 Task: Open Card Web Analytics Review in Board Product Management Platforms and Tools to Workspace Health and Wellness Services and add a team member Softage.1@softage.net, a label Green, a checklist Geothermal Energy, an attachment from your google drive, a color Green and finally, add a card description 'Plan and execute company team-building conference with guest speakers on customer loyalty' and a comment 'We should approach this task with a sense of purpose and be willing to push the boundaries of creativity.'. Add a start date 'Jan 01, 1900' with a due date 'Jan 08, 1900'
Action: Mouse moved to (256, 199)
Screenshot: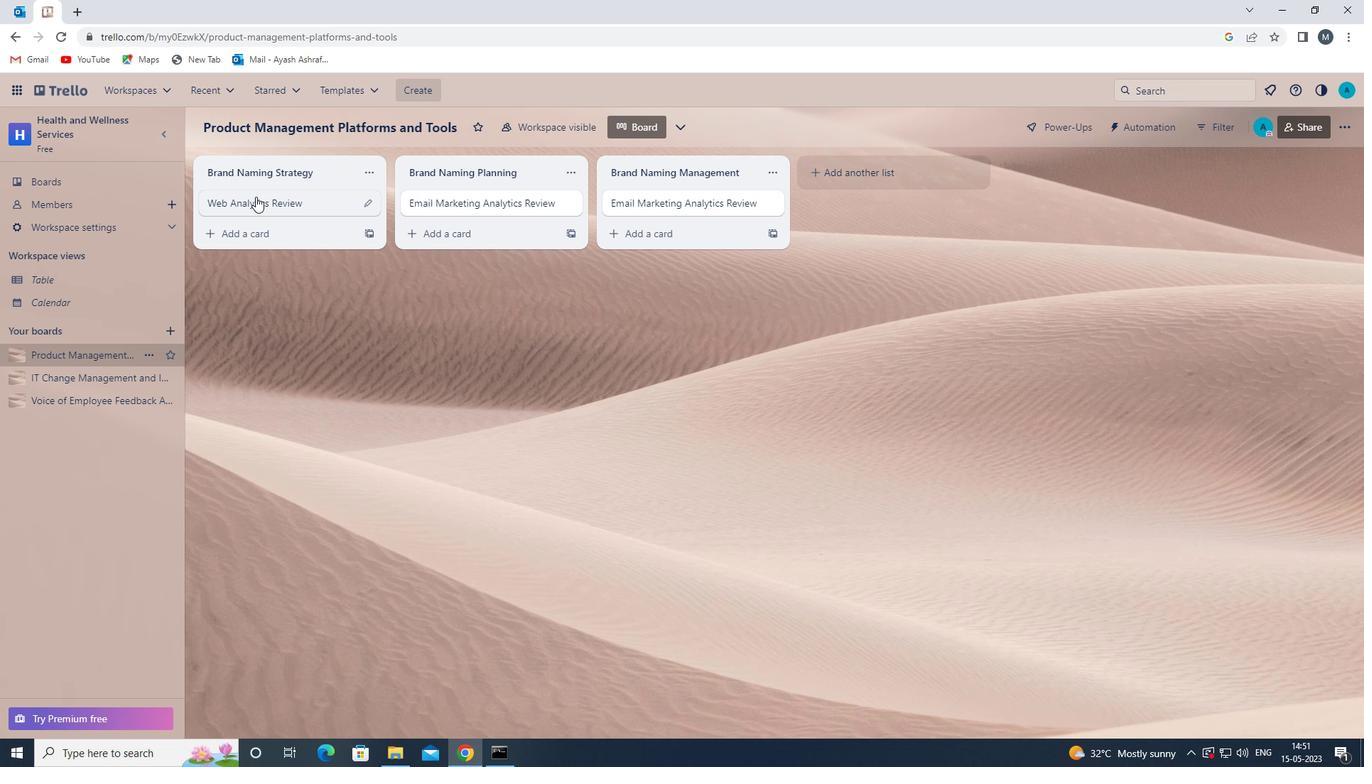 
Action: Mouse pressed left at (256, 199)
Screenshot: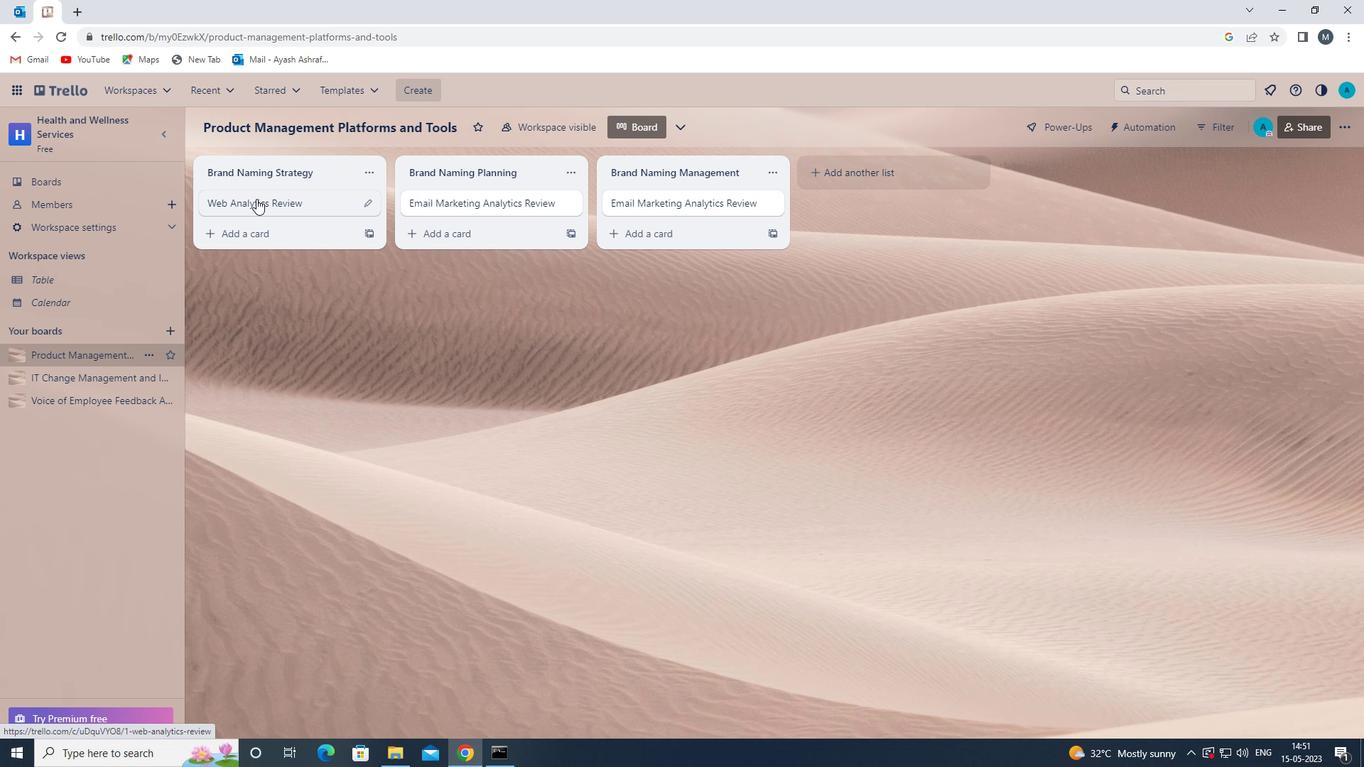 
Action: Mouse moved to (864, 202)
Screenshot: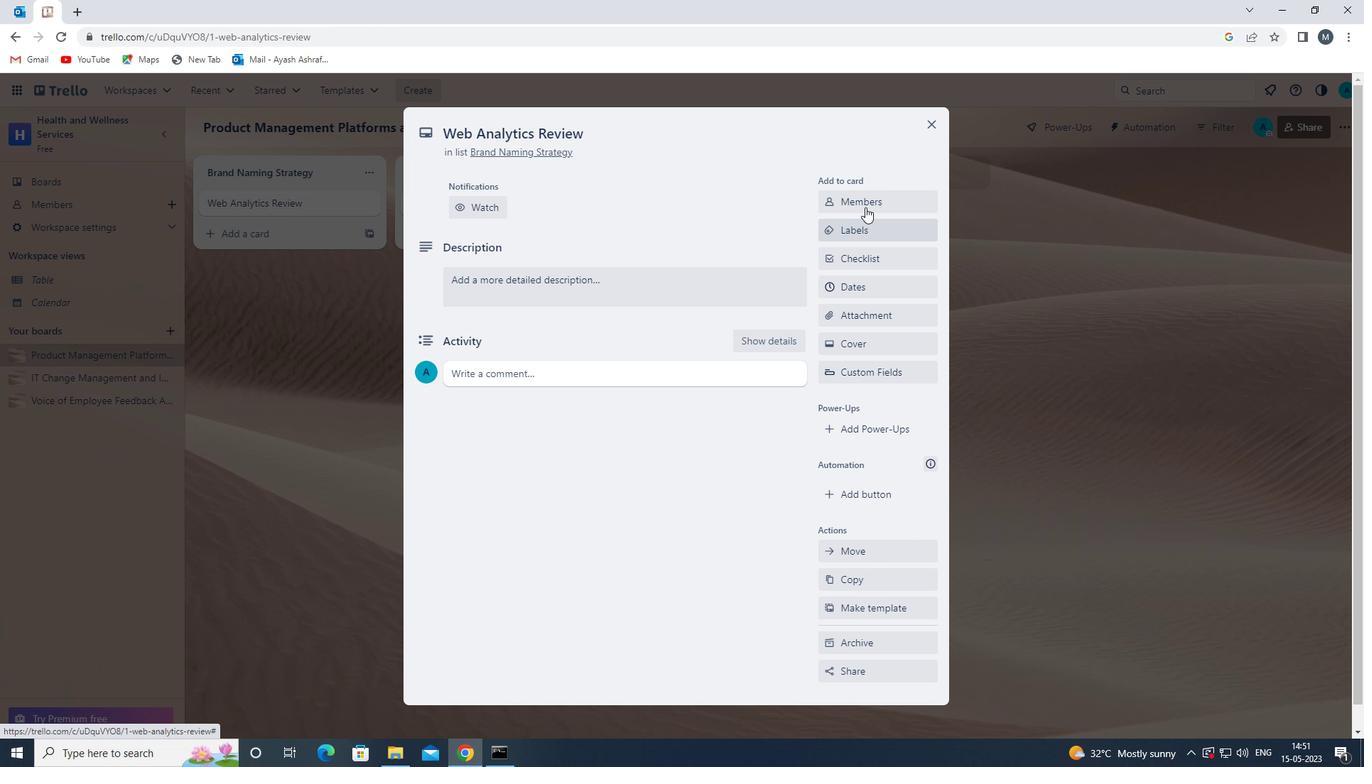 
Action: Mouse pressed left at (864, 202)
Screenshot: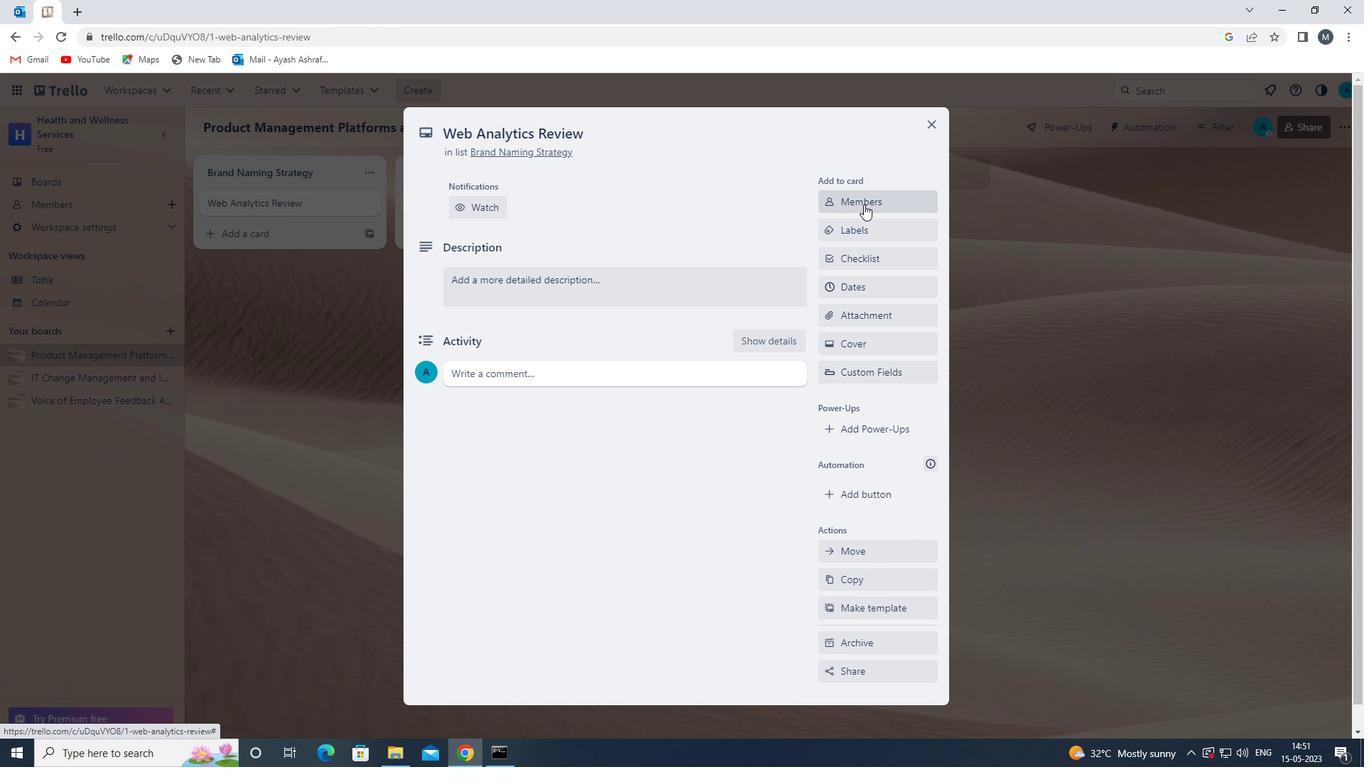 
Action: Mouse moved to (863, 203)
Screenshot: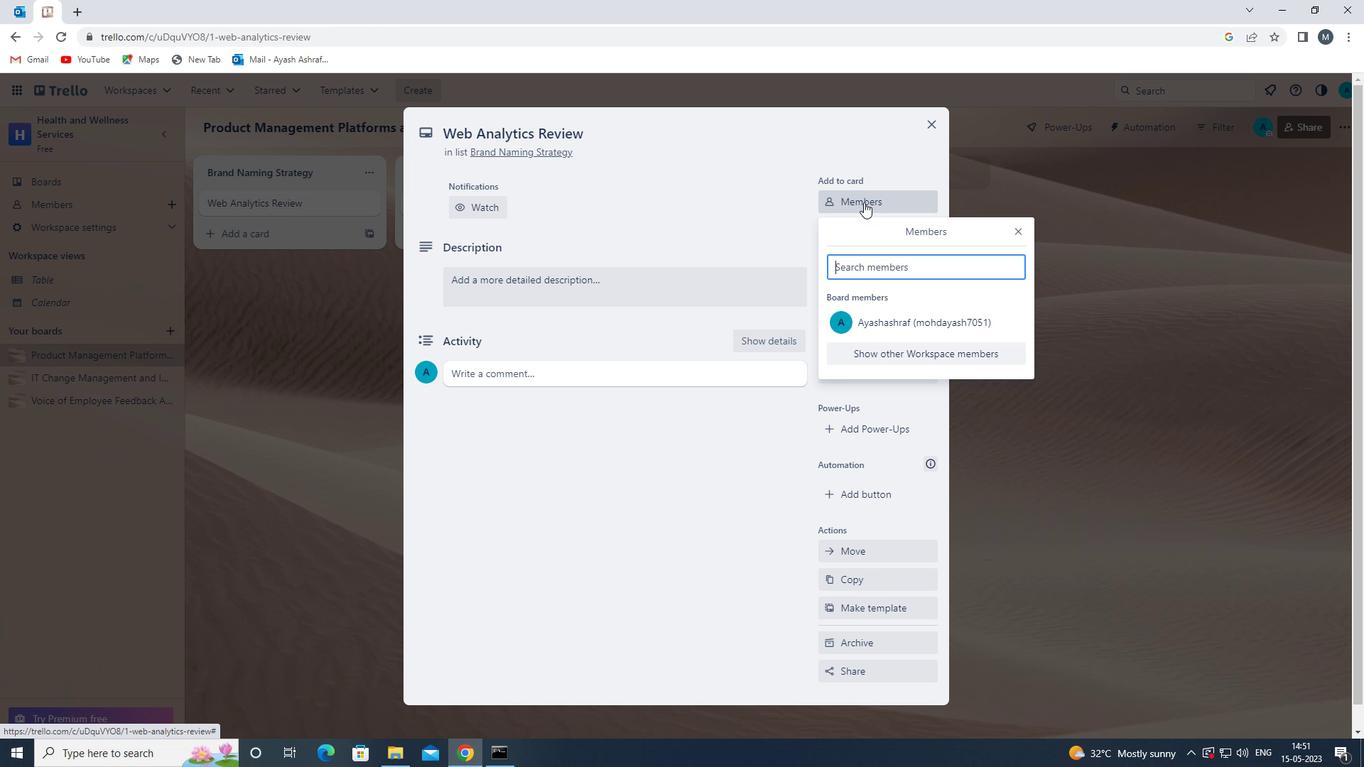 
Action: Key pressed s
Screenshot: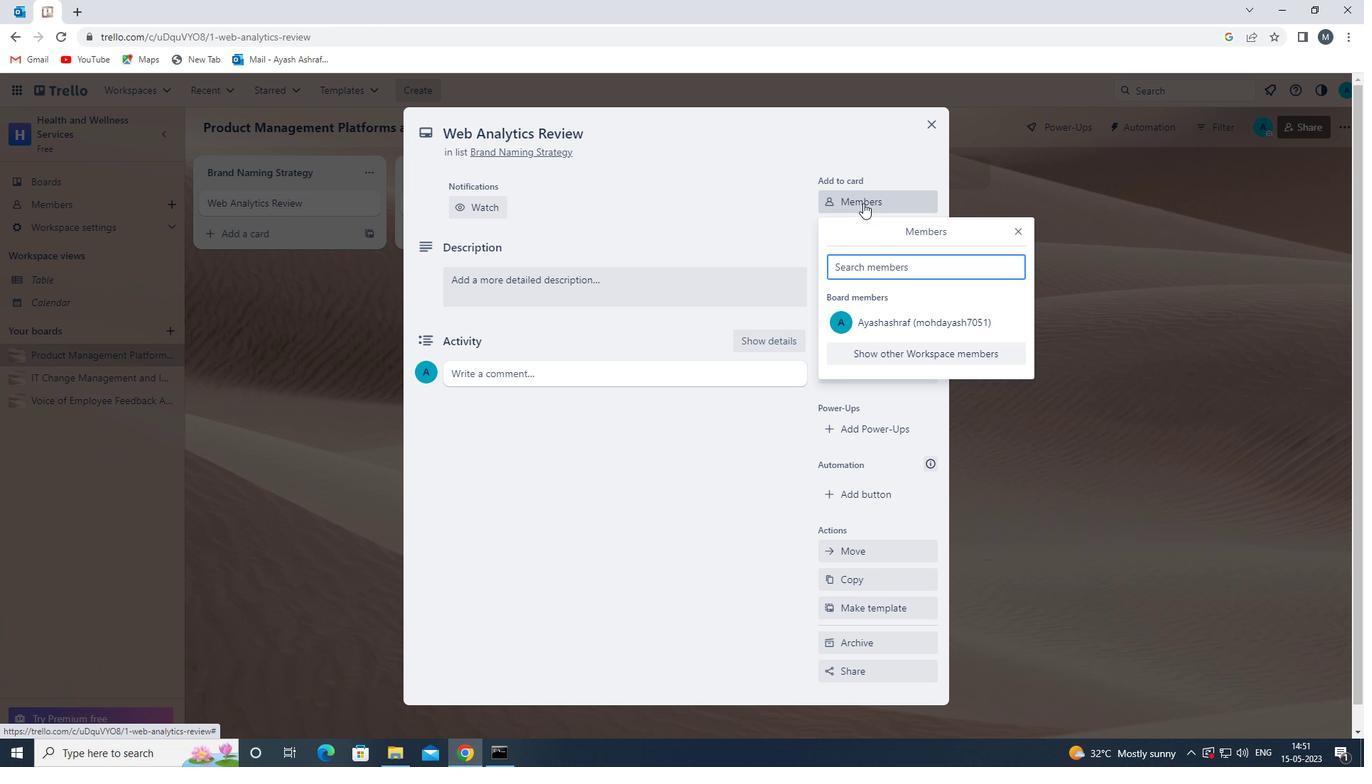 
Action: Mouse moved to (894, 405)
Screenshot: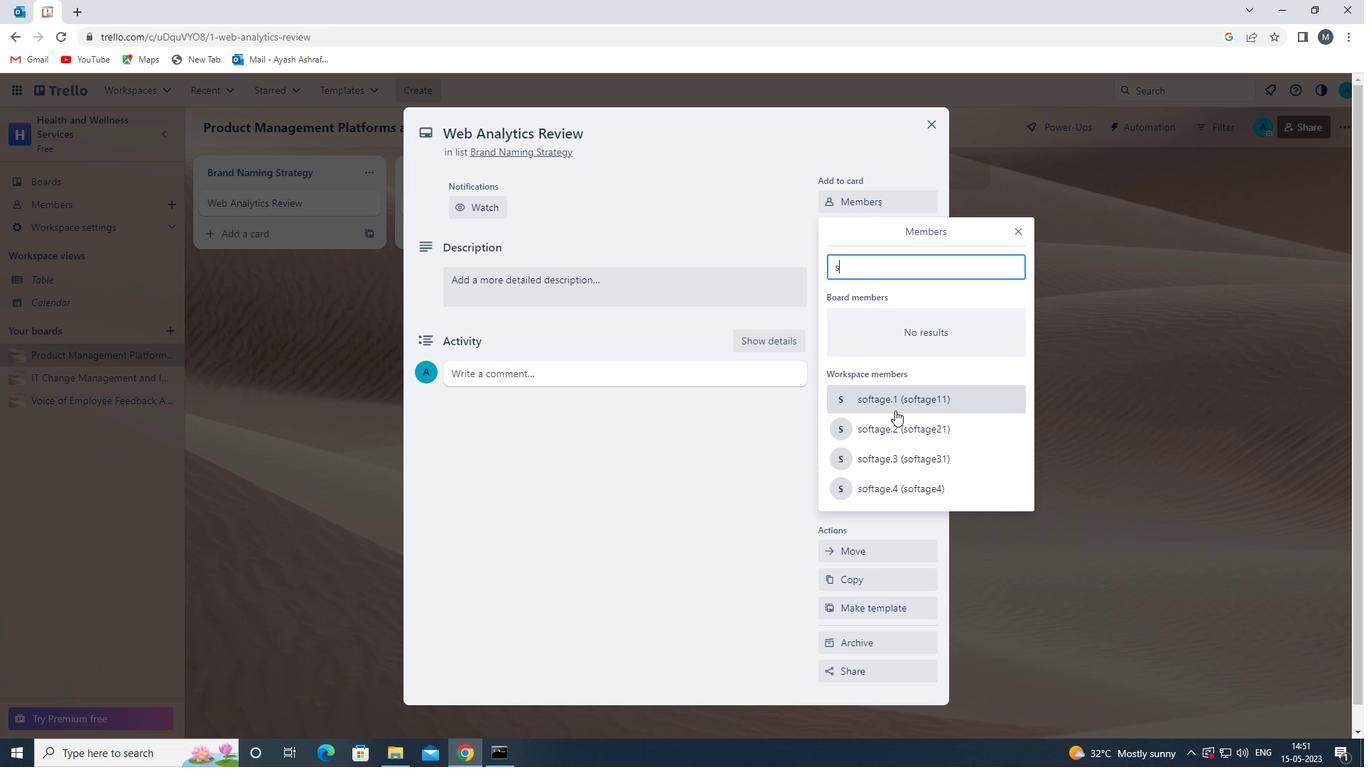 
Action: Mouse pressed left at (894, 405)
Screenshot: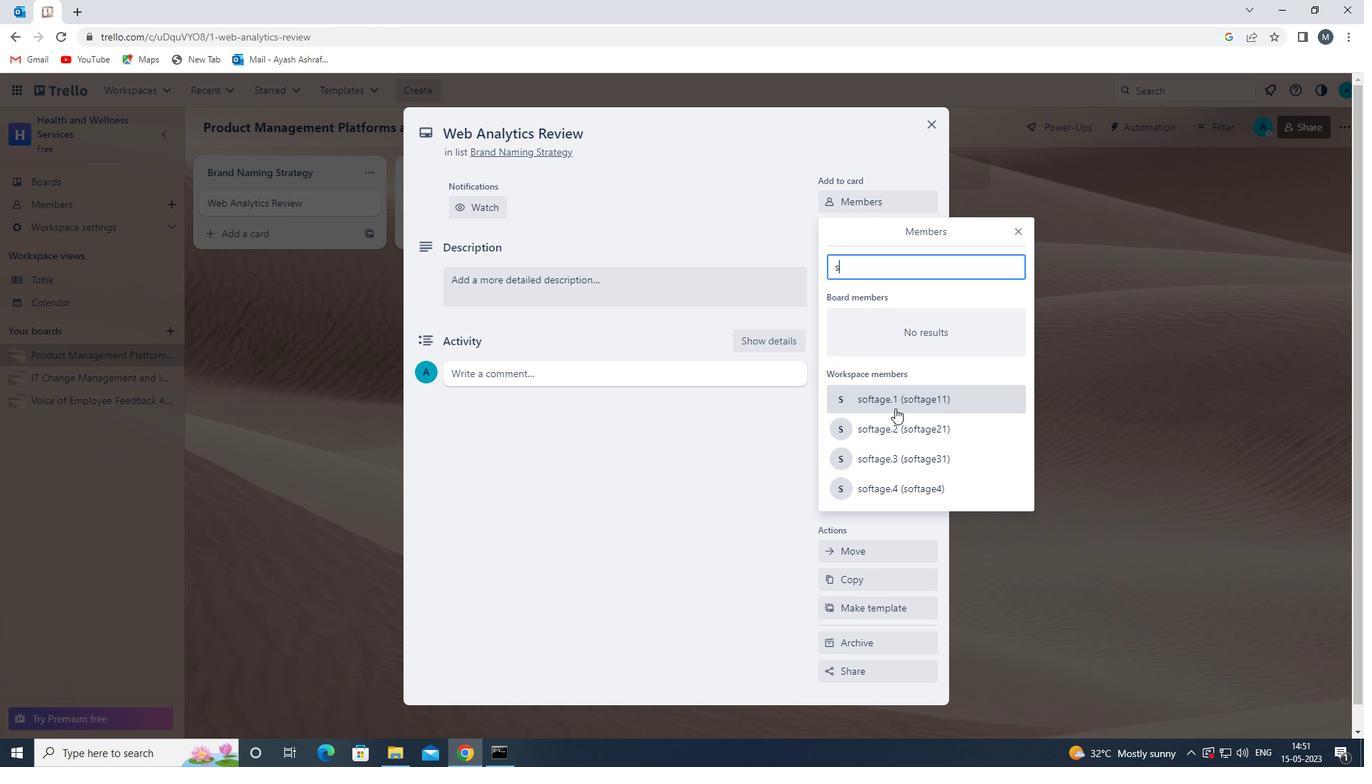 
Action: Mouse moved to (1020, 230)
Screenshot: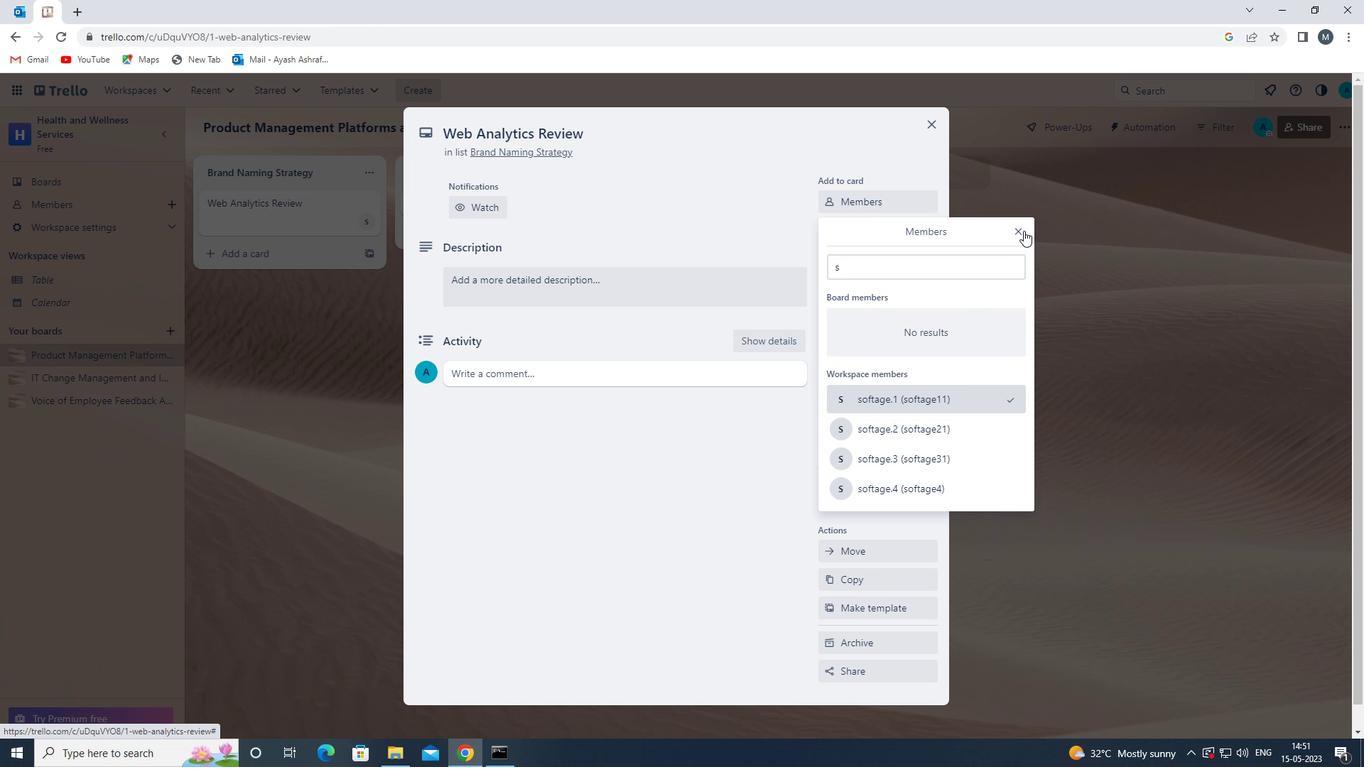 
Action: Mouse pressed left at (1020, 230)
Screenshot: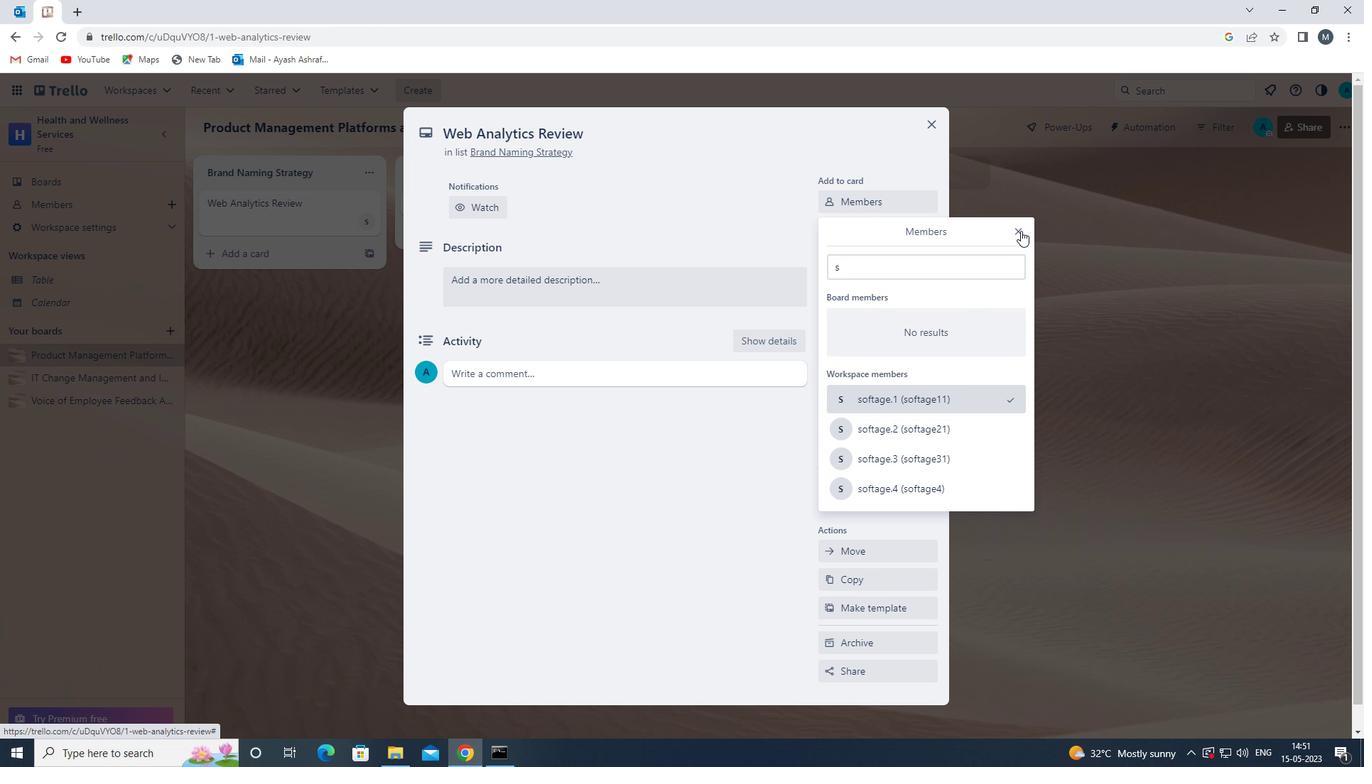 
Action: Mouse moved to (858, 283)
Screenshot: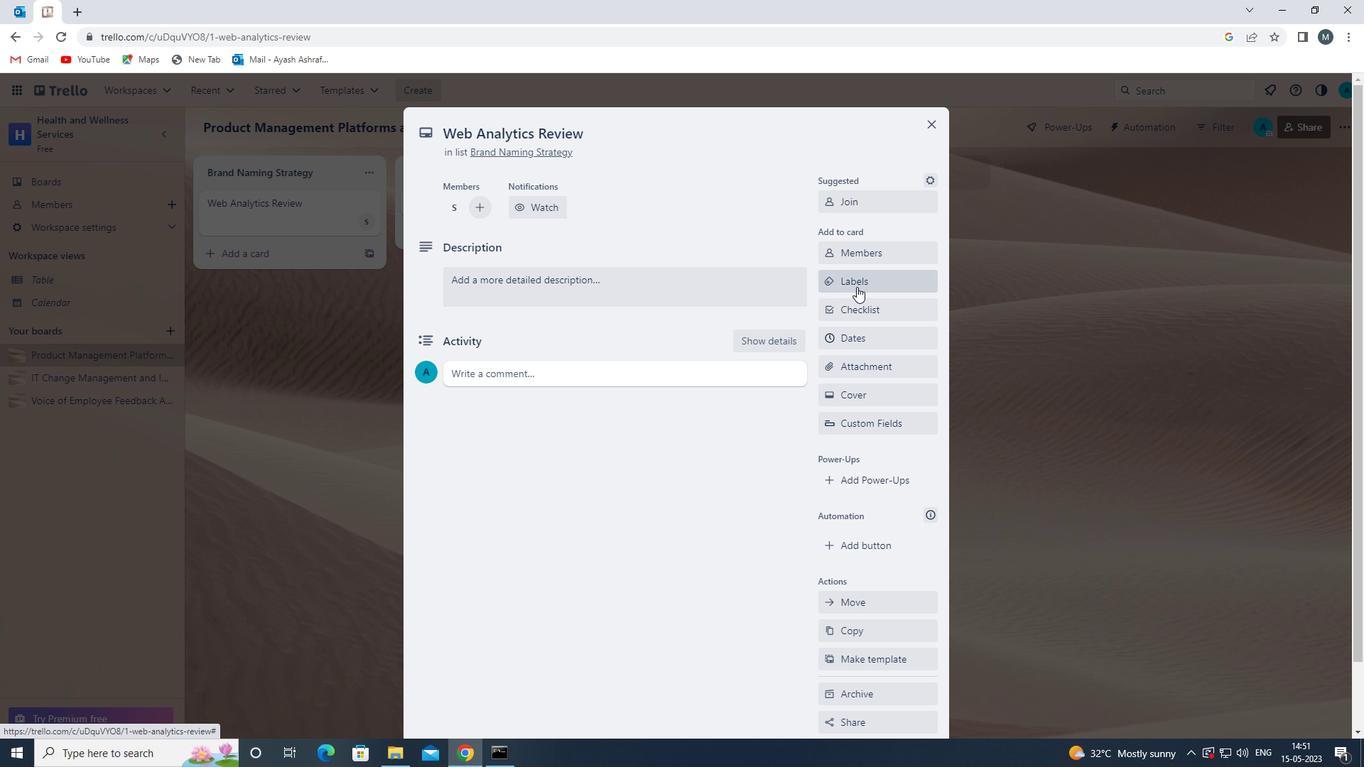 
Action: Mouse pressed left at (858, 283)
Screenshot: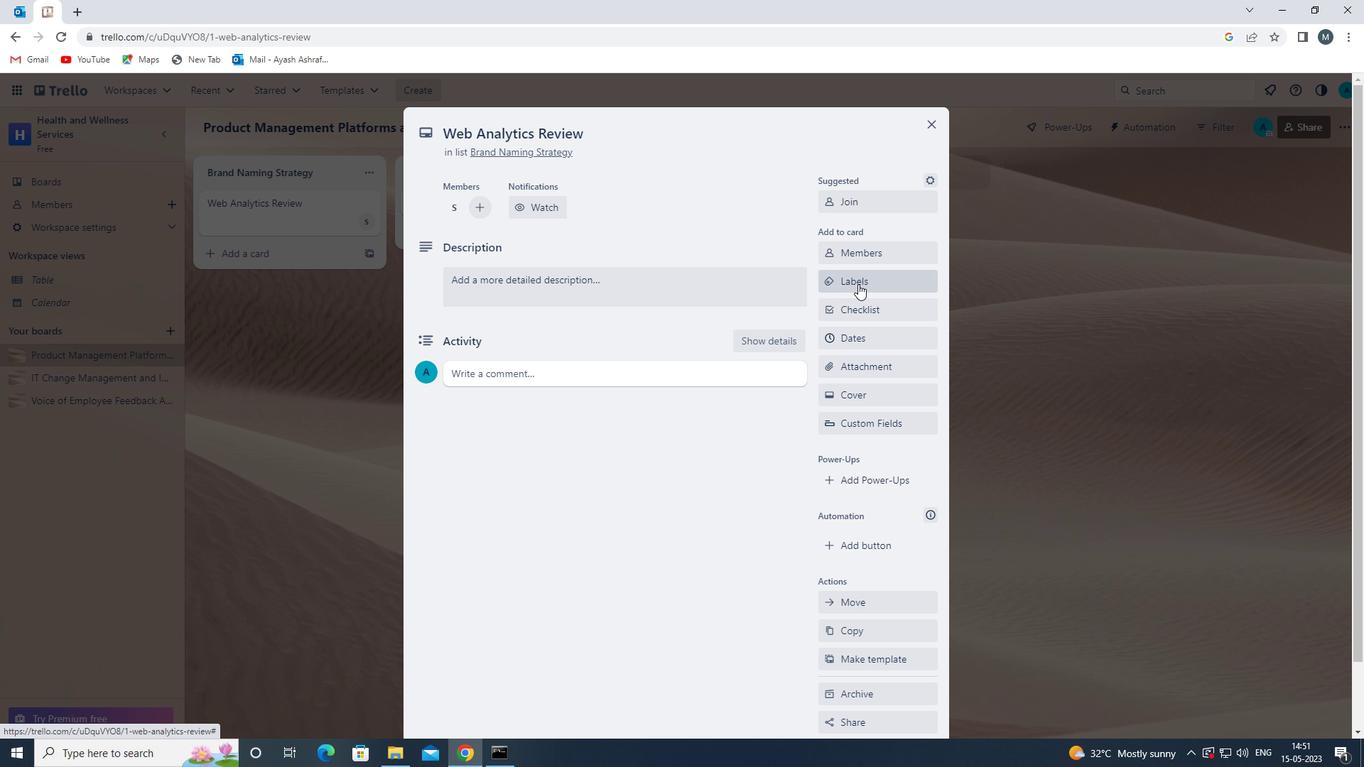 
Action: Mouse moved to (881, 401)
Screenshot: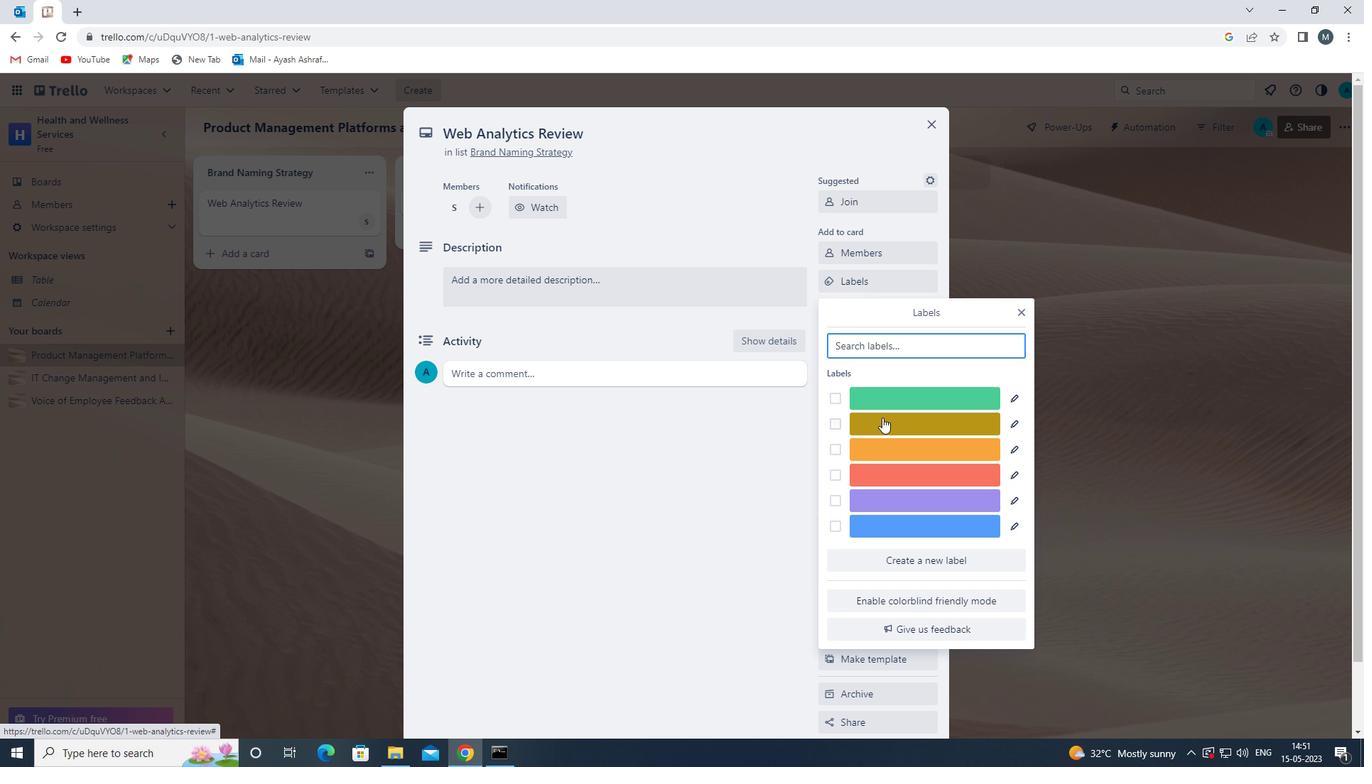 
Action: Mouse pressed left at (881, 401)
Screenshot: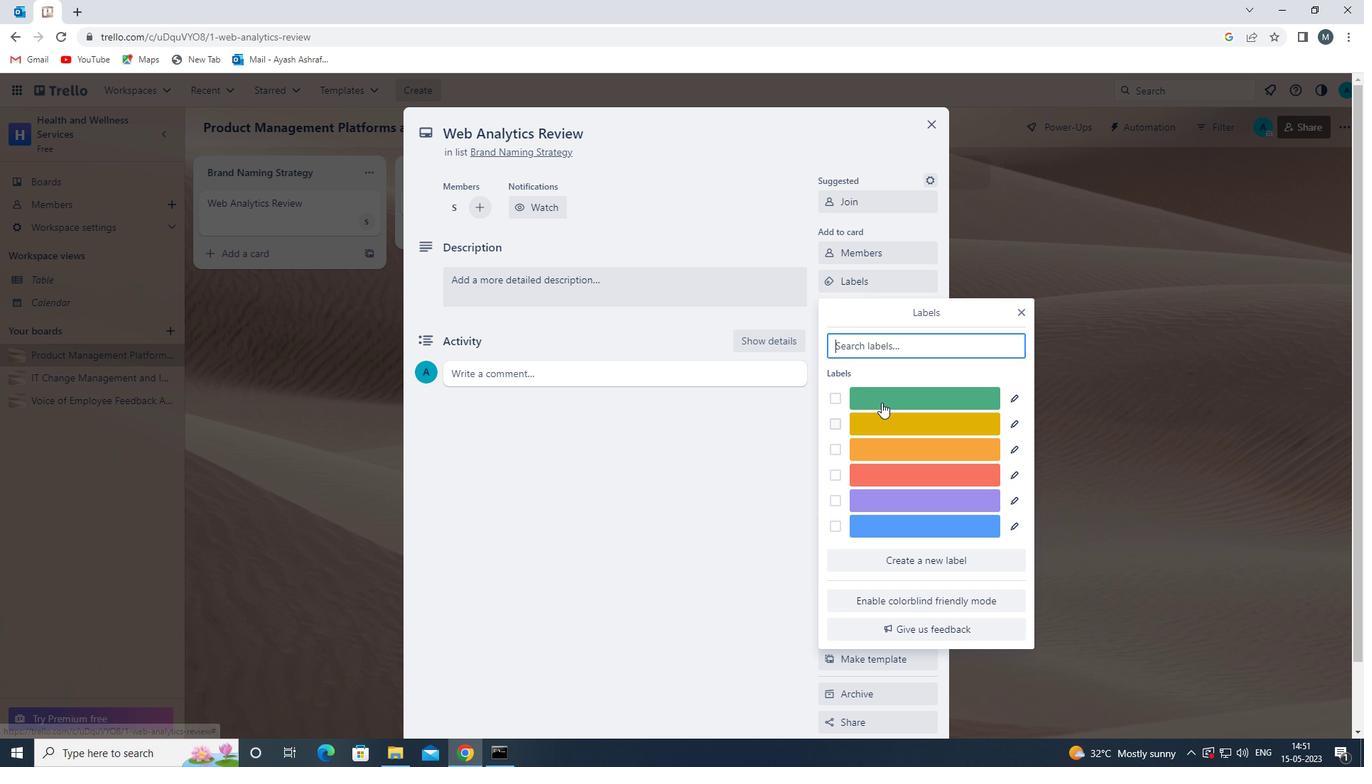 
Action: Mouse moved to (1023, 308)
Screenshot: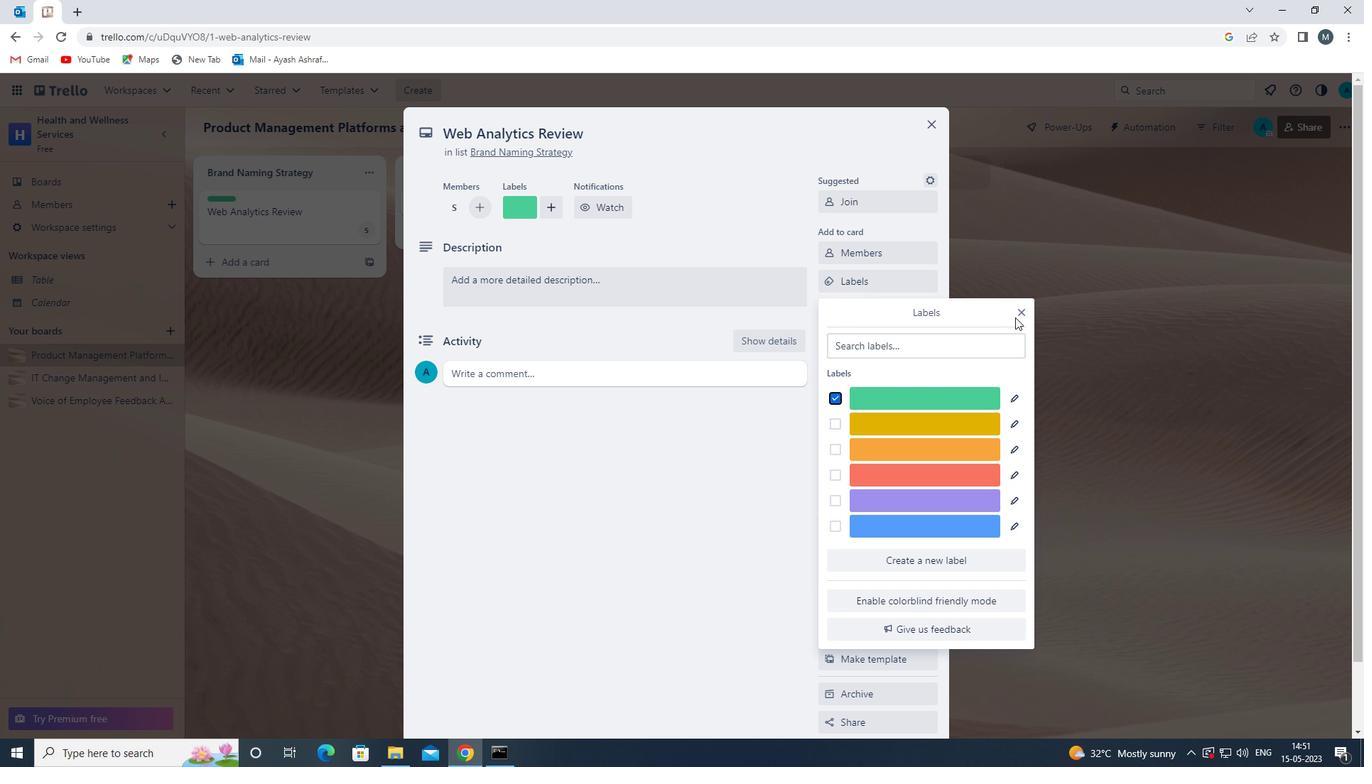 
Action: Mouse pressed left at (1023, 308)
Screenshot: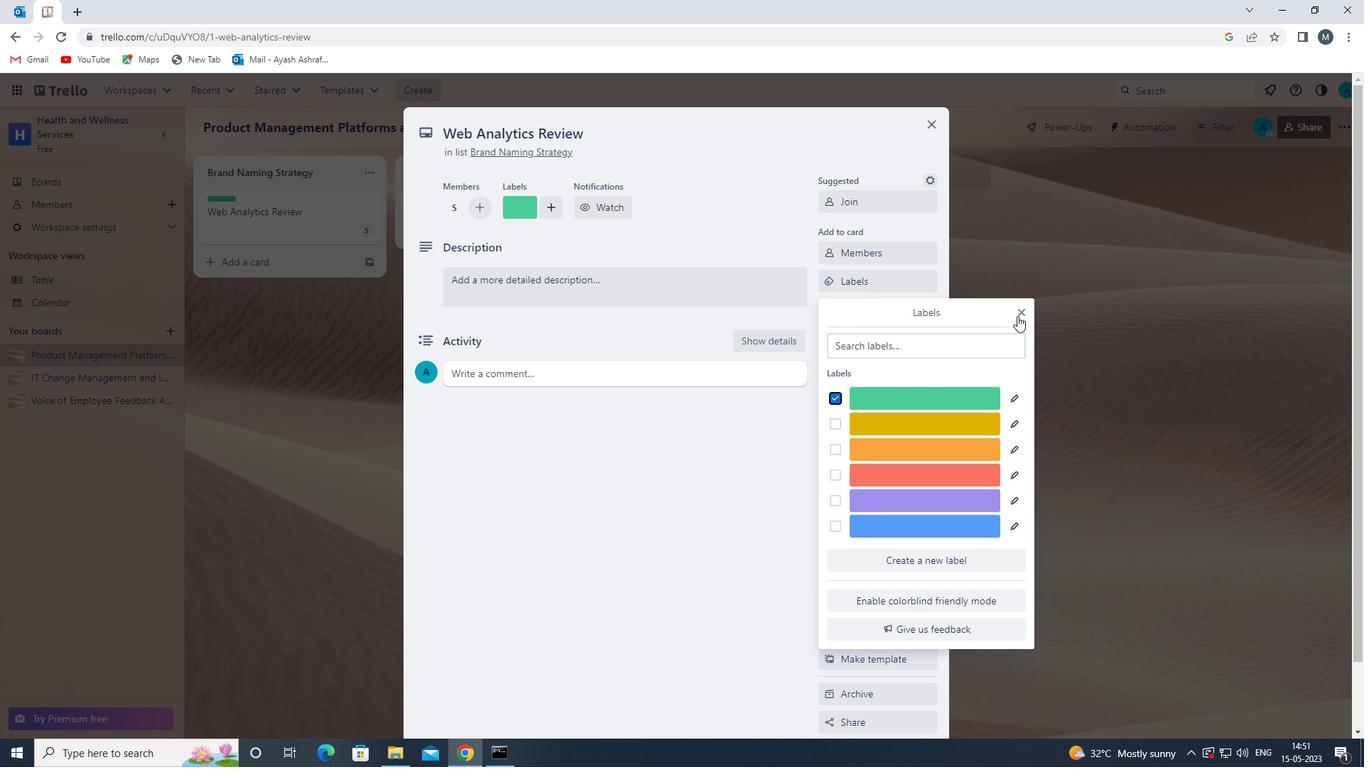 
Action: Mouse moved to (851, 305)
Screenshot: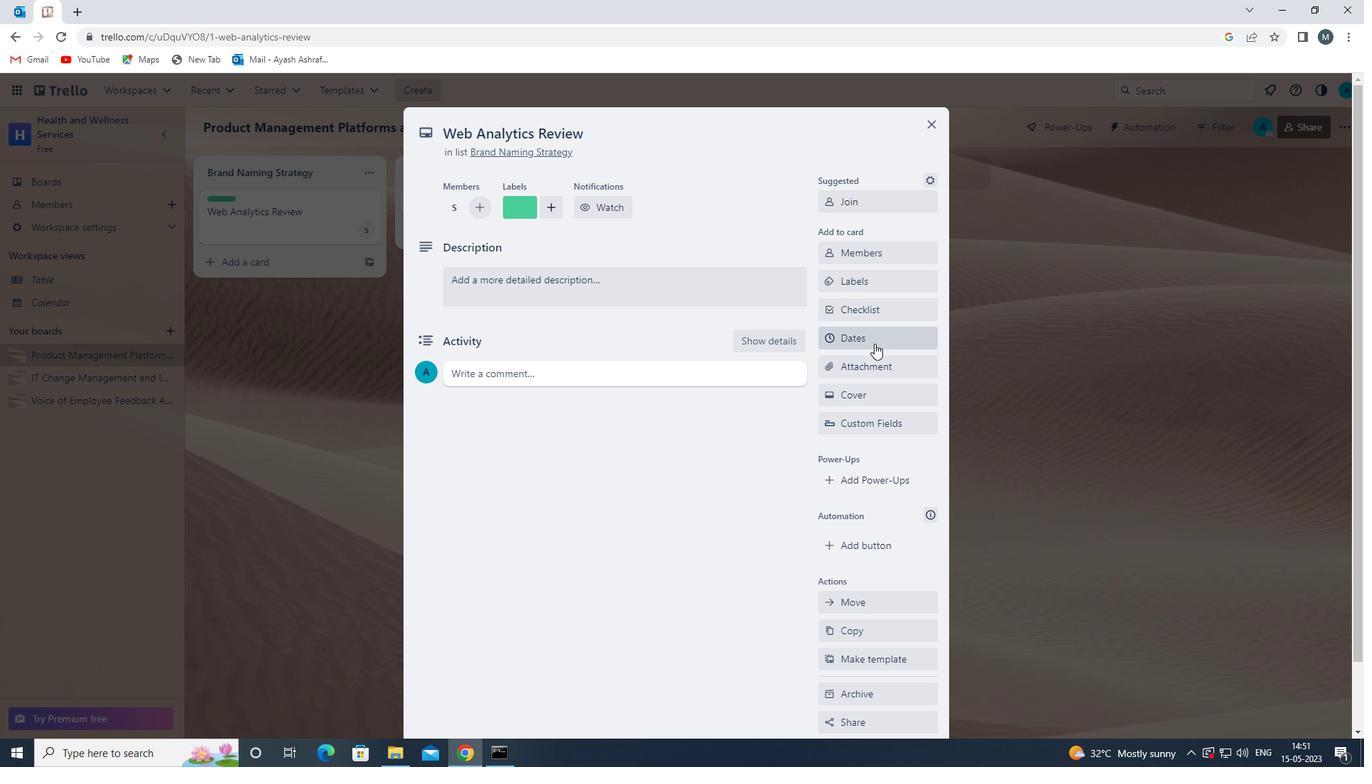 
Action: Mouse pressed left at (851, 305)
Screenshot: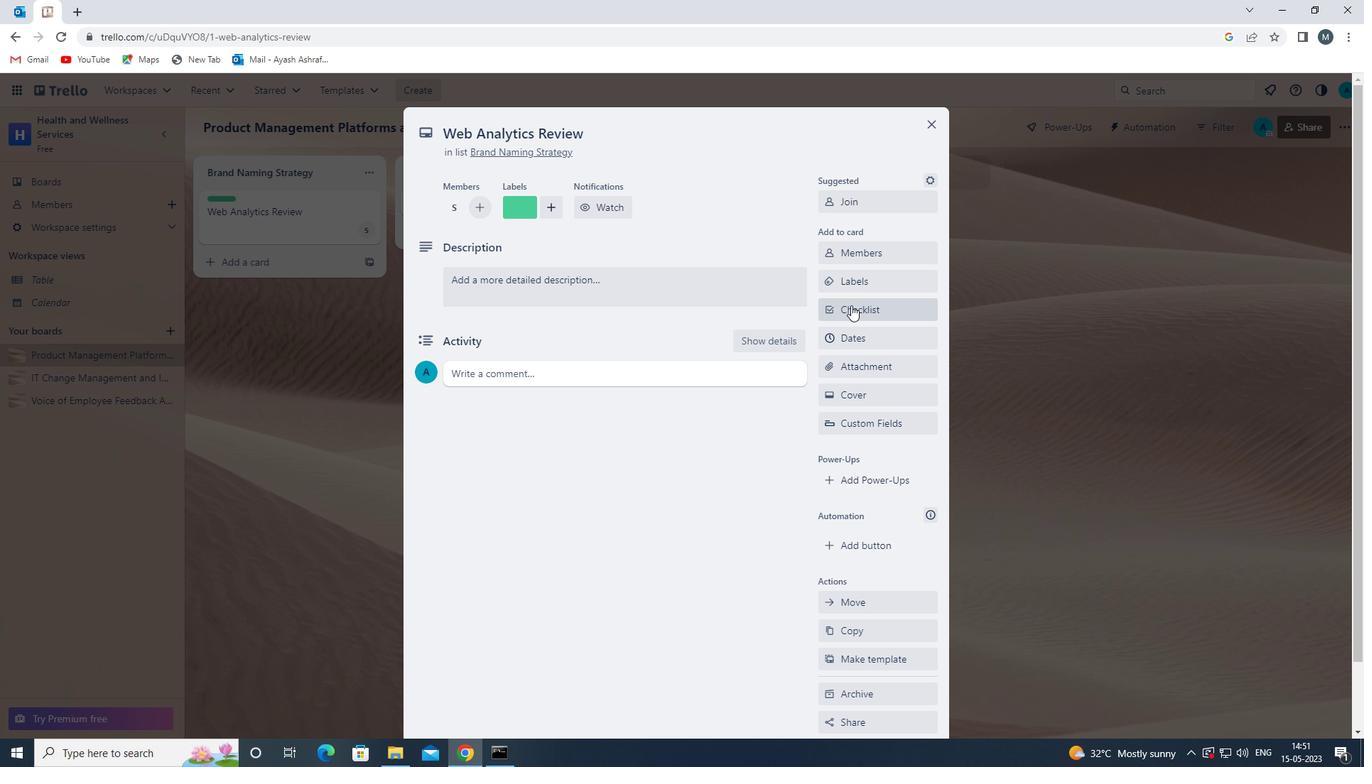 
Action: Mouse moved to (869, 359)
Screenshot: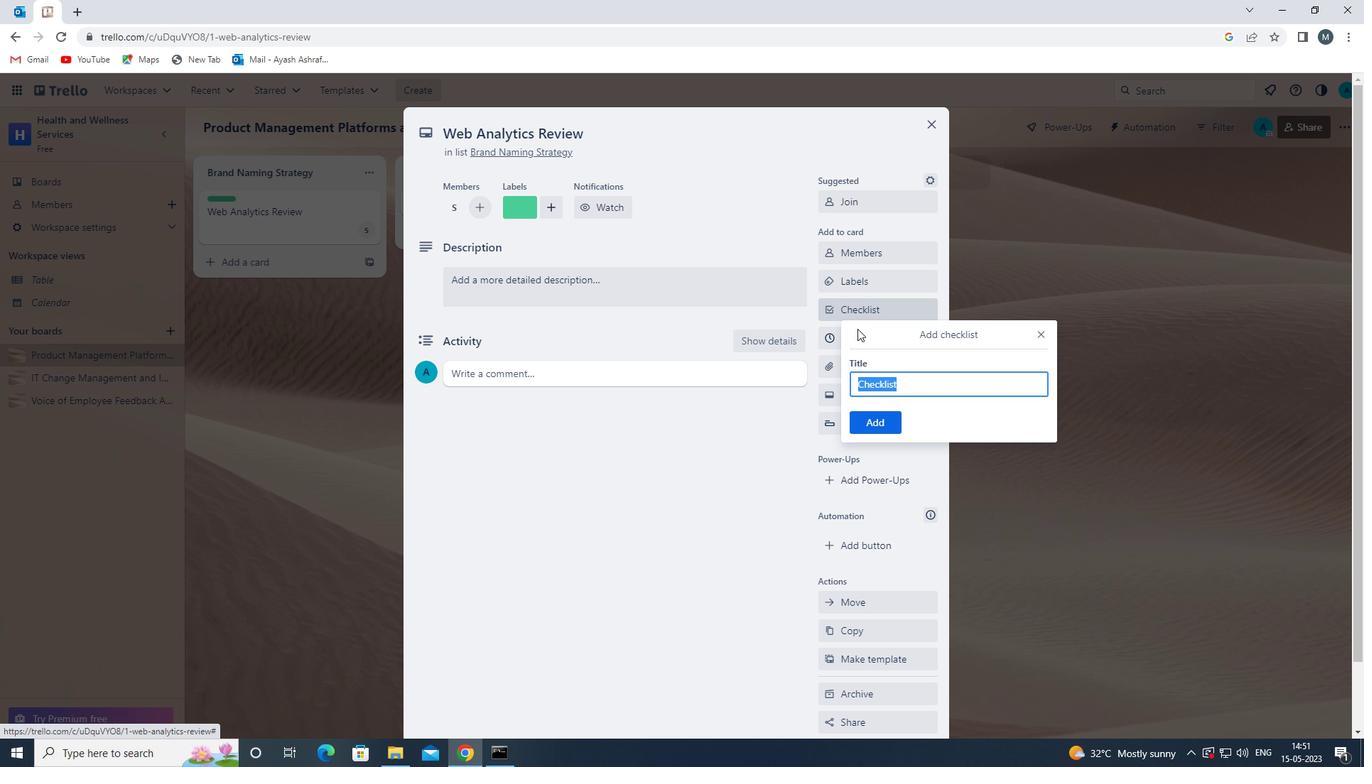 
Action: Key pressed <Key.shift><Key.shift><Key.shift><Key.shift><Key.shift><Key.shift><Key.shift><Key.shift>GEOTHERMAL<Key.space><Key.shift>ENERGY<Key.space>
Screenshot: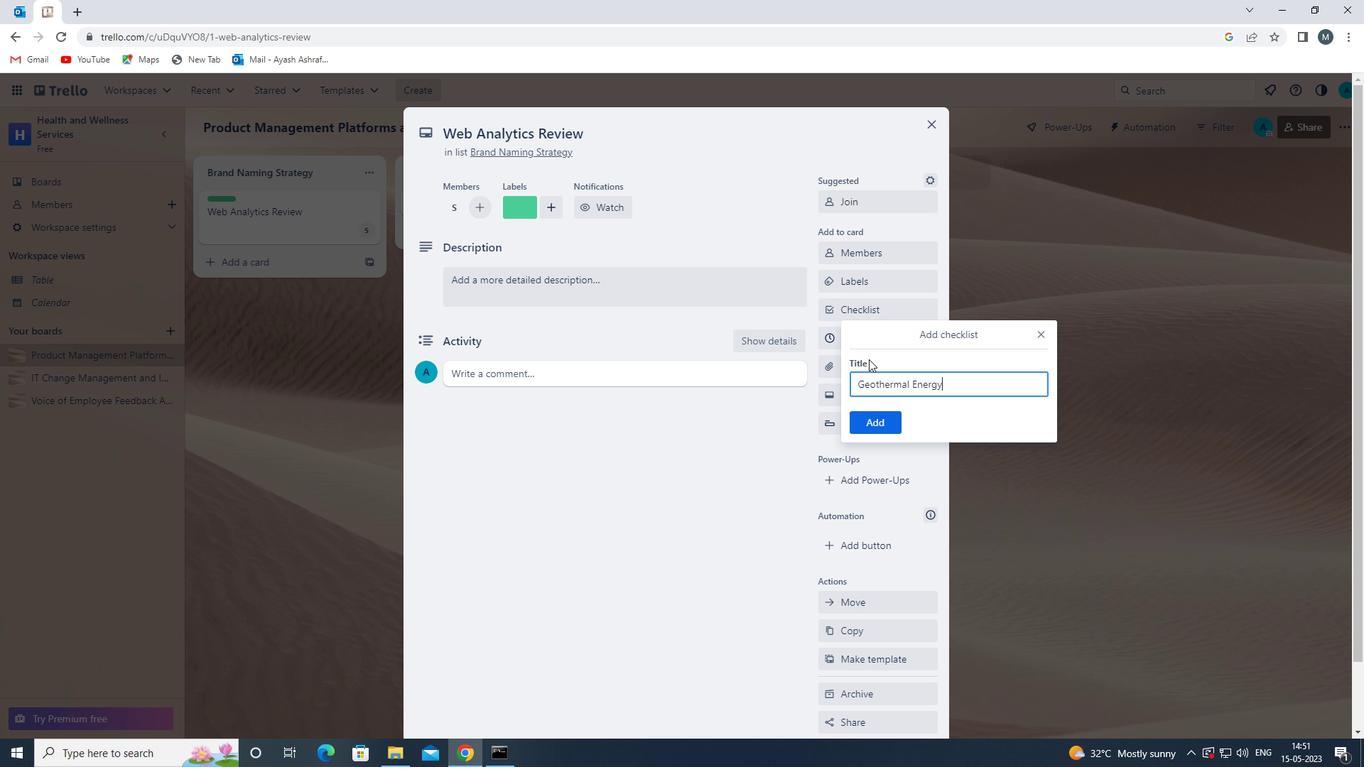 
Action: Mouse moved to (880, 423)
Screenshot: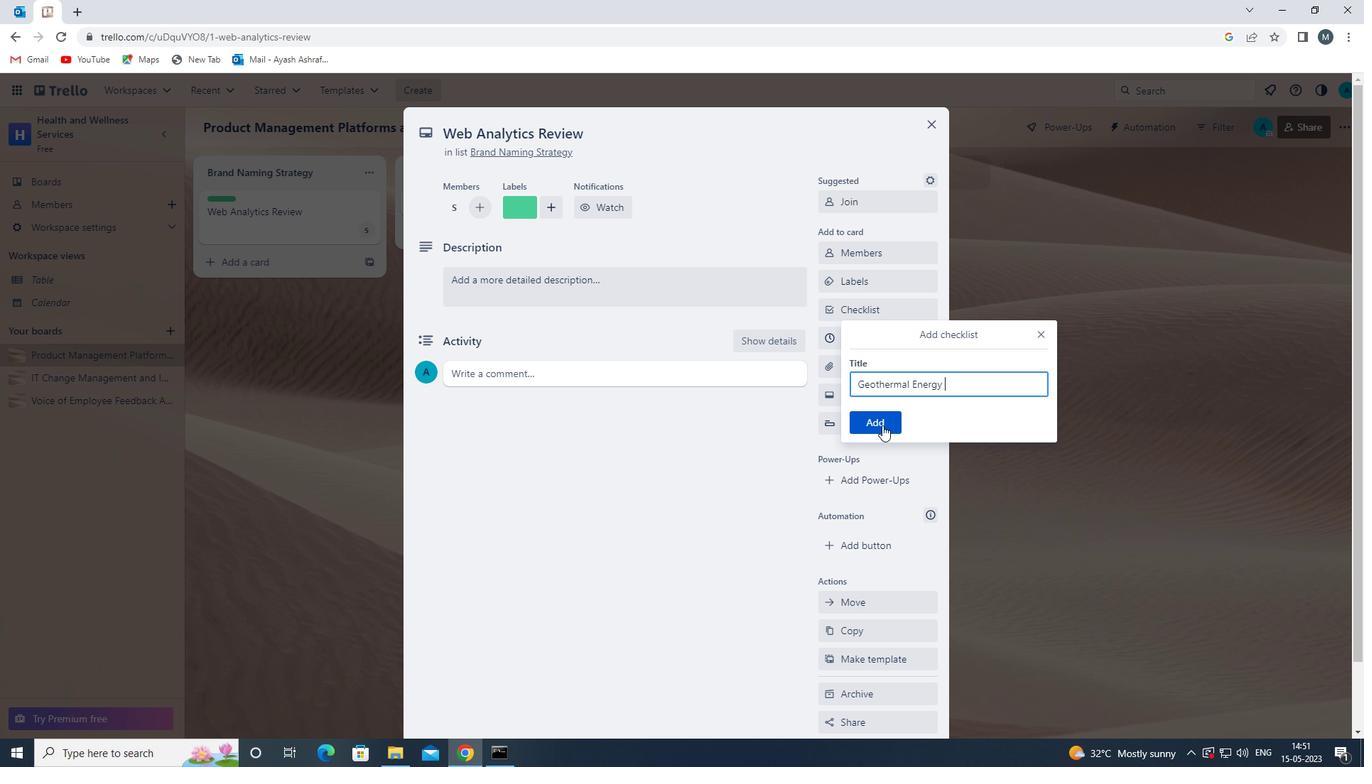 
Action: Mouse pressed left at (880, 423)
Screenshot: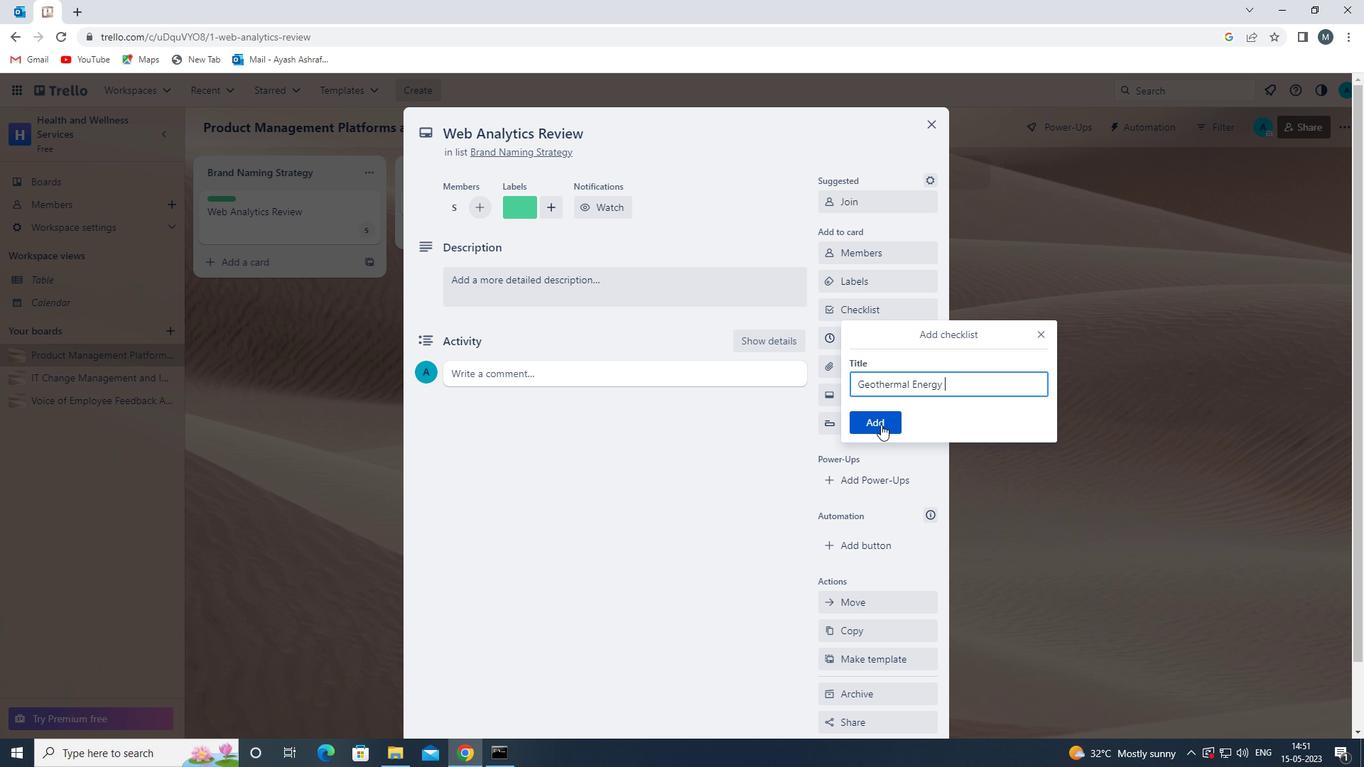 
Action: Mouse moved to (872, 372)
Screenshot: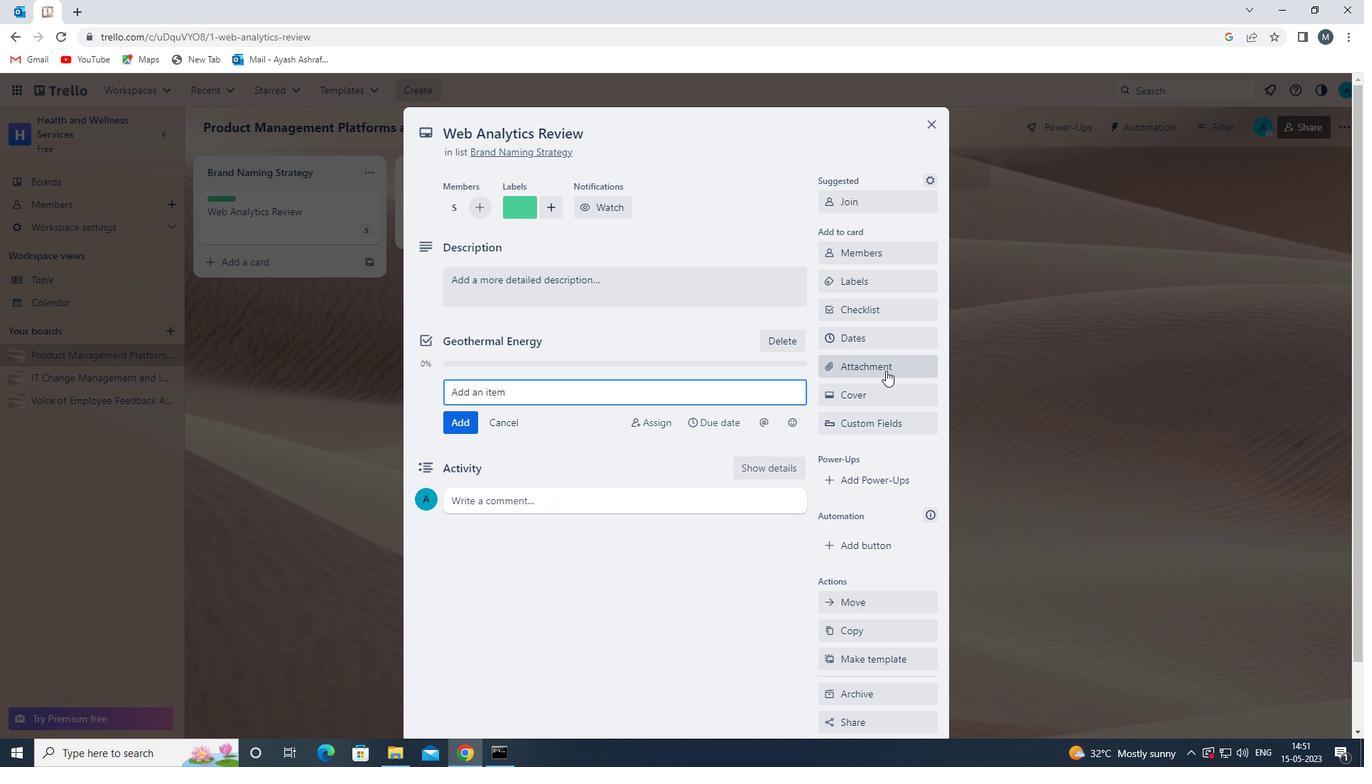 
Action: Mouse pressed left at (872, 372)
Screenshot: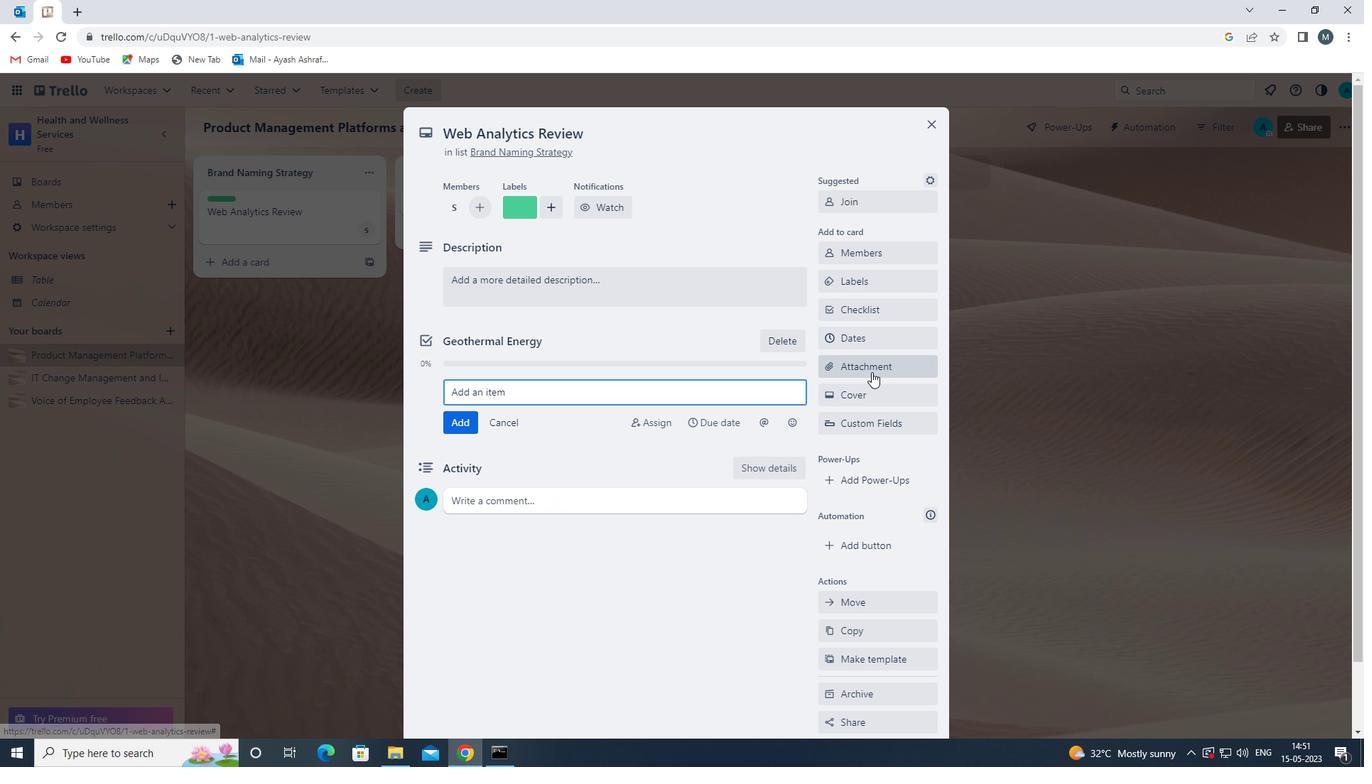 
Action: Mouse moved to (872, 473)
Screenshot: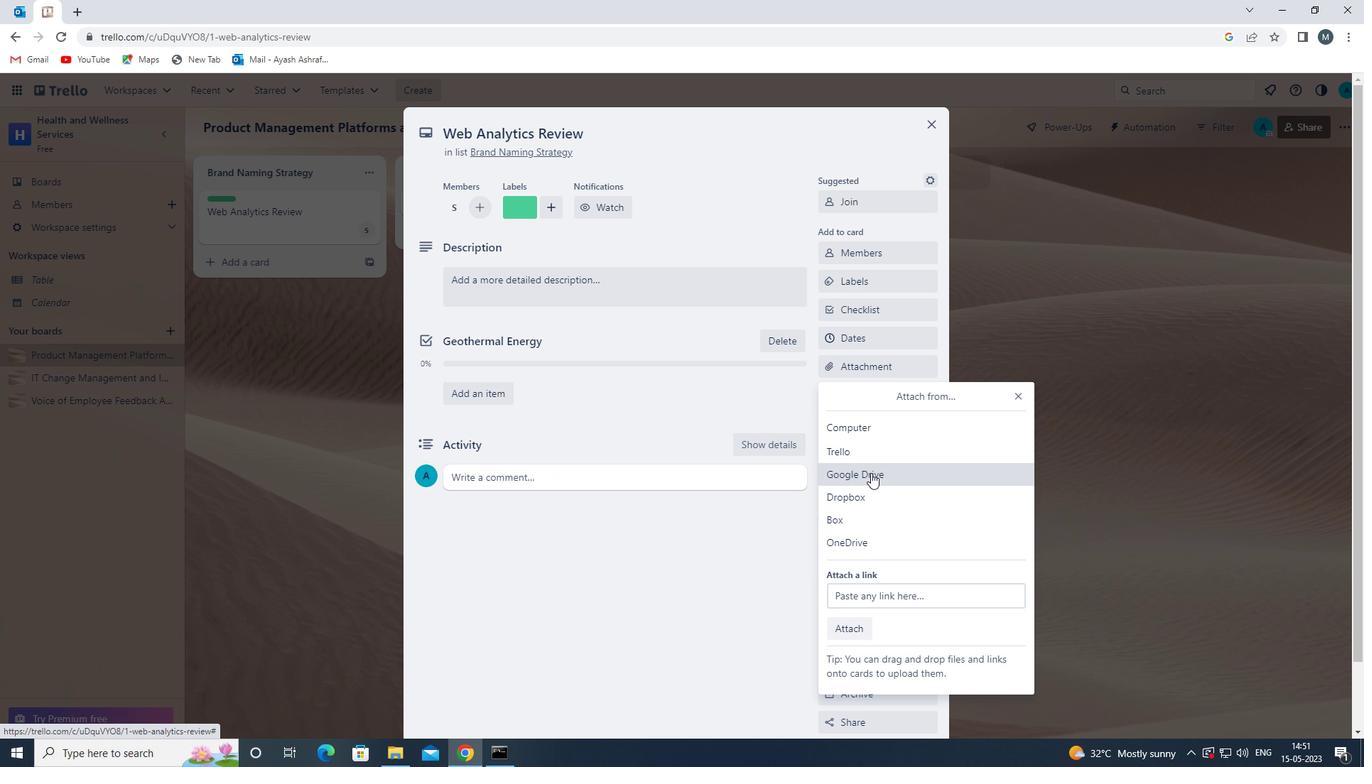 
Action: Mouse pressed left at (872, 473)
Screenshot: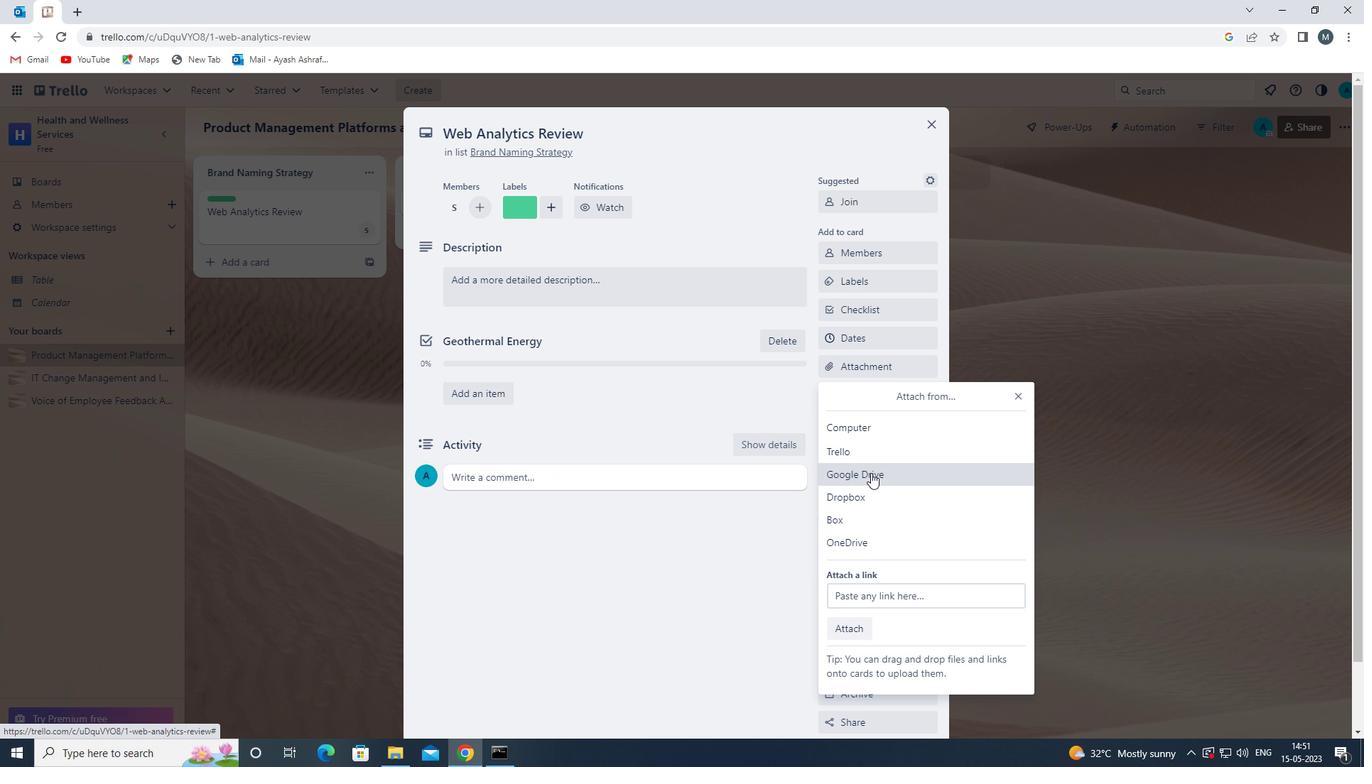 
Action: Mouse moved to (394, 387)
Screenshot: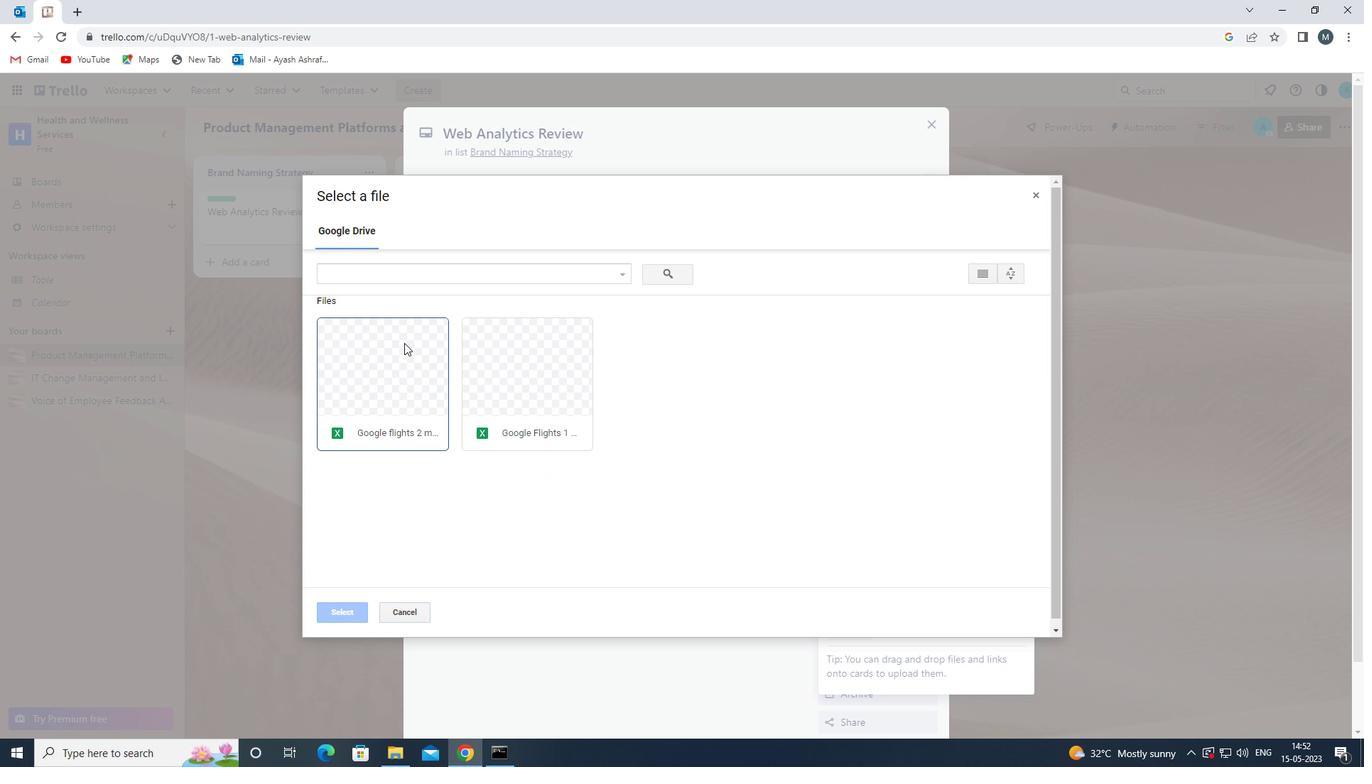 
Action: Mouse pressed left at (394, 387)
Screenshot: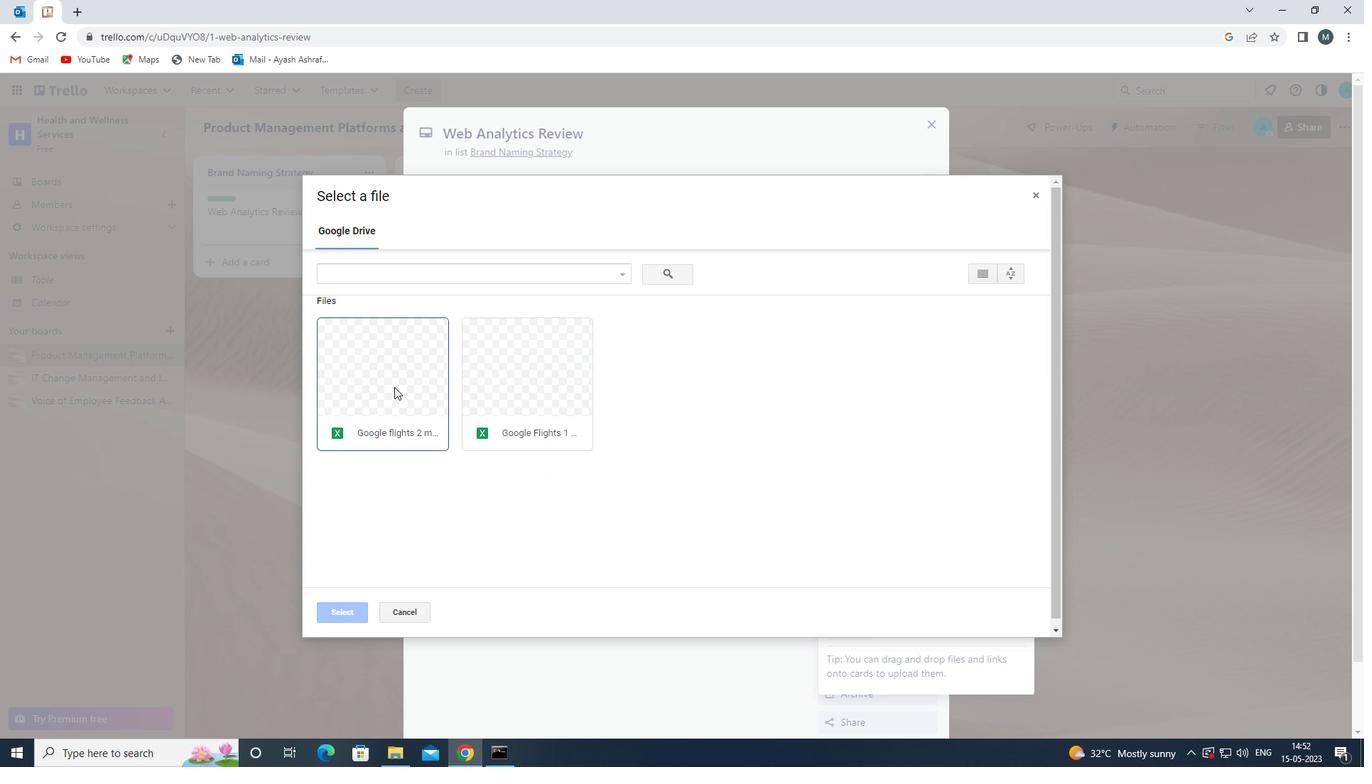 
Action: Mouse moved to (348, 615)
Screenshot: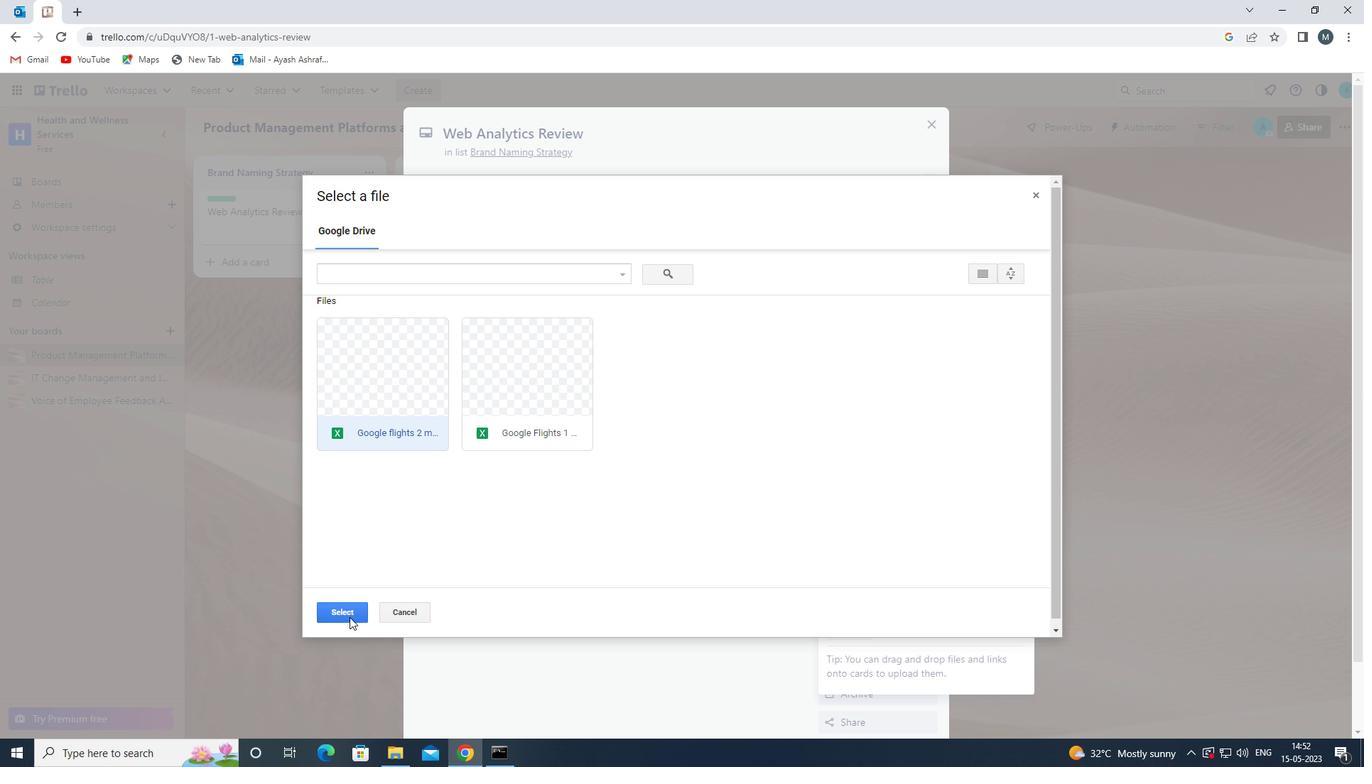 
Action: Mouse pressed left at (348, 615)
Screenshot: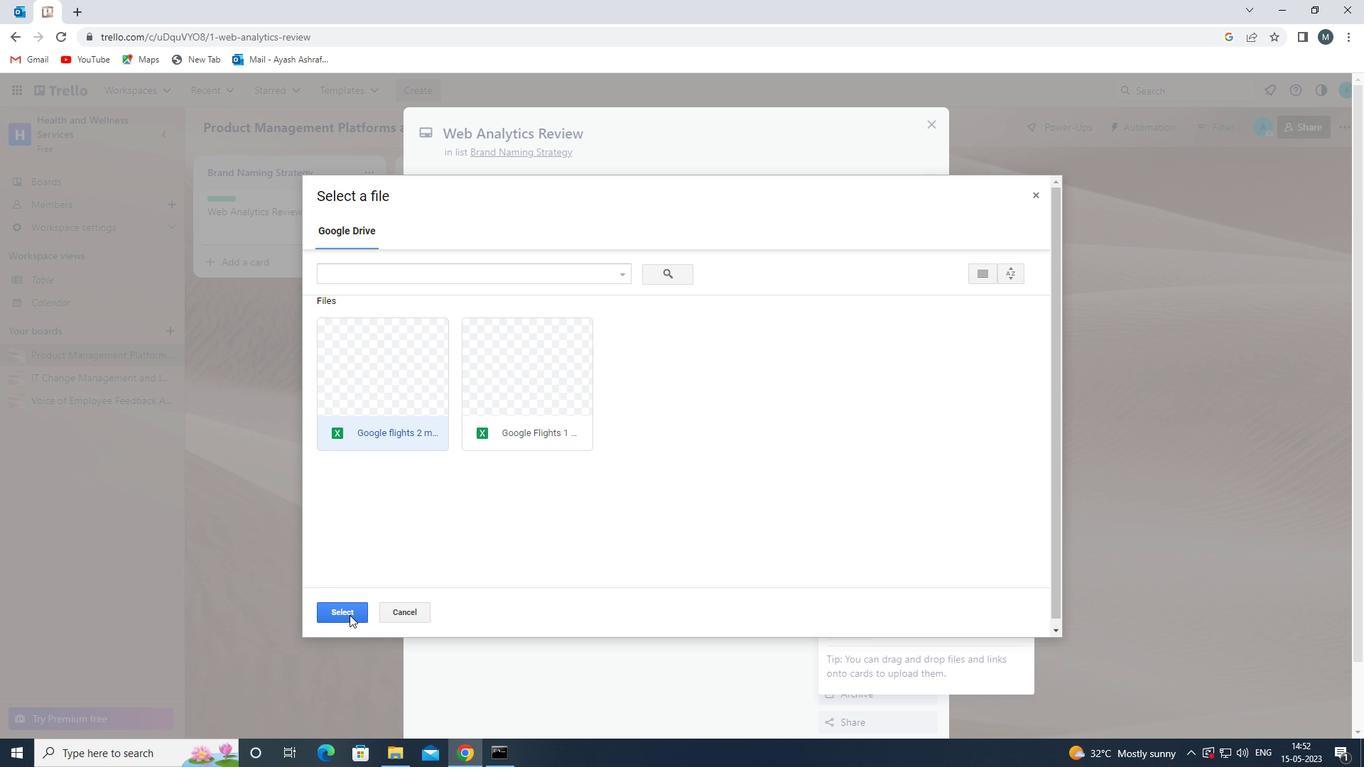 
Action: Mouse moved to (861, 400)
Screenshot: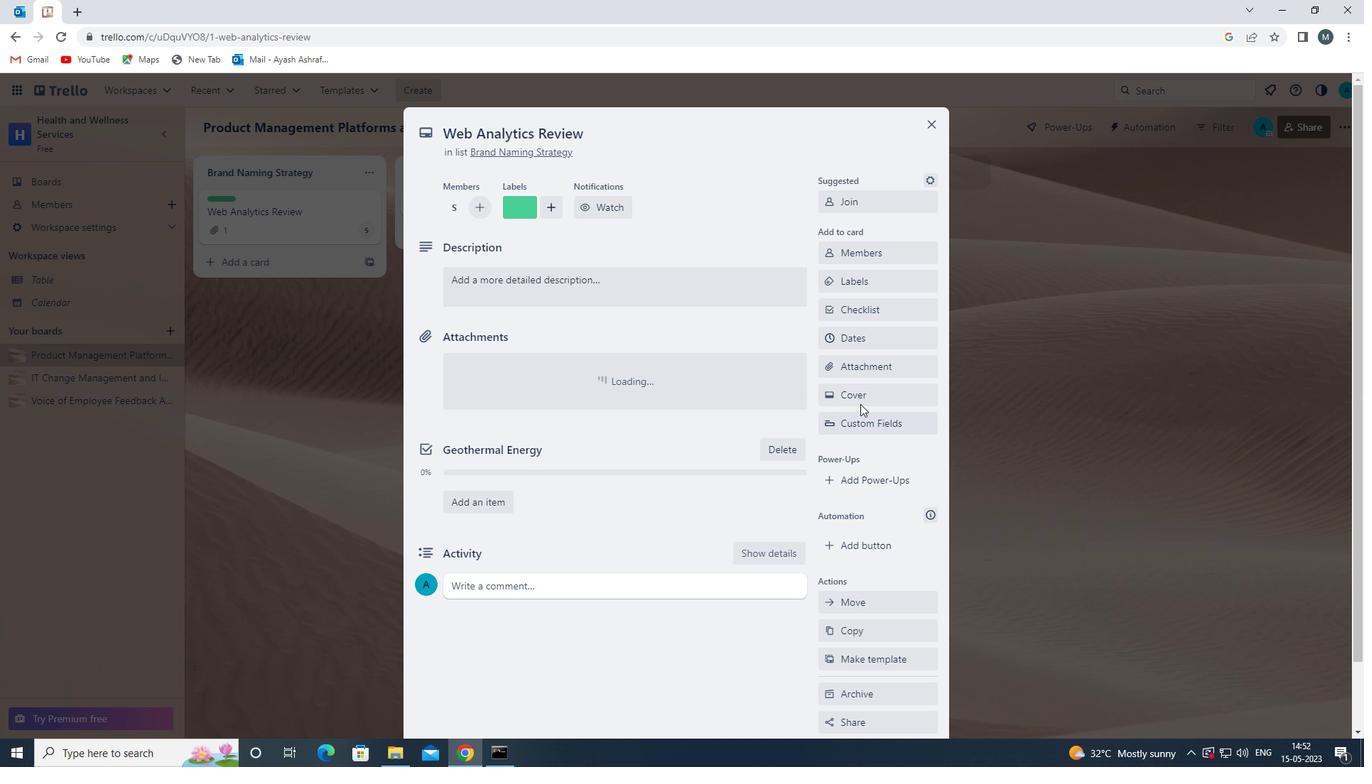
Action: Mouse pressed left at (861, 400)
Screenshot: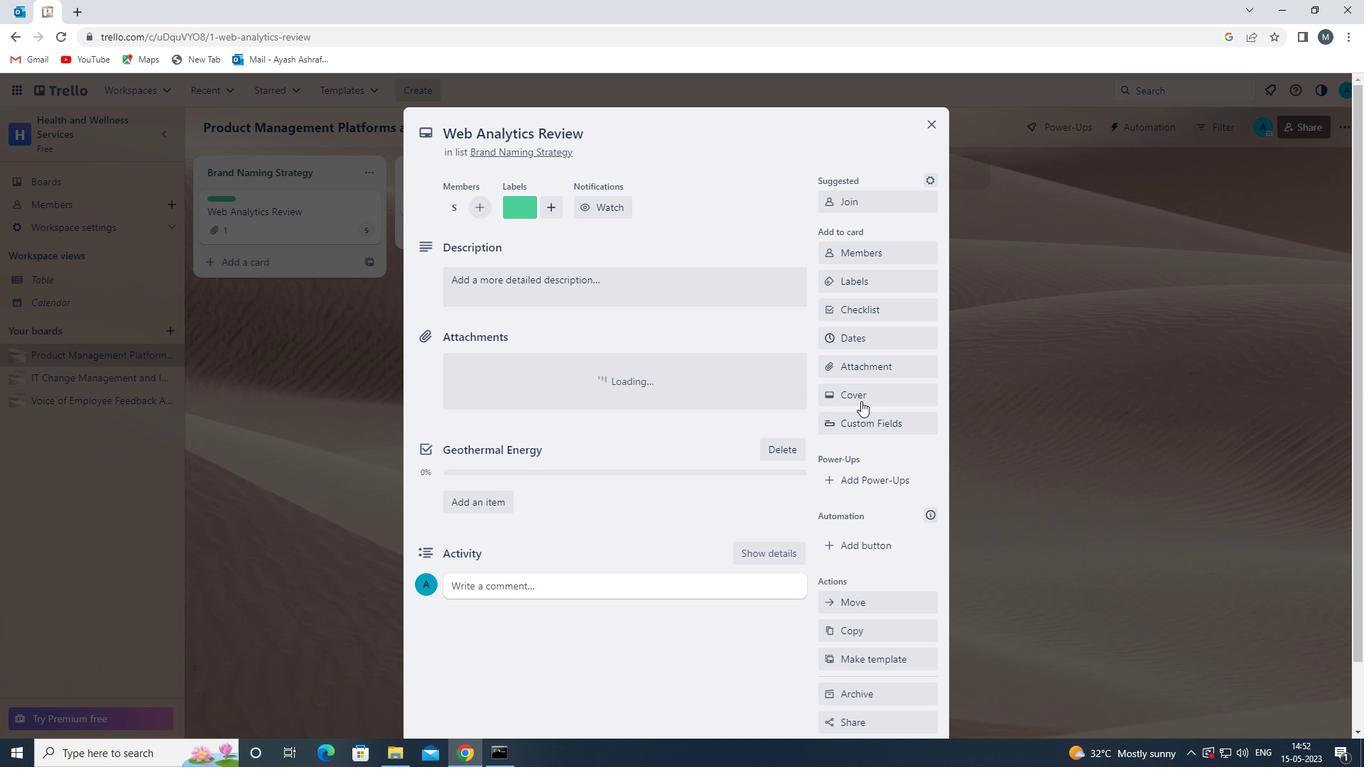 
Action: Mouse moved to (844, 459)
Screenshot: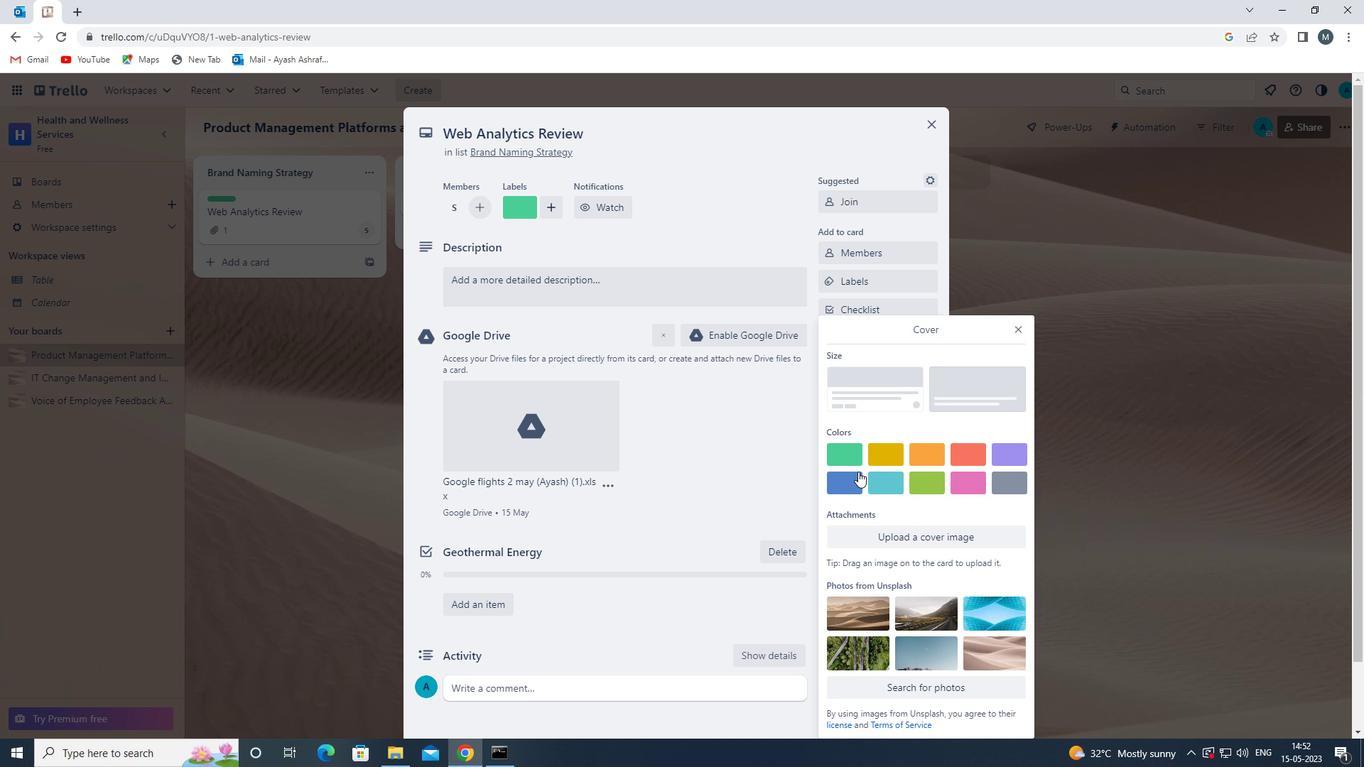 
Action: Mouse pressed left at (844, 459)
Screenshot: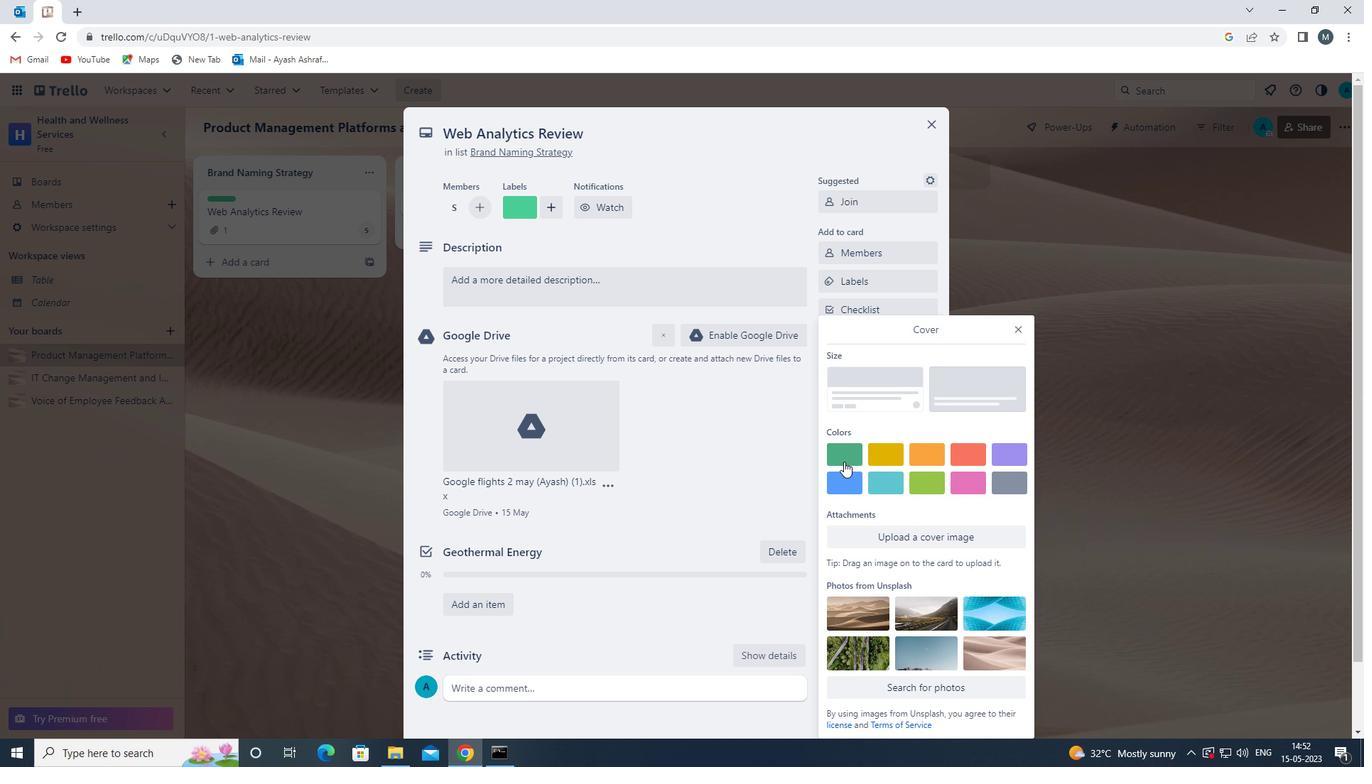 
Action: Mouse moved to (1023, 302)
Screenshot: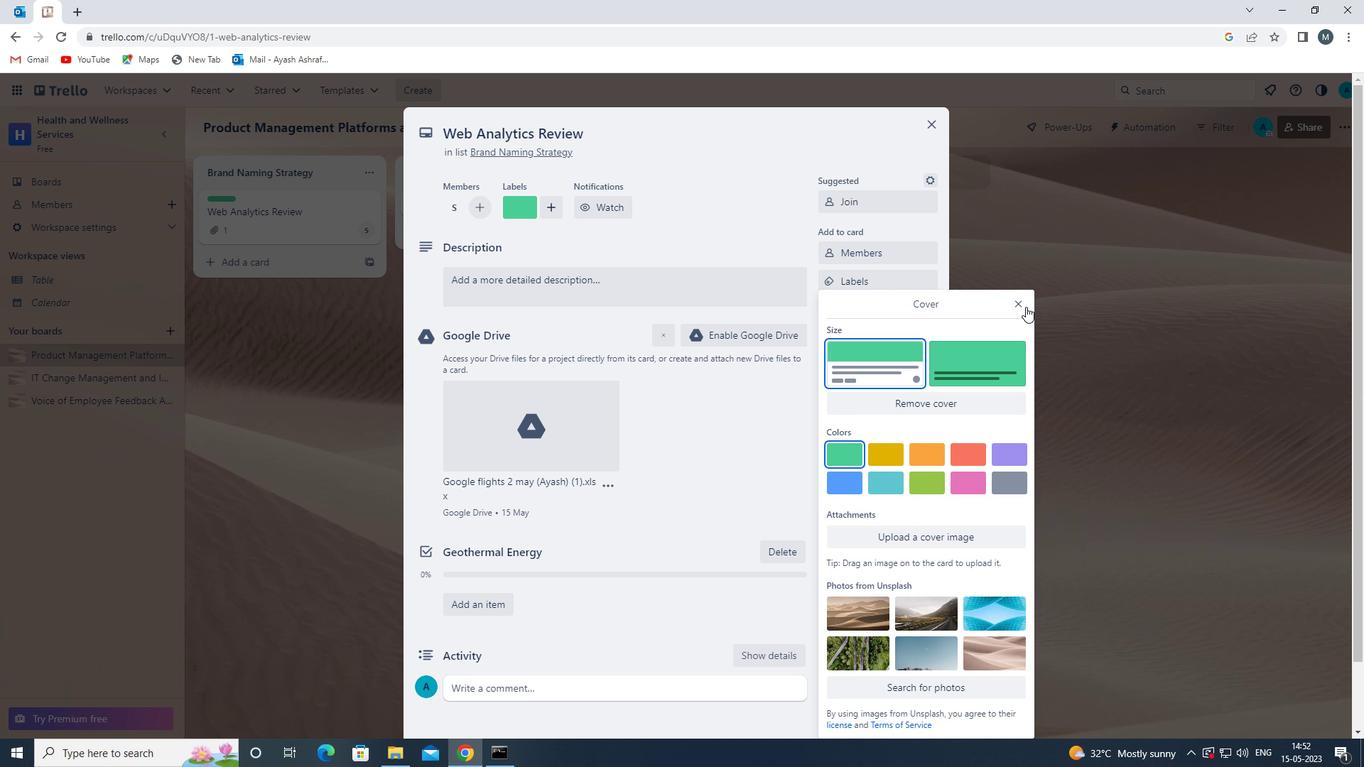 
Action: Mouse pressed left at (1023, 302)
Screenshot: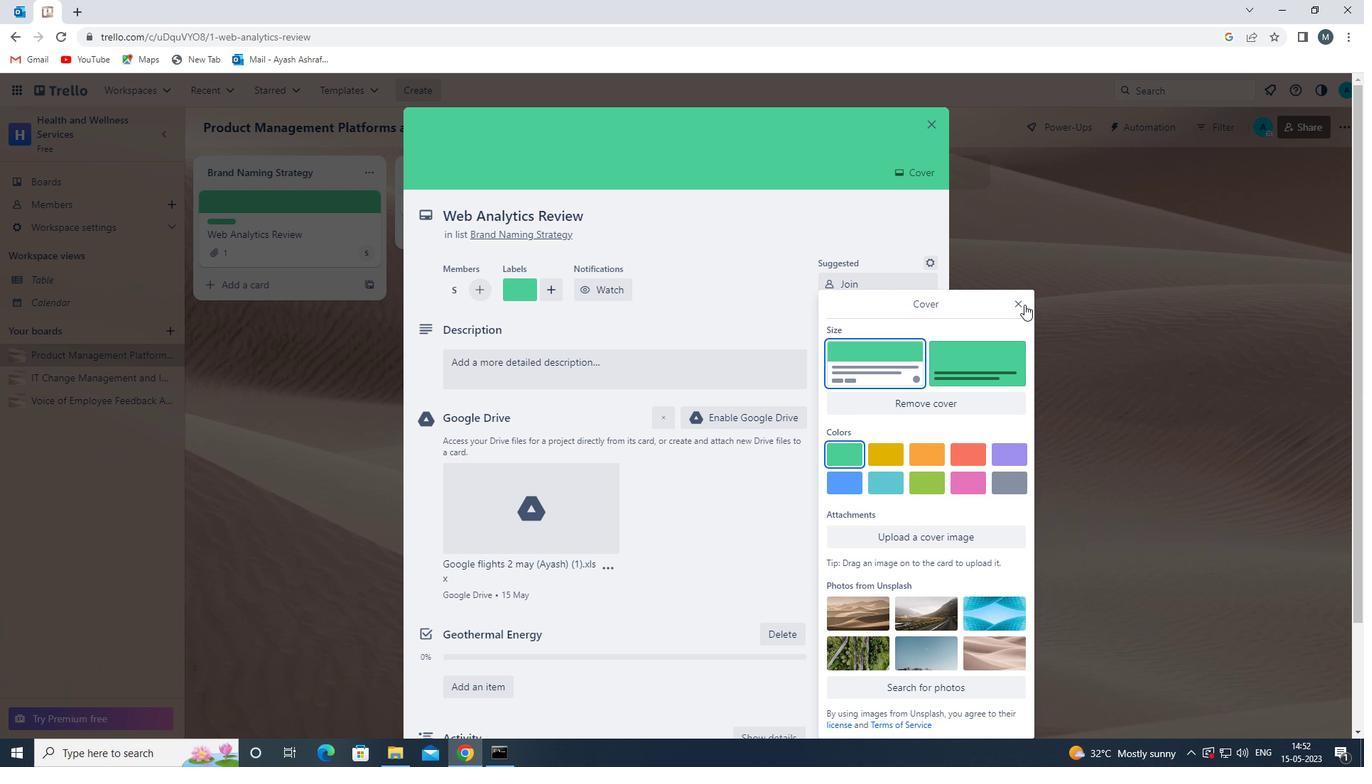 
Action: Mouse moved to (531, 373)
Screenshot: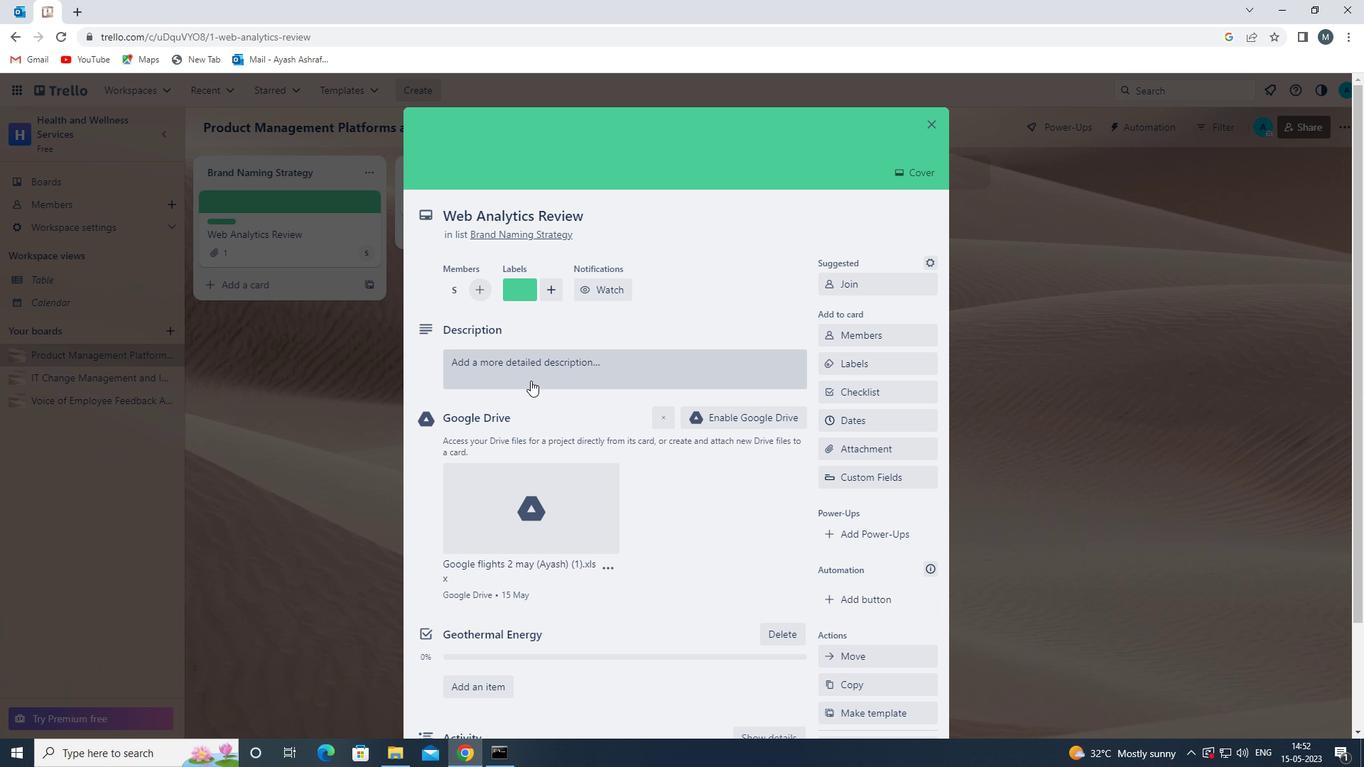 
Action: Mouse pressed left at (531, 373)
Screenshot: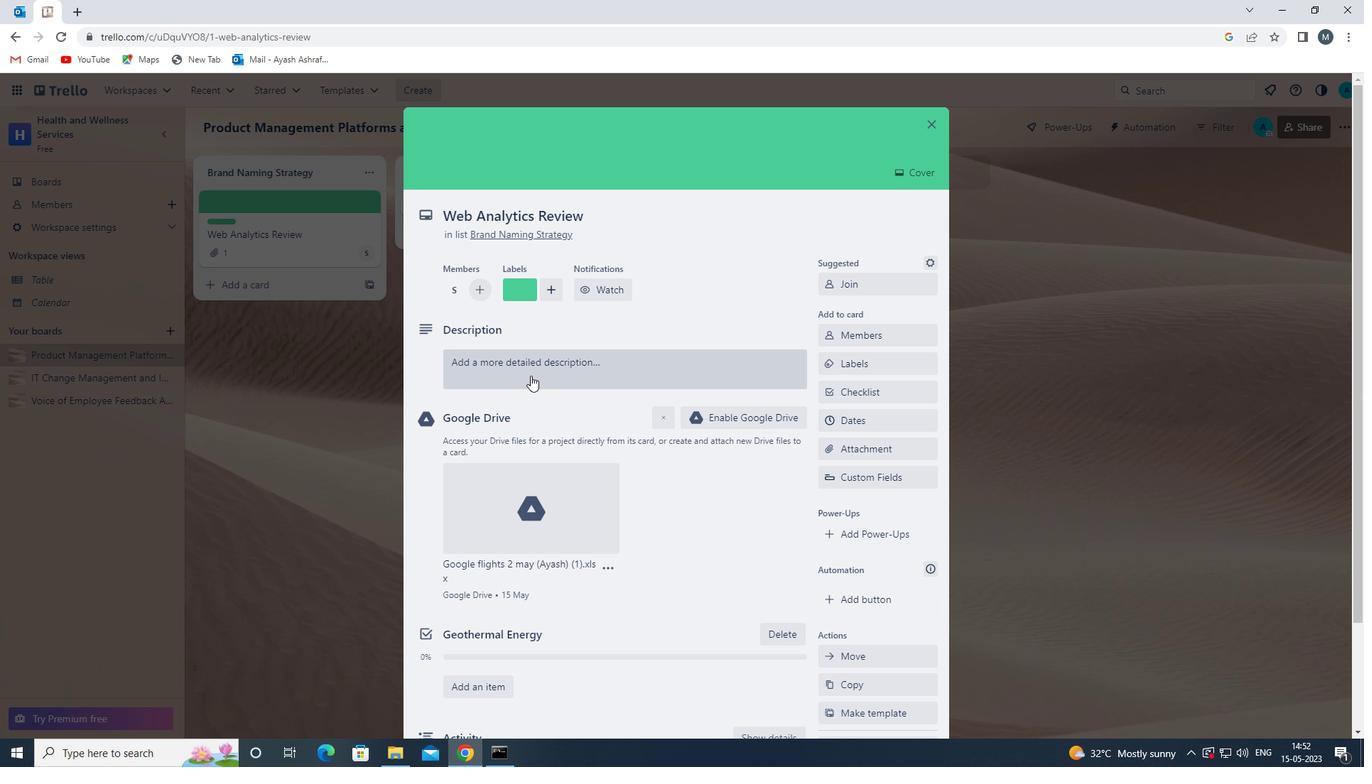 
Action: Mouse moved to (506, 412)
Screenshot: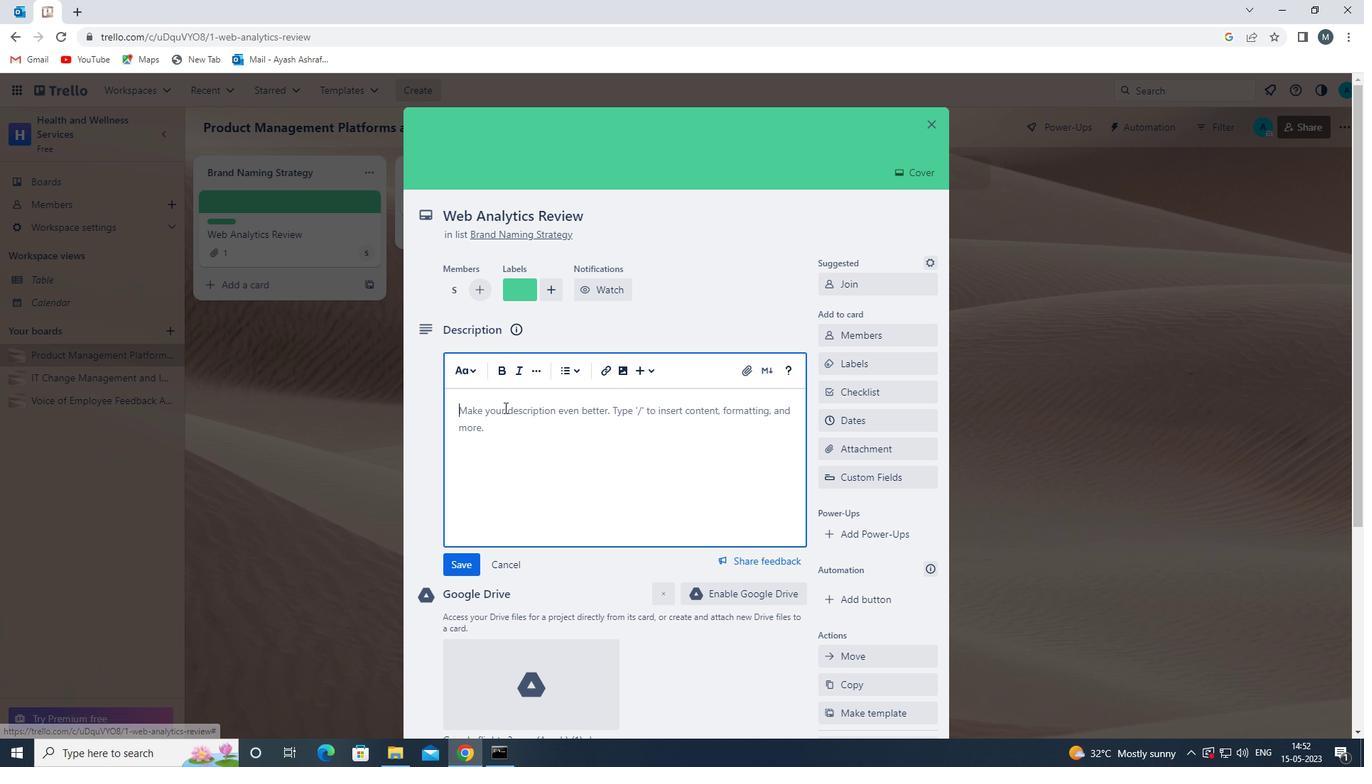 
Action: Mouse pressed left at (506, 412)
Screenshot: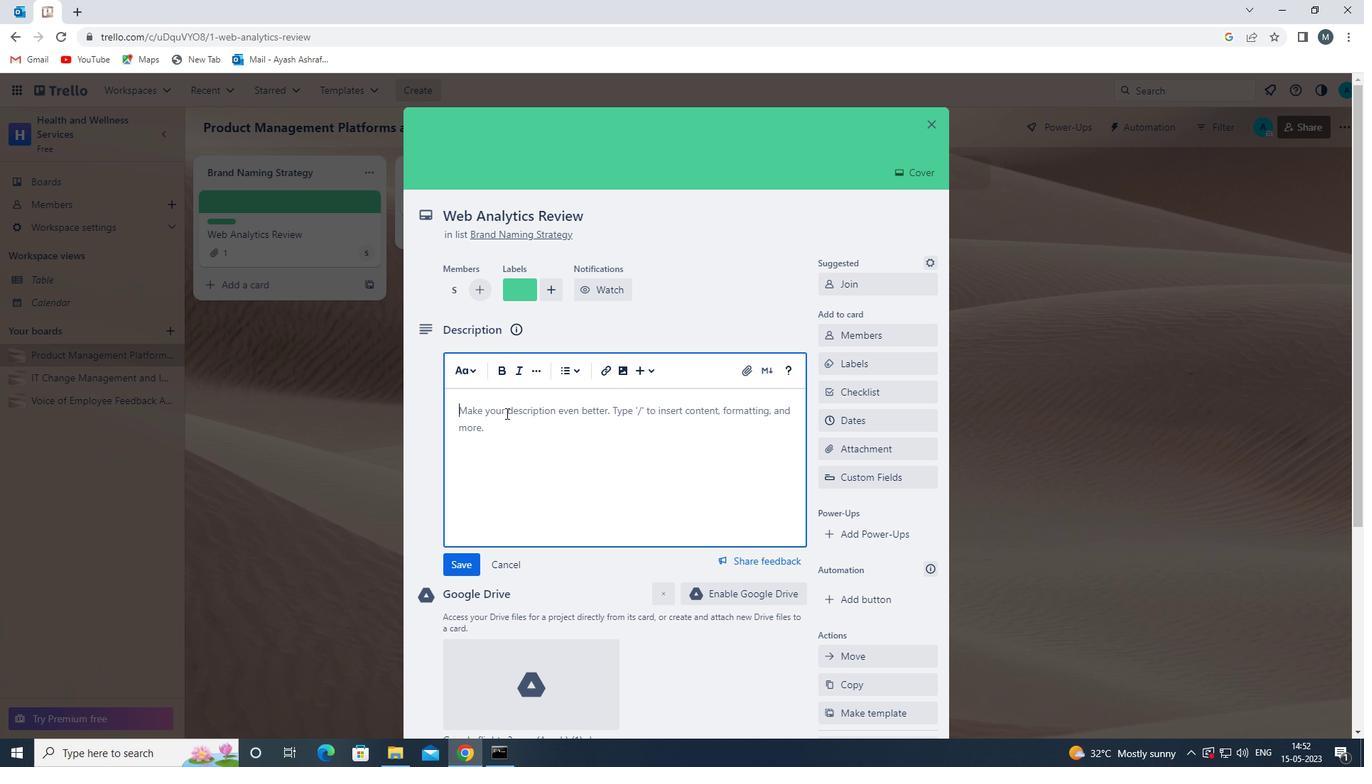 
Action: Mouse moved to (504, 411)
Screenshot: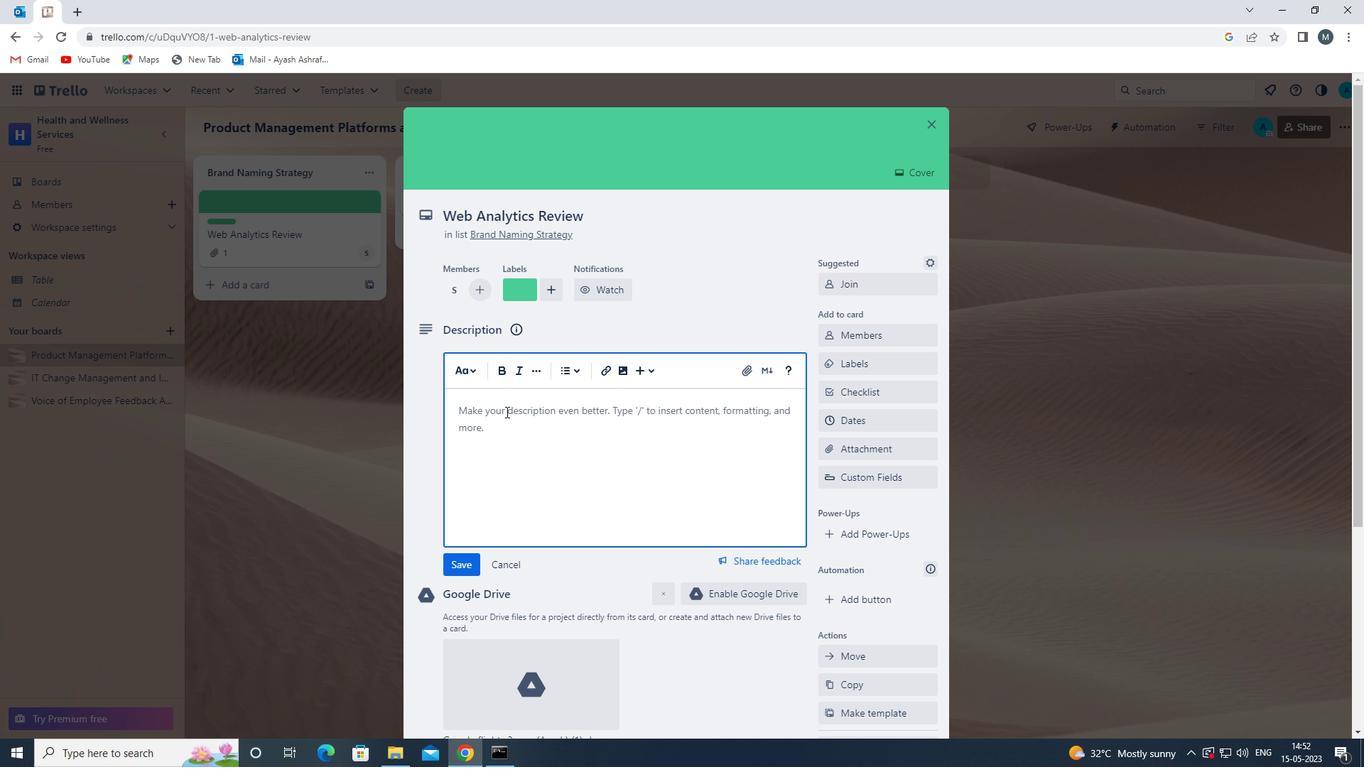 
Action: Key pressed <Key.shift>PLAN<Key.space>AND<Key.space>EXECUTE<Key.space>COMPANY<Key.space>TEAM-BUILDIB<Key.backspace>NG<Key.space>CONFERENCE<Key.space>WITH<Key.space>GUEST<Key.space>SPEAKERS<Key.space>ON<Key.space>CUSTOMER<Key.space>LOYALTY<Key.space>
Screenshot: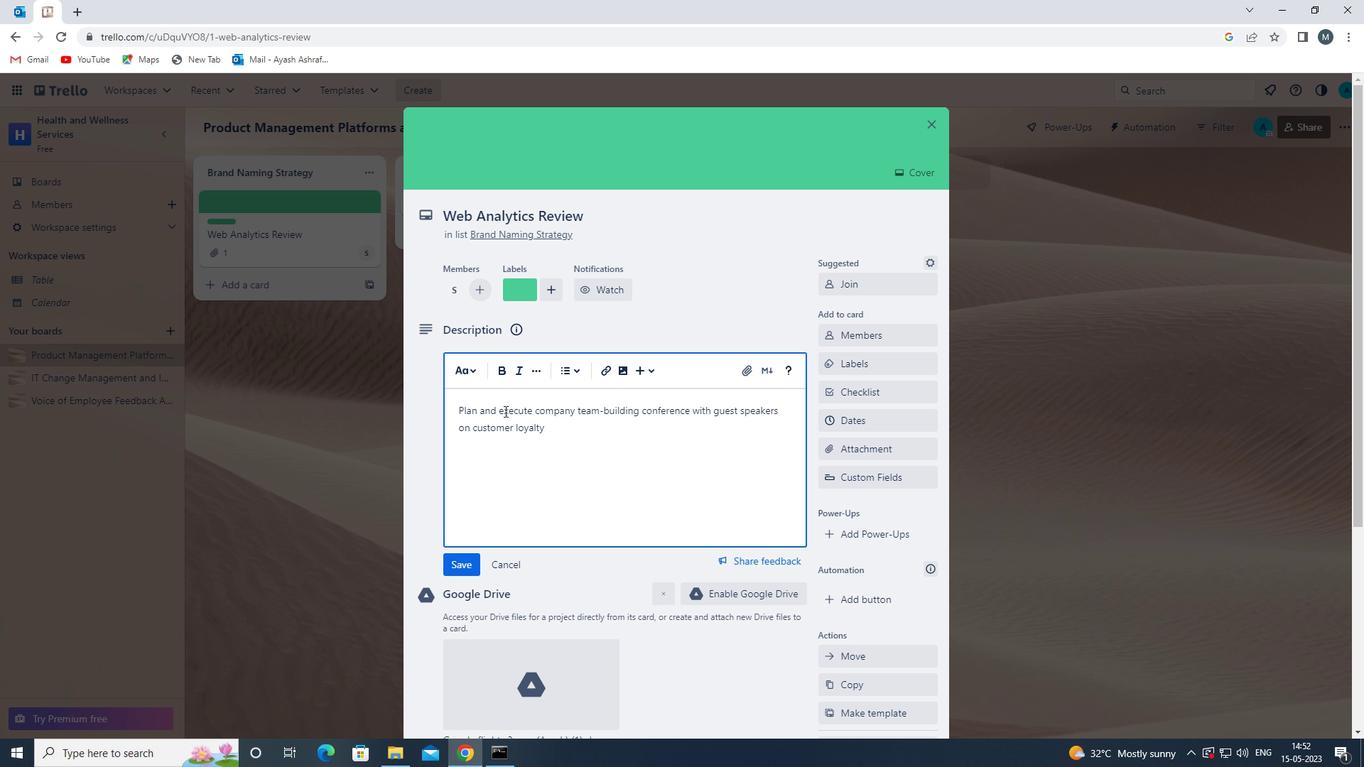 
Action: Mouse moved to (458, 561)
Screenshot: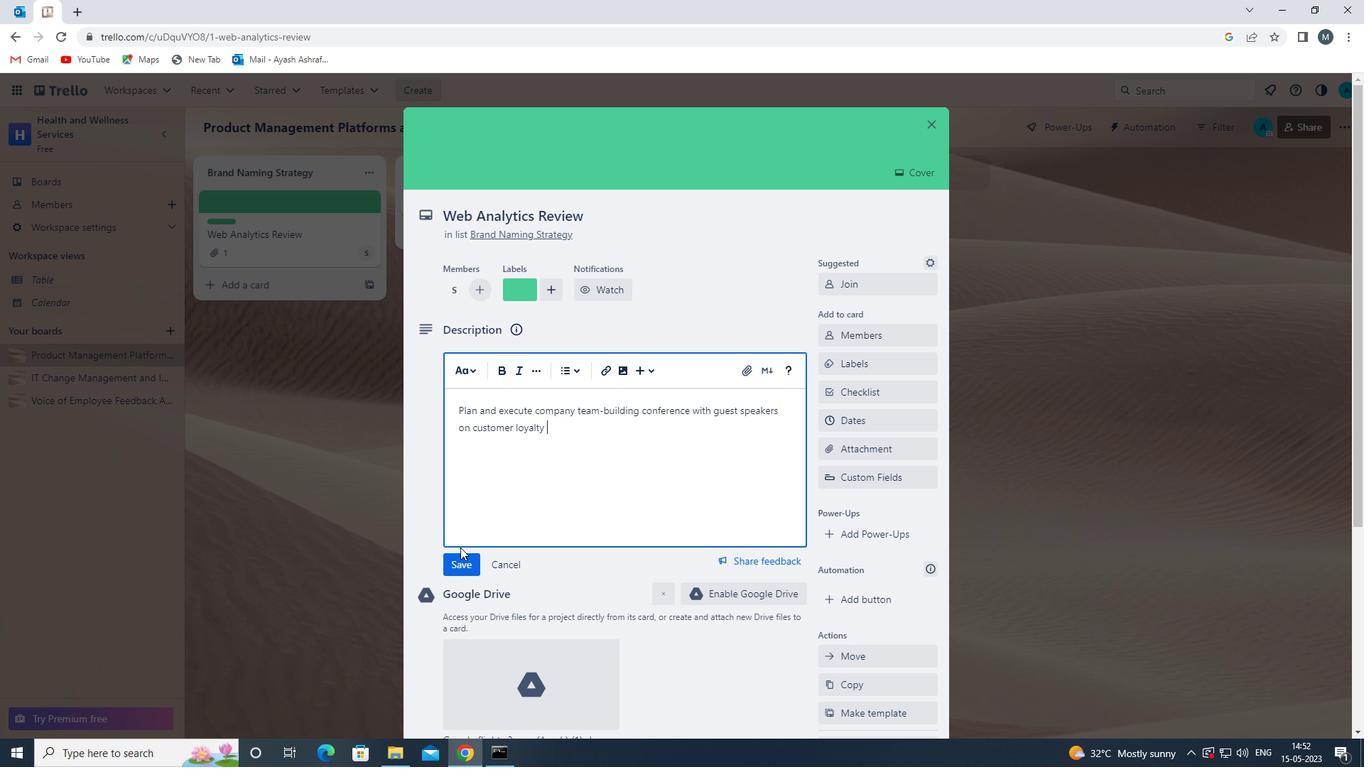 
Action: Mouse pressed left at (458, 561)
Screenshot: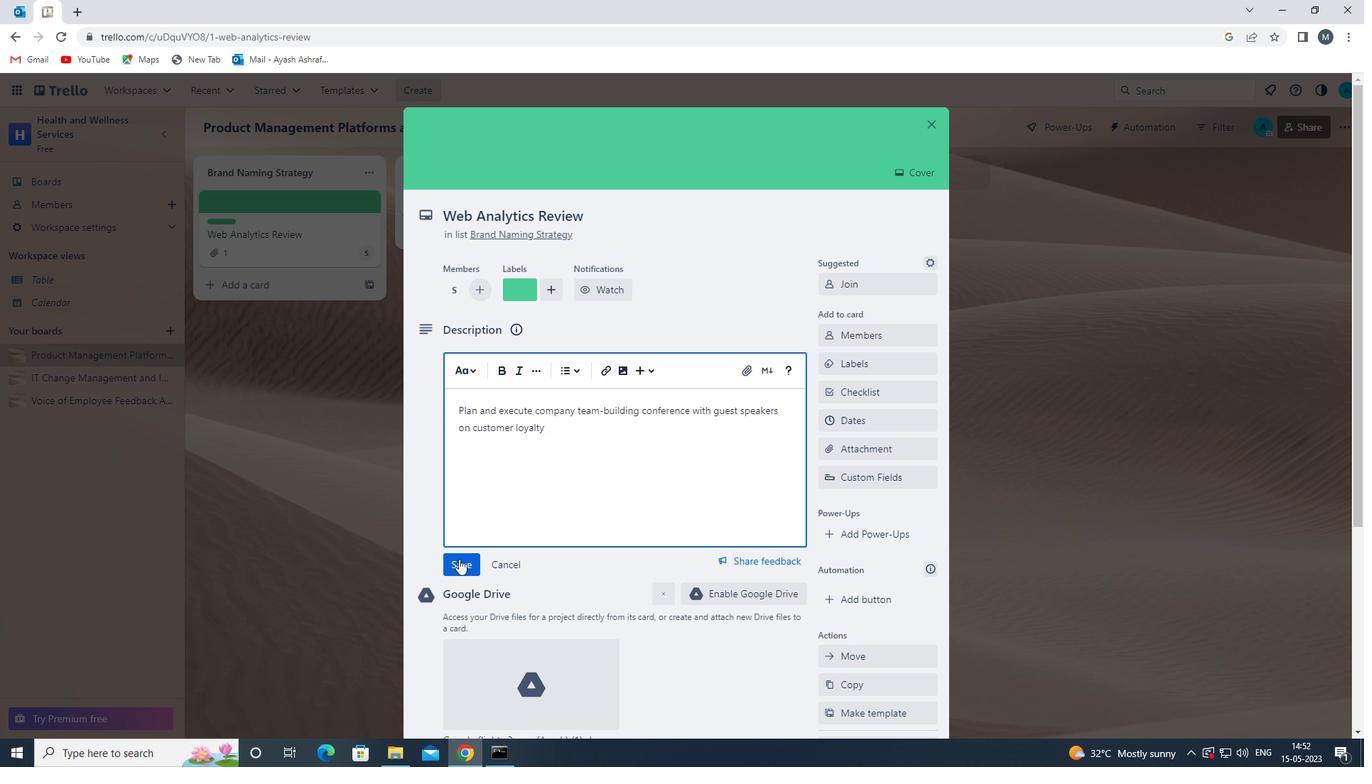 
Action: Mouse moved to (554, 488)
Screenshot: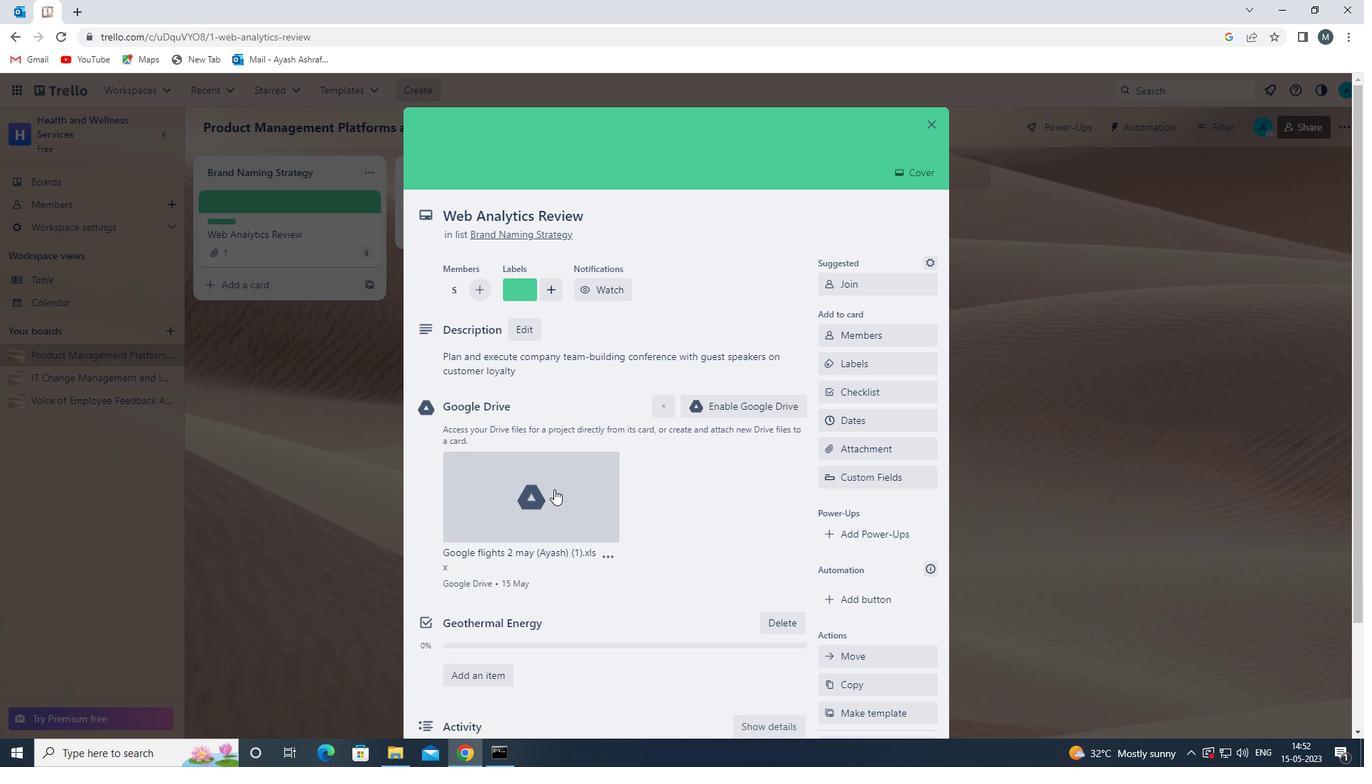 
Action: Mouse scrolled (554, 487) with delta (0, 0)
Screenshot: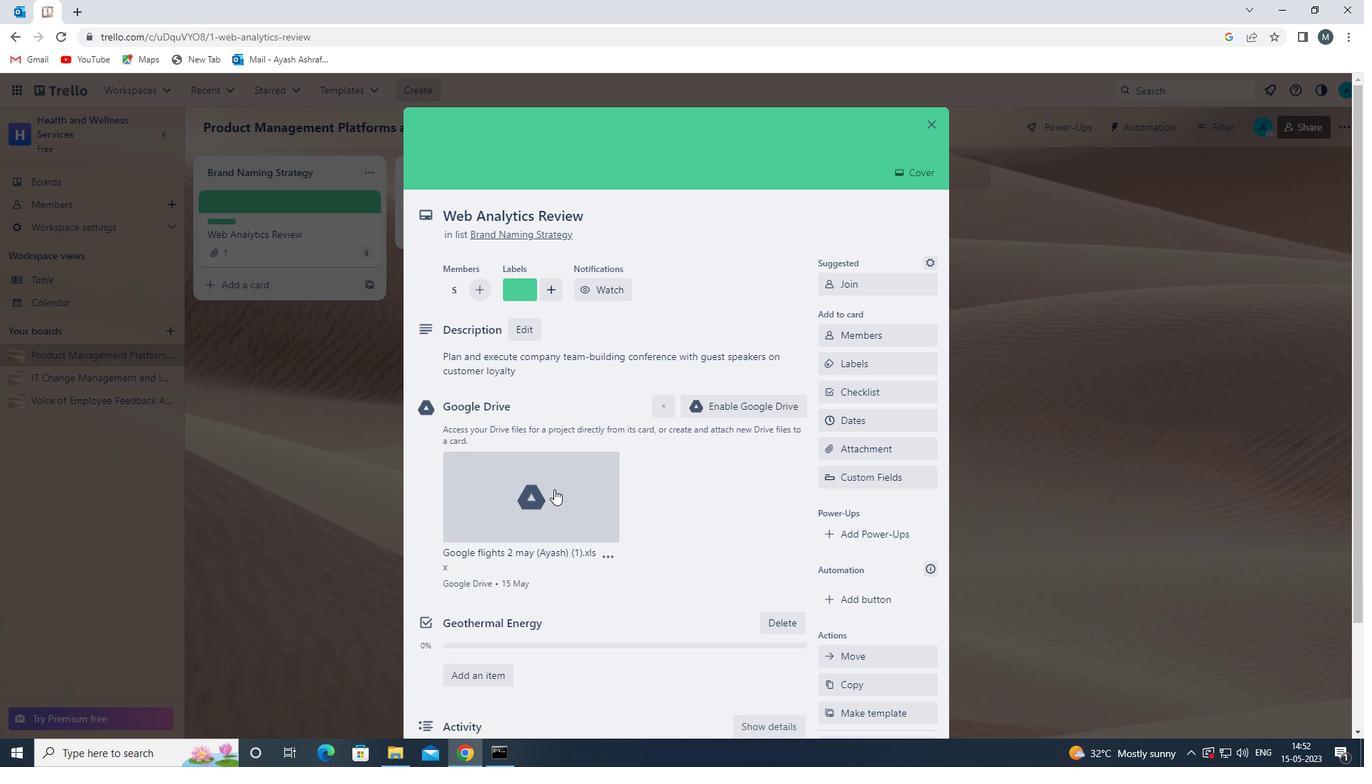 
Action: Mouse moved to (554, 488)
Screenshot: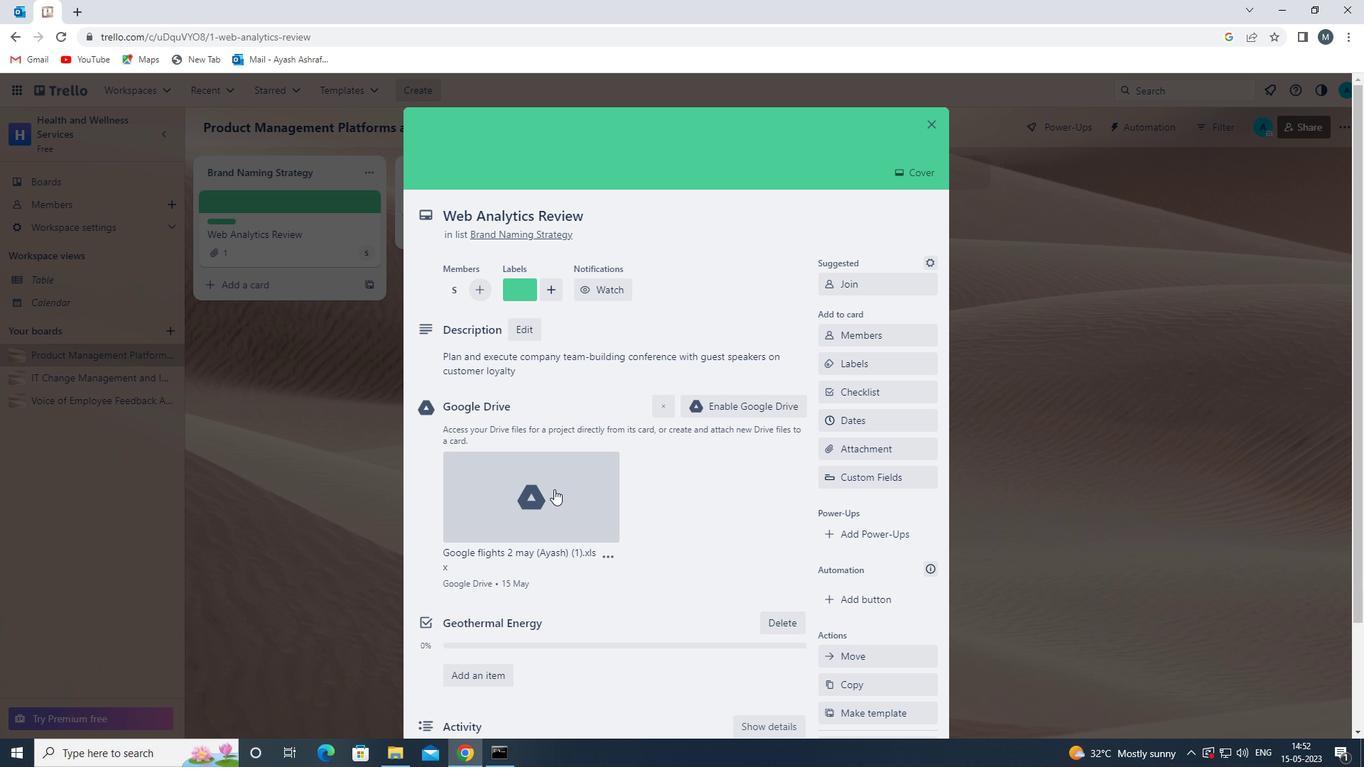 
Action: Mouse scrolled (554, 487) with delta (0, 0)
Screenshot: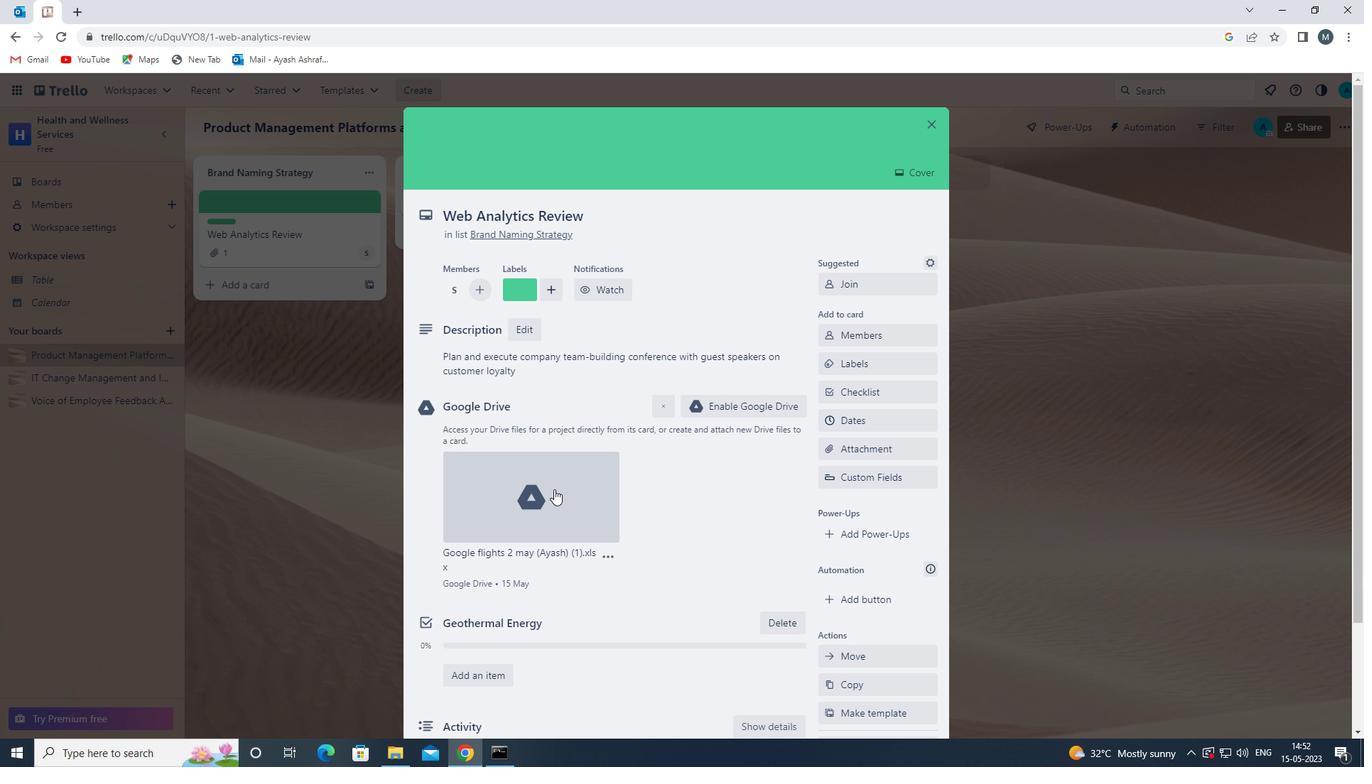 
Action: Mouse moved to (492, 628)
Screenshot: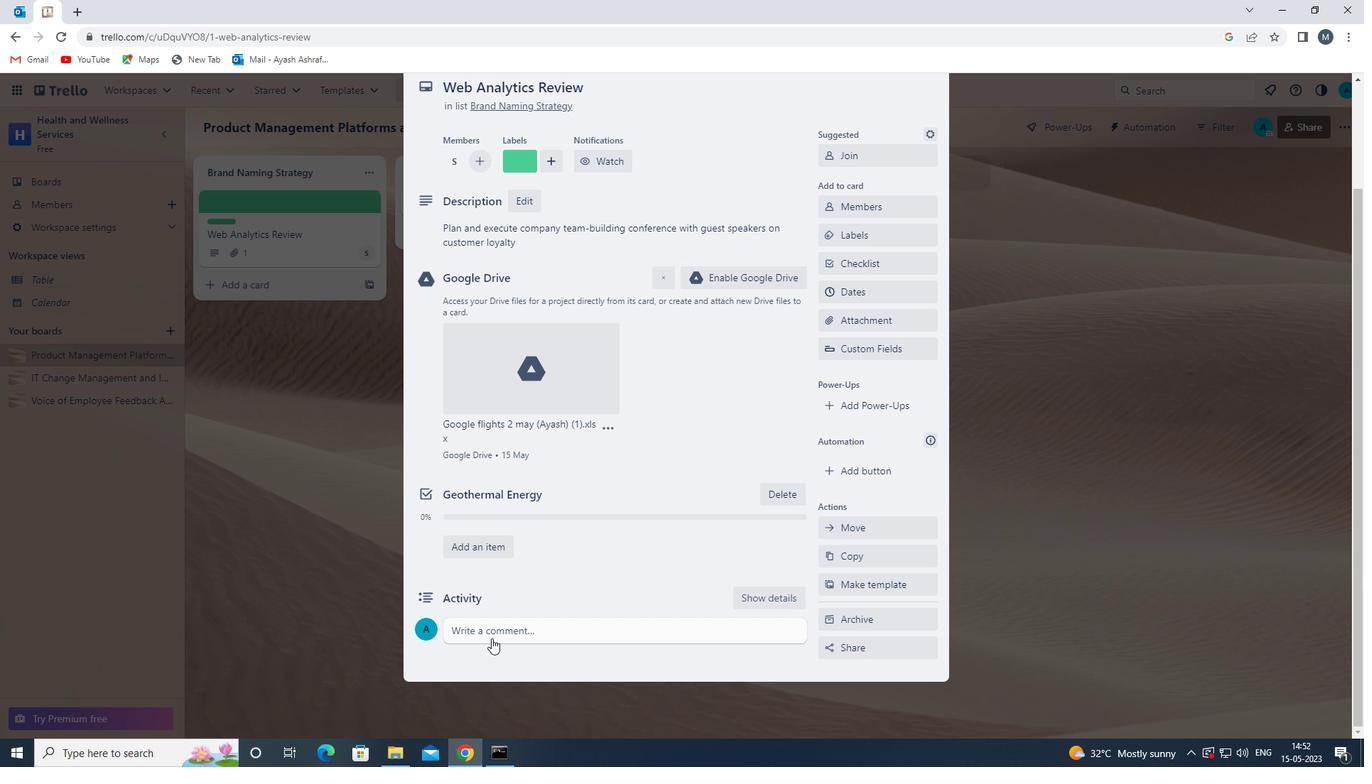 
Action: Mouse pressed left at (492, 628)
Screenshot: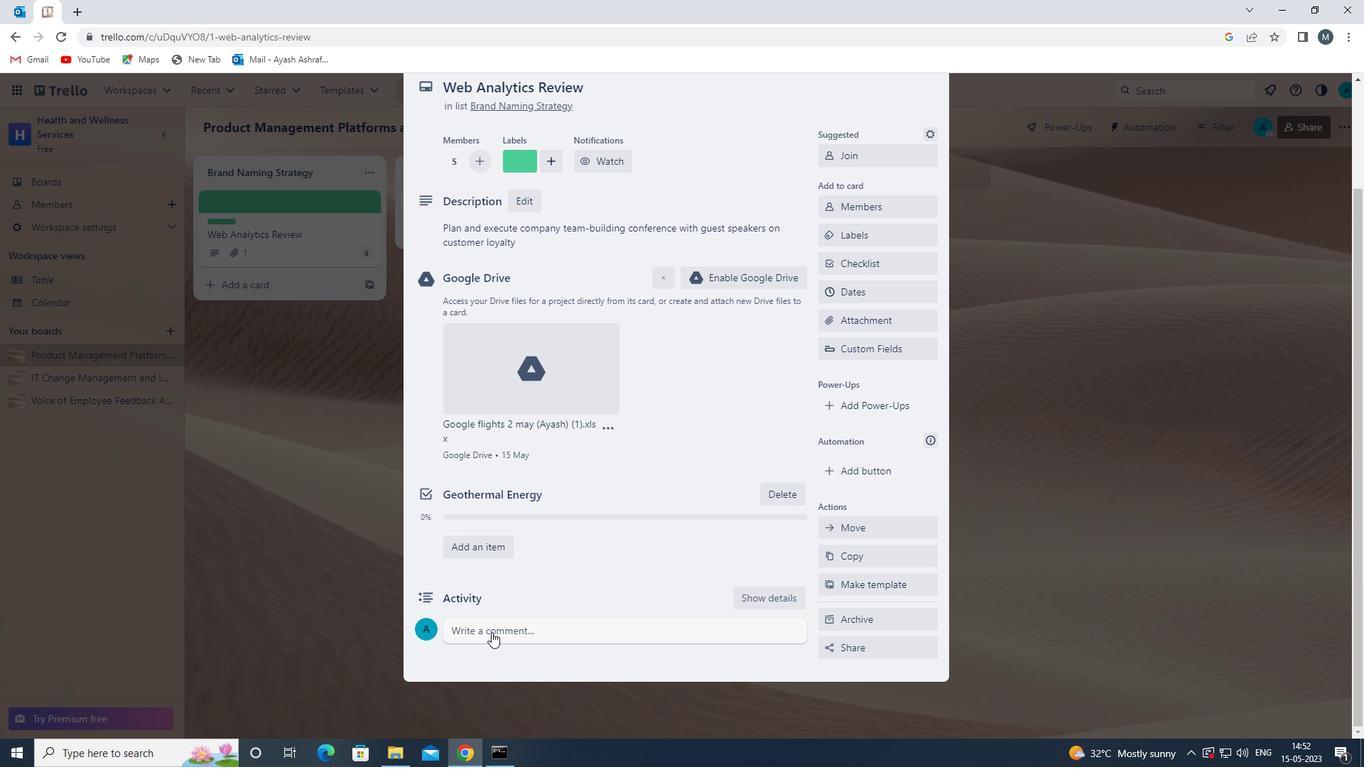
Action: Mouse moved to (529, 559)
Screenshot: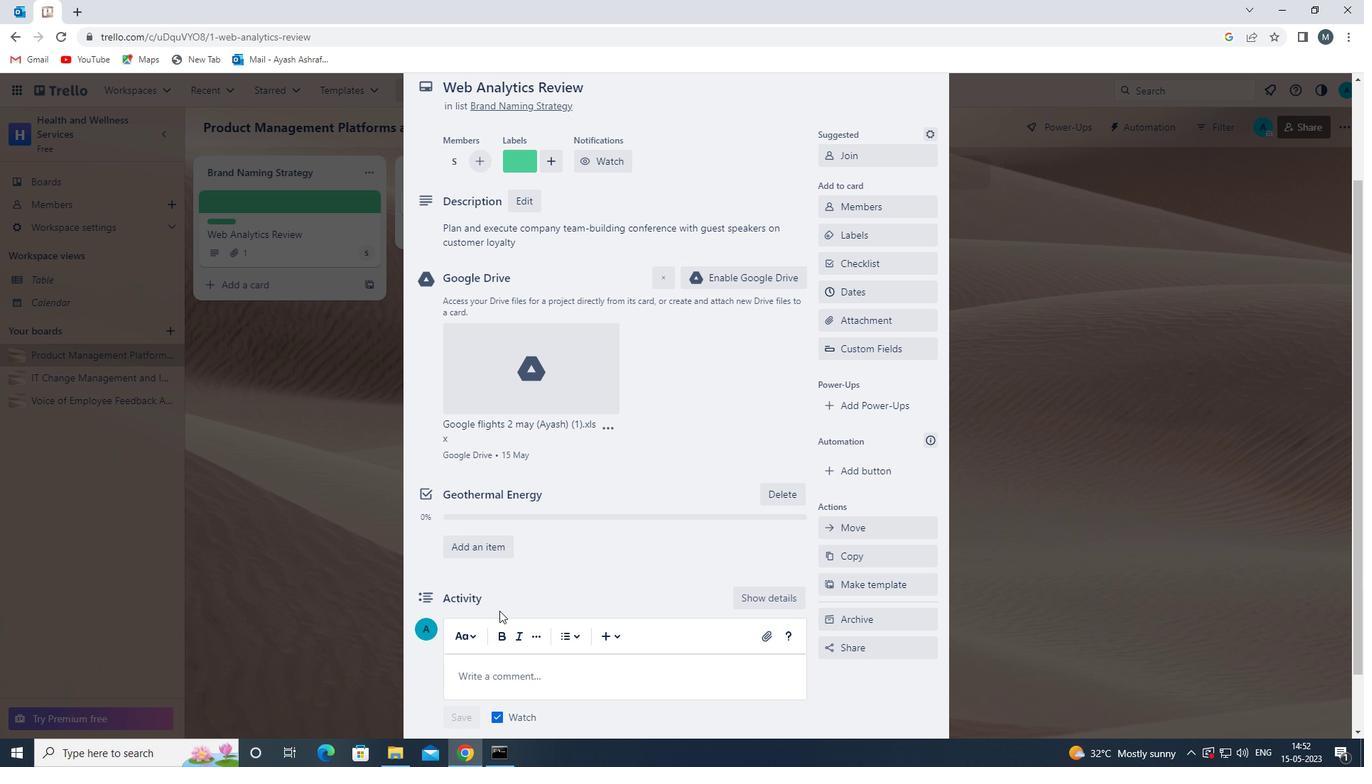 
Action: Mouse scrolled (529, 558) with delta (0, 0)
Screenshot: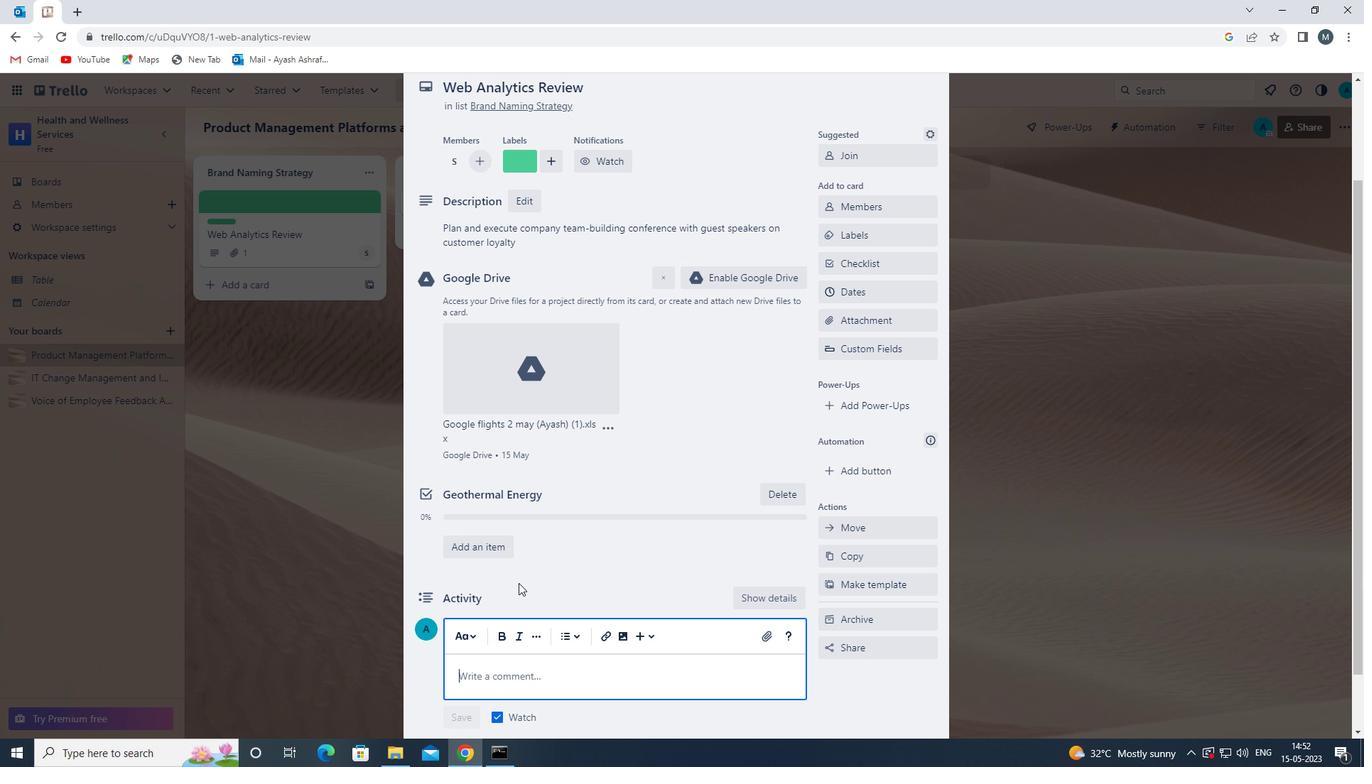 
Action: Mouse scrolled (529, 558) with delta (0, 0)
Screenshot: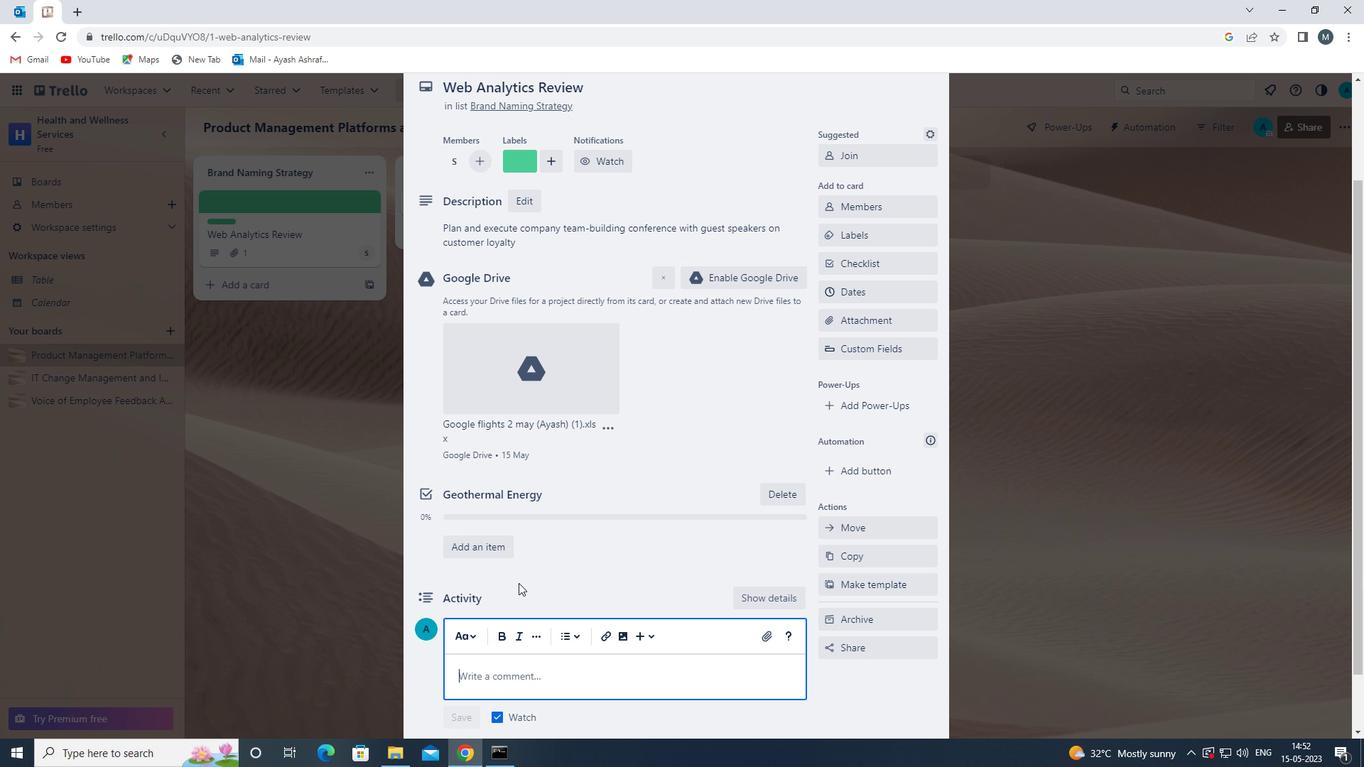 
Action: Mouse moved to (499, 604)
Screenshot: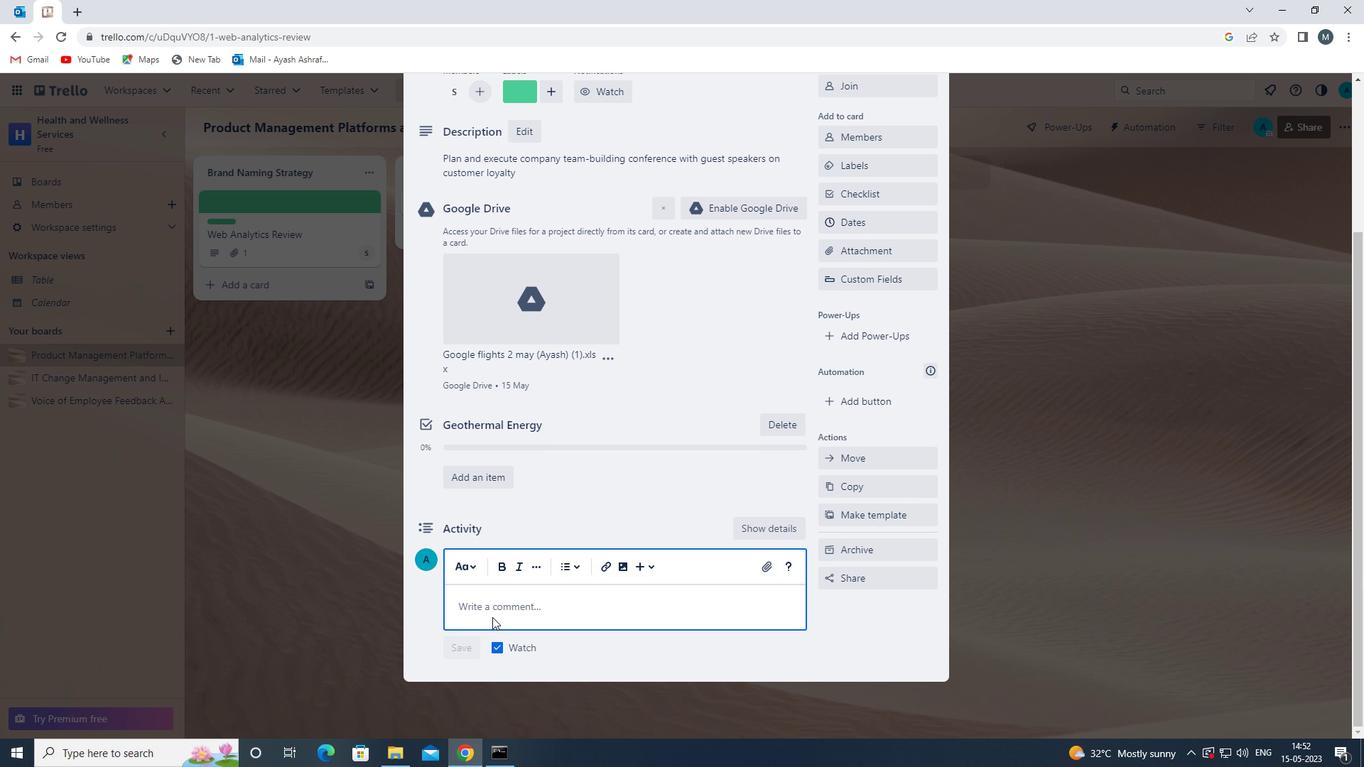 
Action: Mouse pressed left at (499, 604)
Screenshot: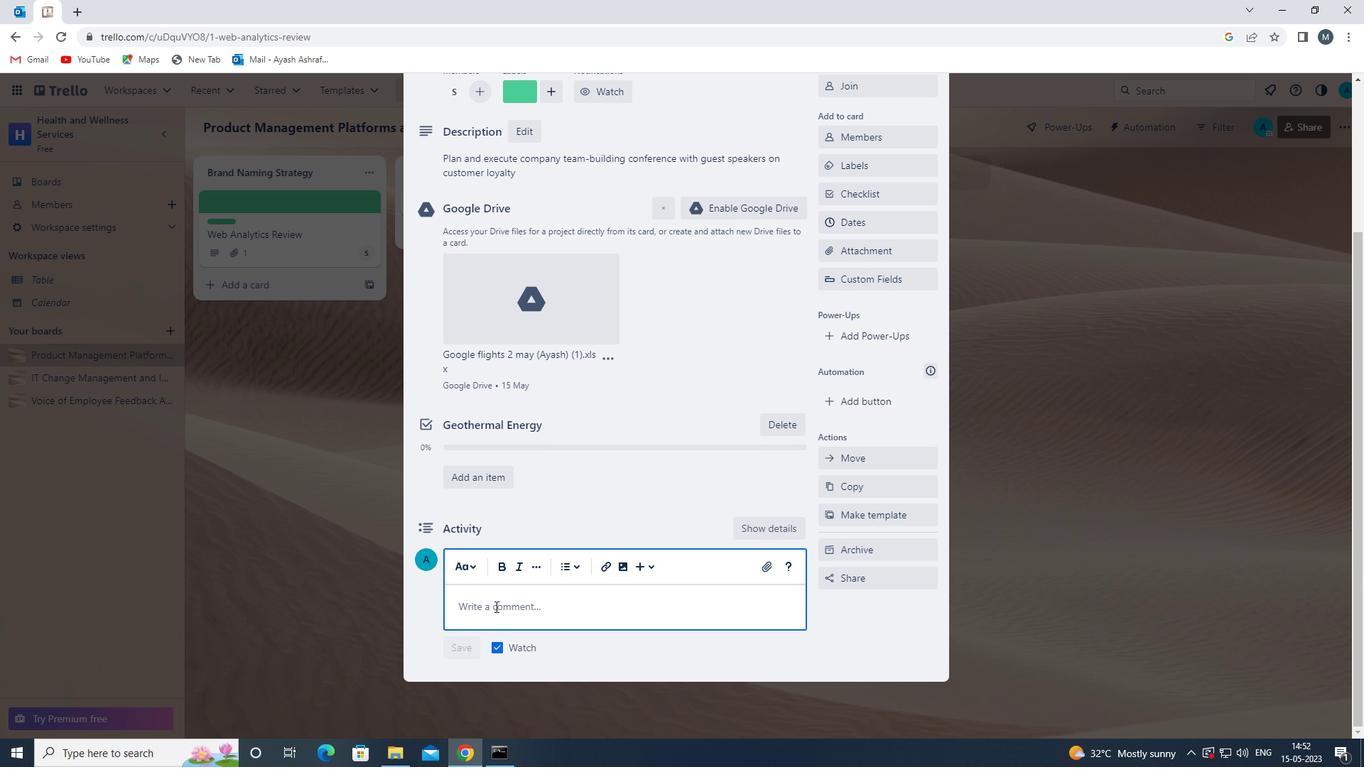 
Action: Mouse moved to (501, 603)
Screenshot: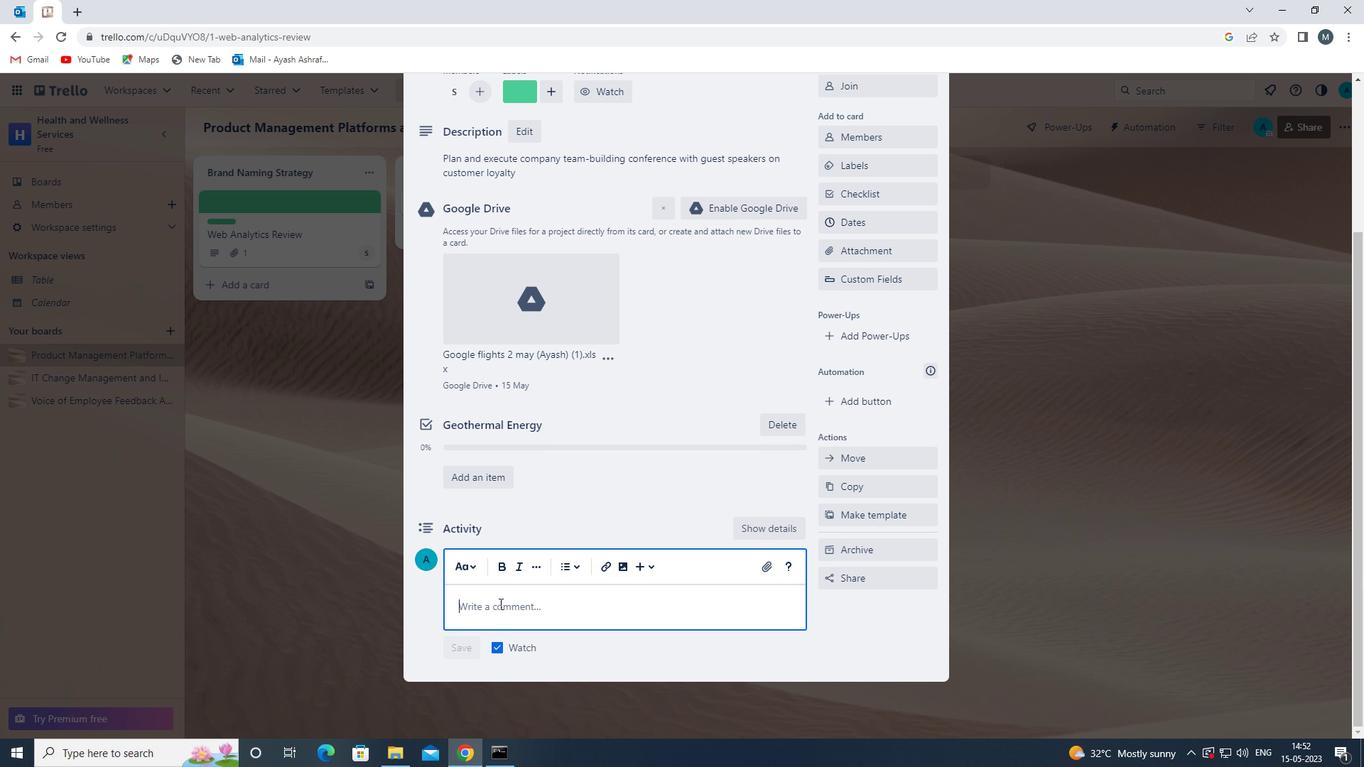 
Action: Key pressed <Key.shift>WE<Key.space>SHOULD<Key.space>APPROACH<Key.space>THIS<Key.space>TASK<Key.space>WITH<Key.space>A<Key.space>SENSE<Key.space>OF<Key.space>PURPOSE<Key.space>AND<Key.space>BE<Key.space>WILLING<Key.space>TO<Key.space>POUSH<Key.space><Key.backspace><Key.backspace><Key.backspace><Key.backspace><Key.backspace>USH<Key.space>THE<Key.space>BOUNDARIES<Key.space>OF<Key.space>CREATIVITY<Key.space><Key.backspace>.
Screenshot: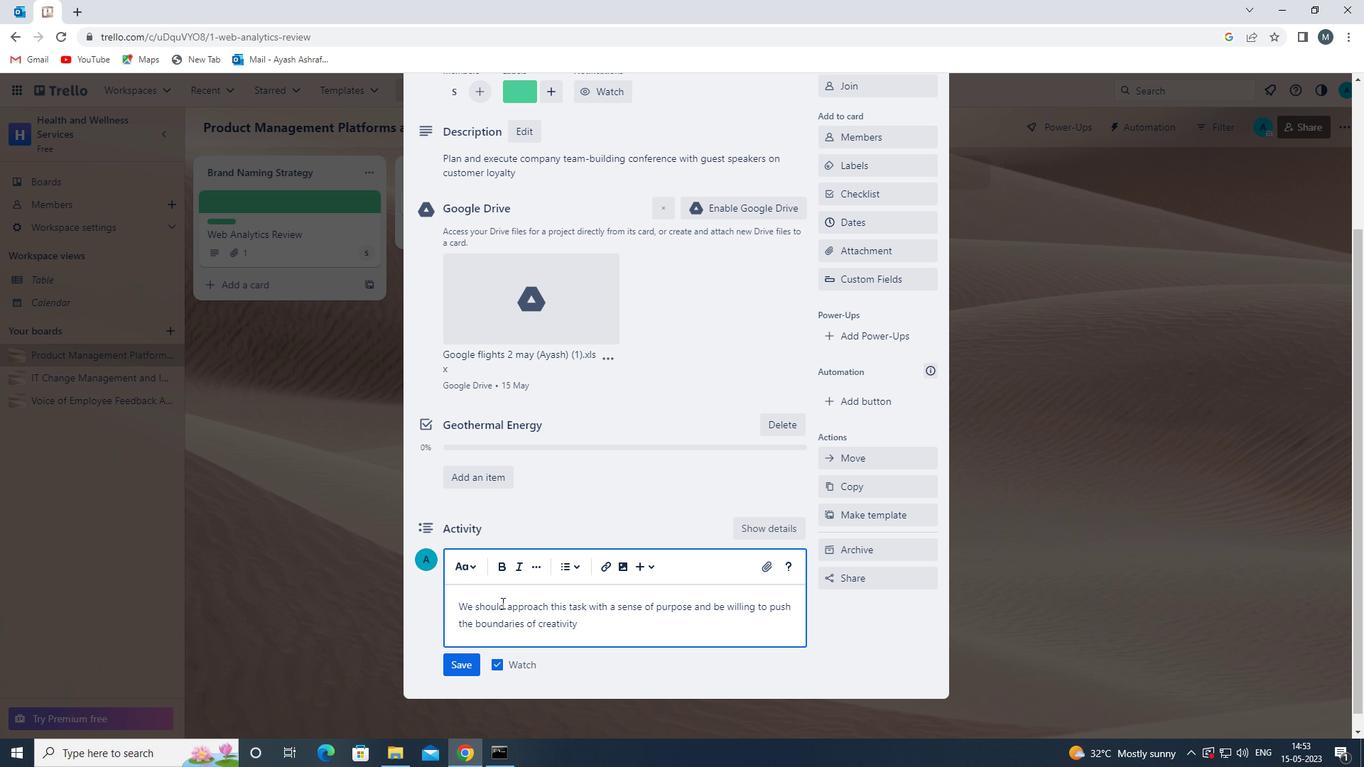 
Action: Mouse moved to (463, 654)
Screenshot: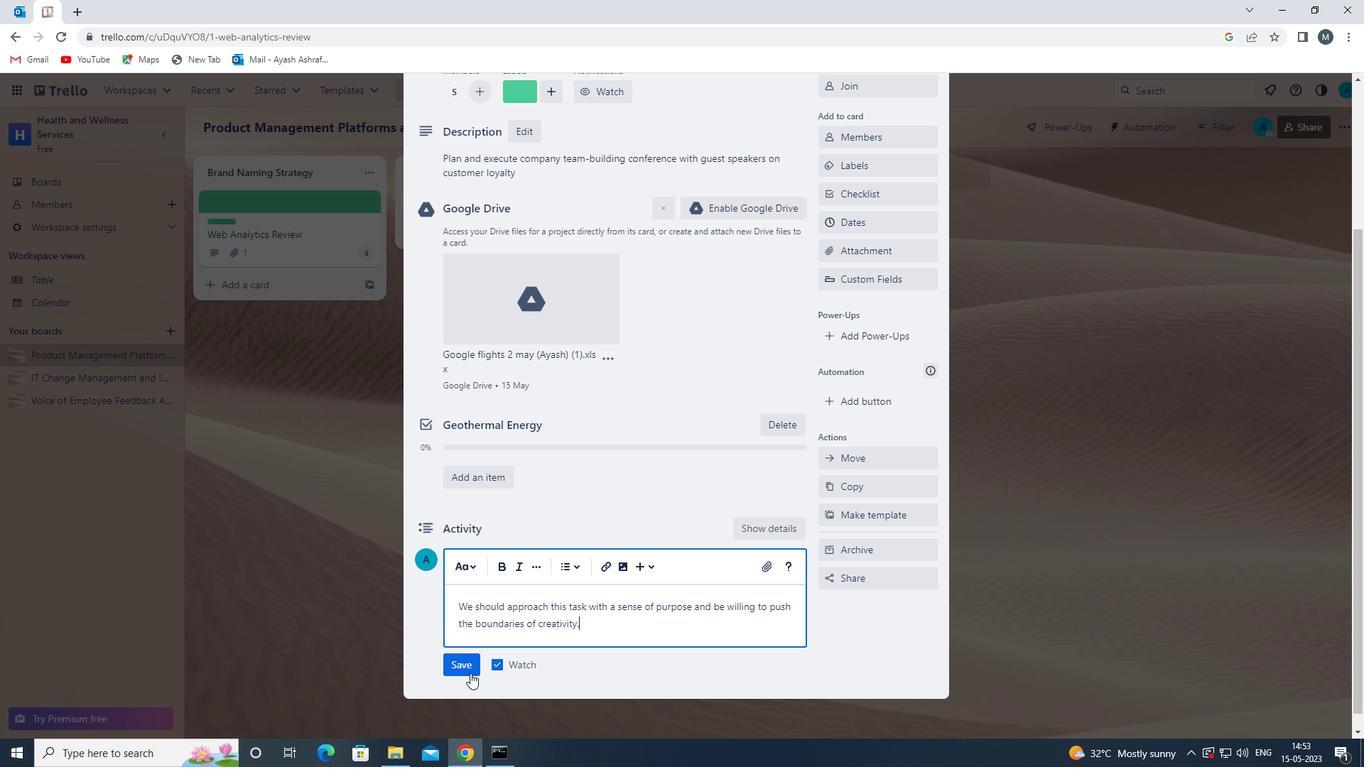 
Action: Mouse pressed left at (463, 654)
Screenshot: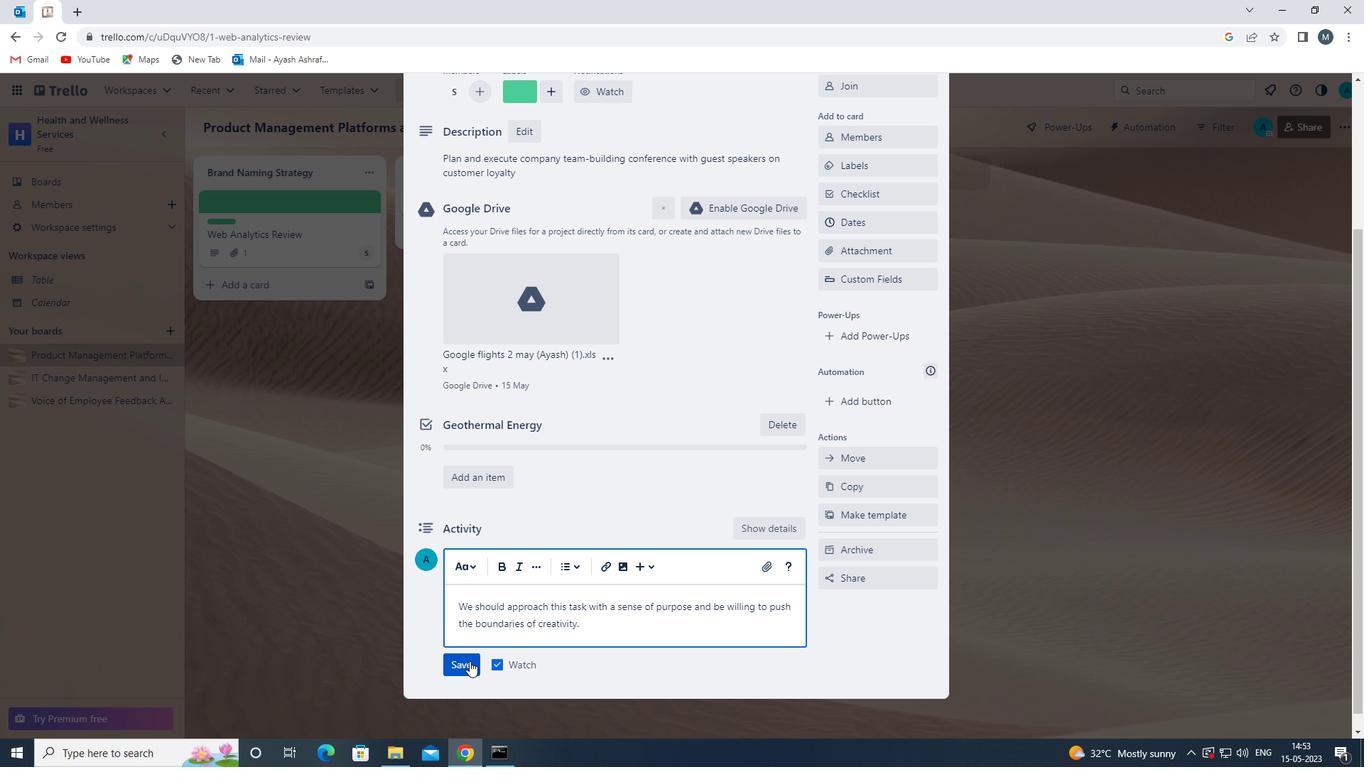 
Action: Mouse moved to (661, 541)
Screenshot: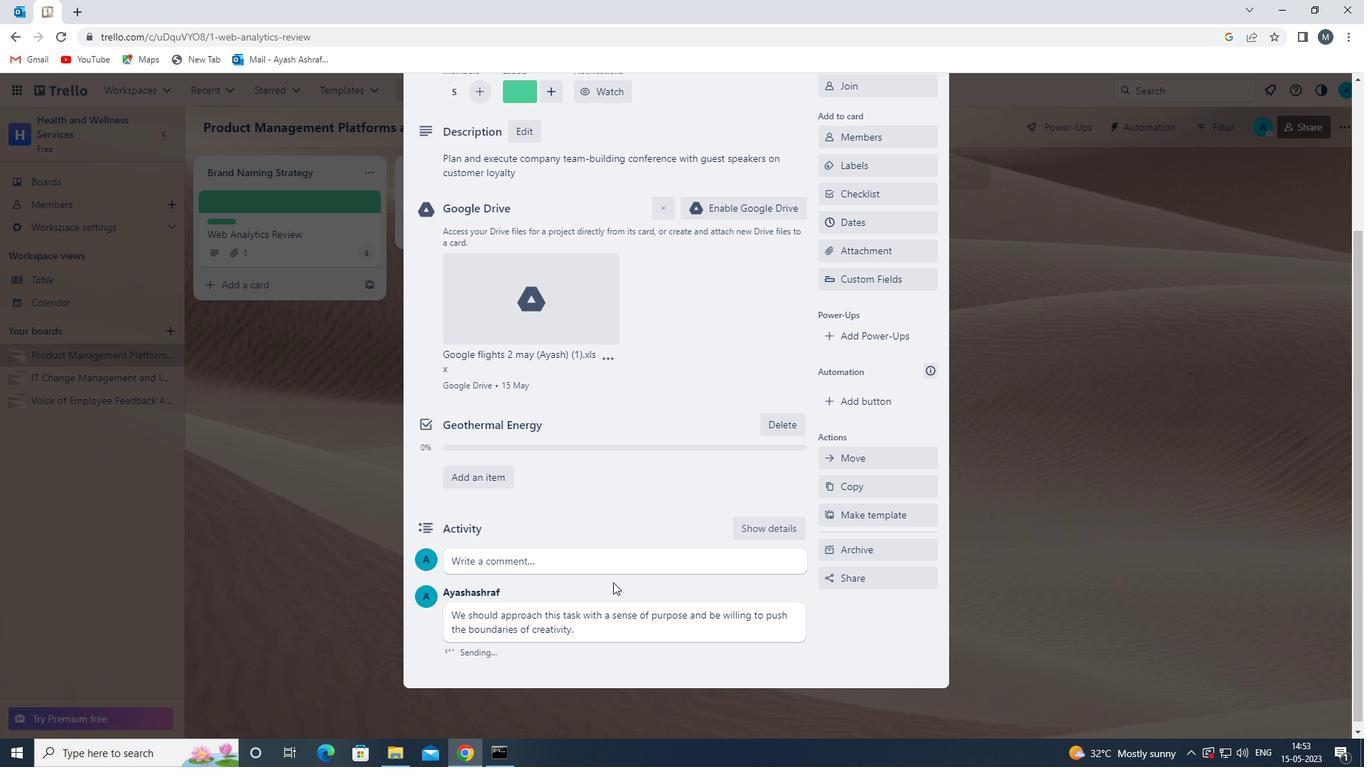 
Action: Mouse scrolled (661, 542) with delta (0, 0)
Screenshot: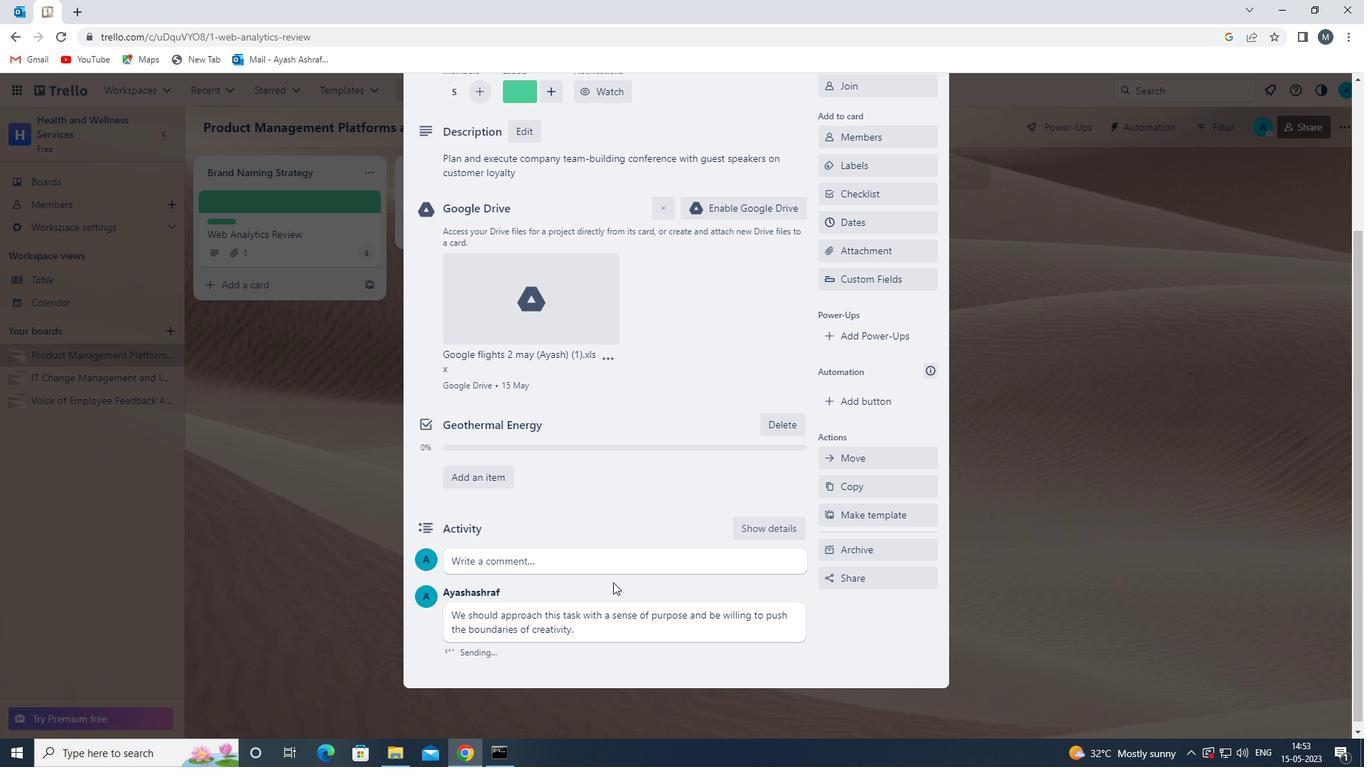 
Action: Mouse moved to (661, 540)
Screenshot: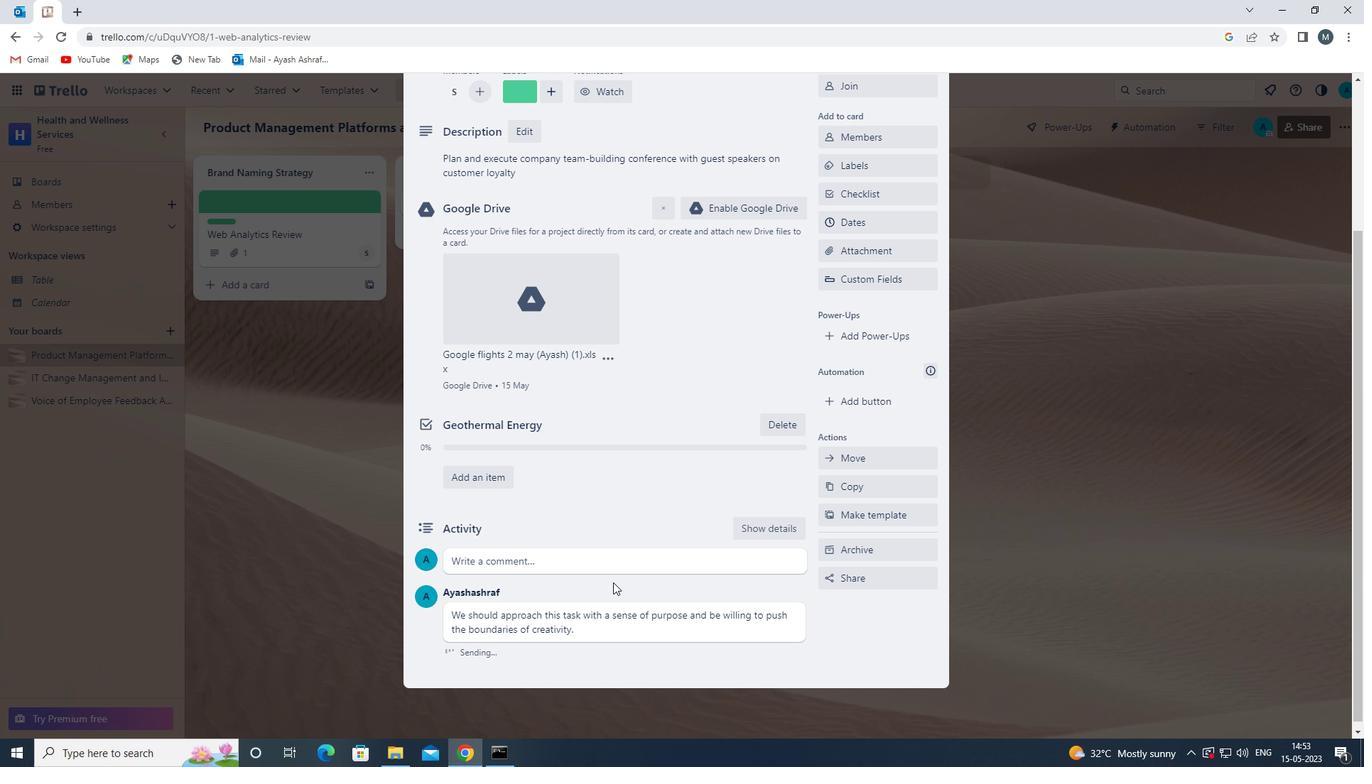 
Action: Mouse scrolled (661, 541) with delta (0, 0)
Screenshot: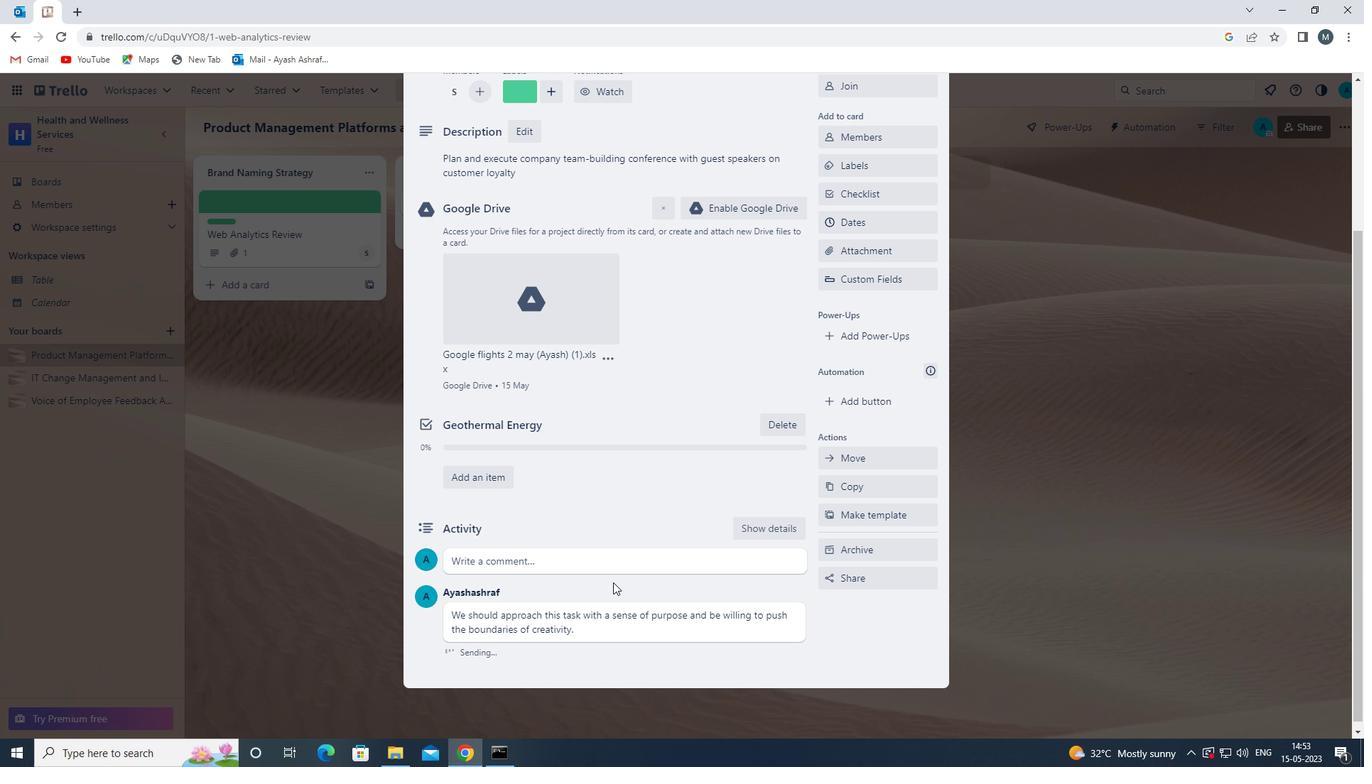 
Action: Mouse scrolled (661, 541) with delta (0, 0)
Screenshot: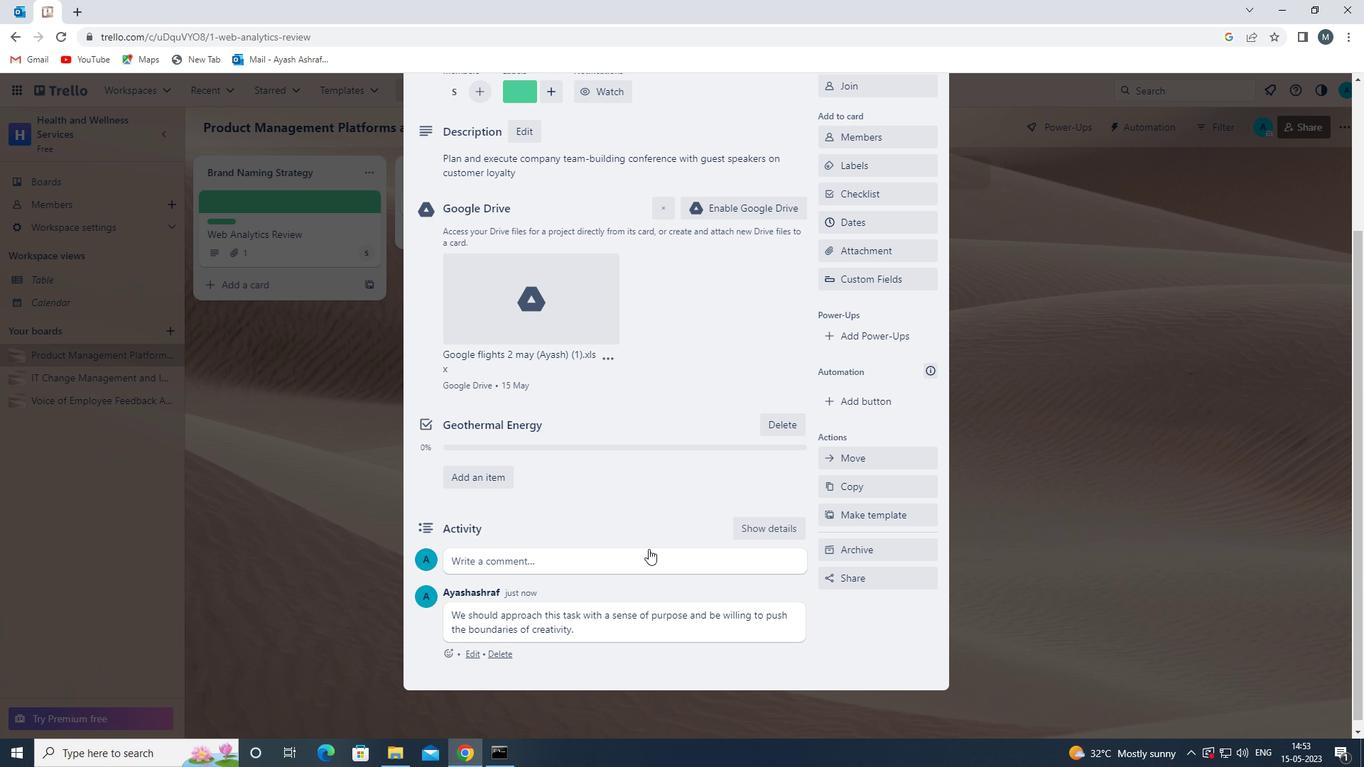 
Action: Mouse moved to (851, 424)
Screenshot: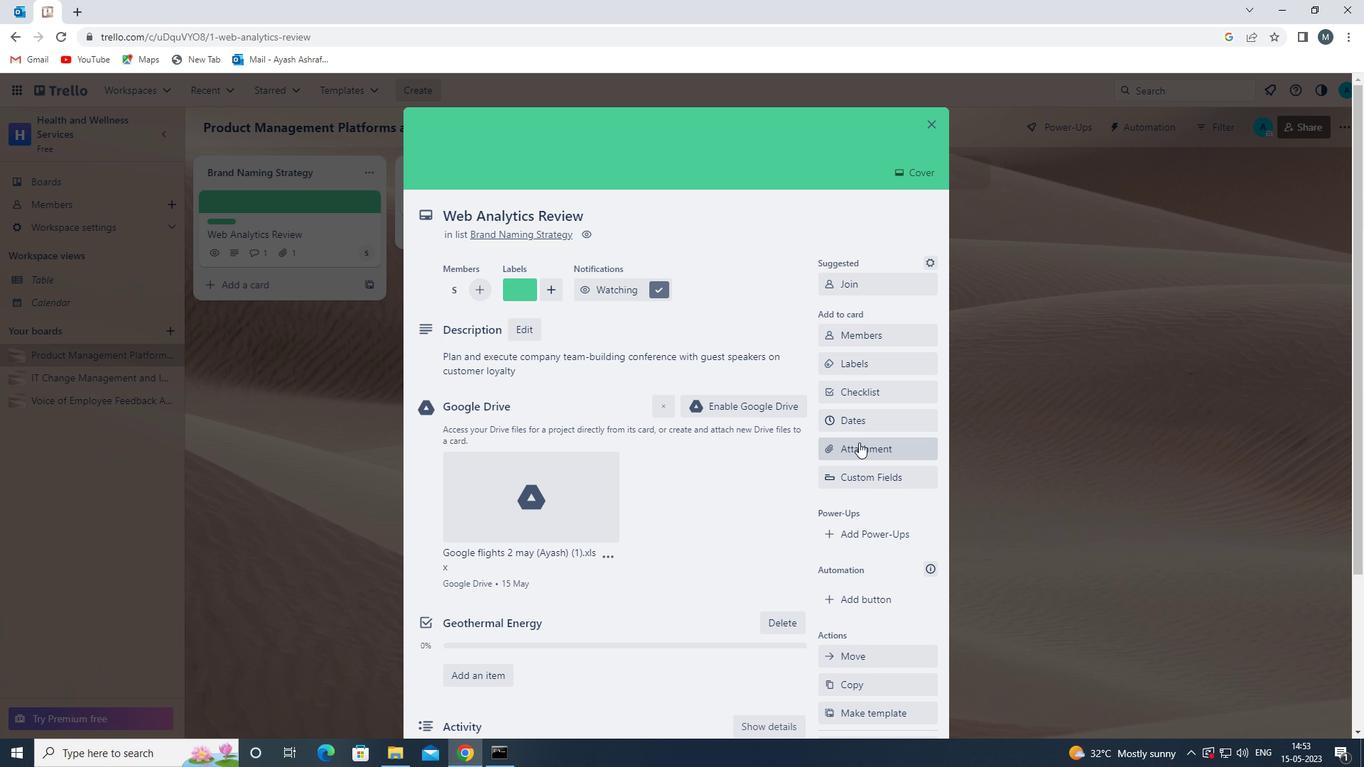 
Action: Mouse pressed left at (851, 424)
Screenshot: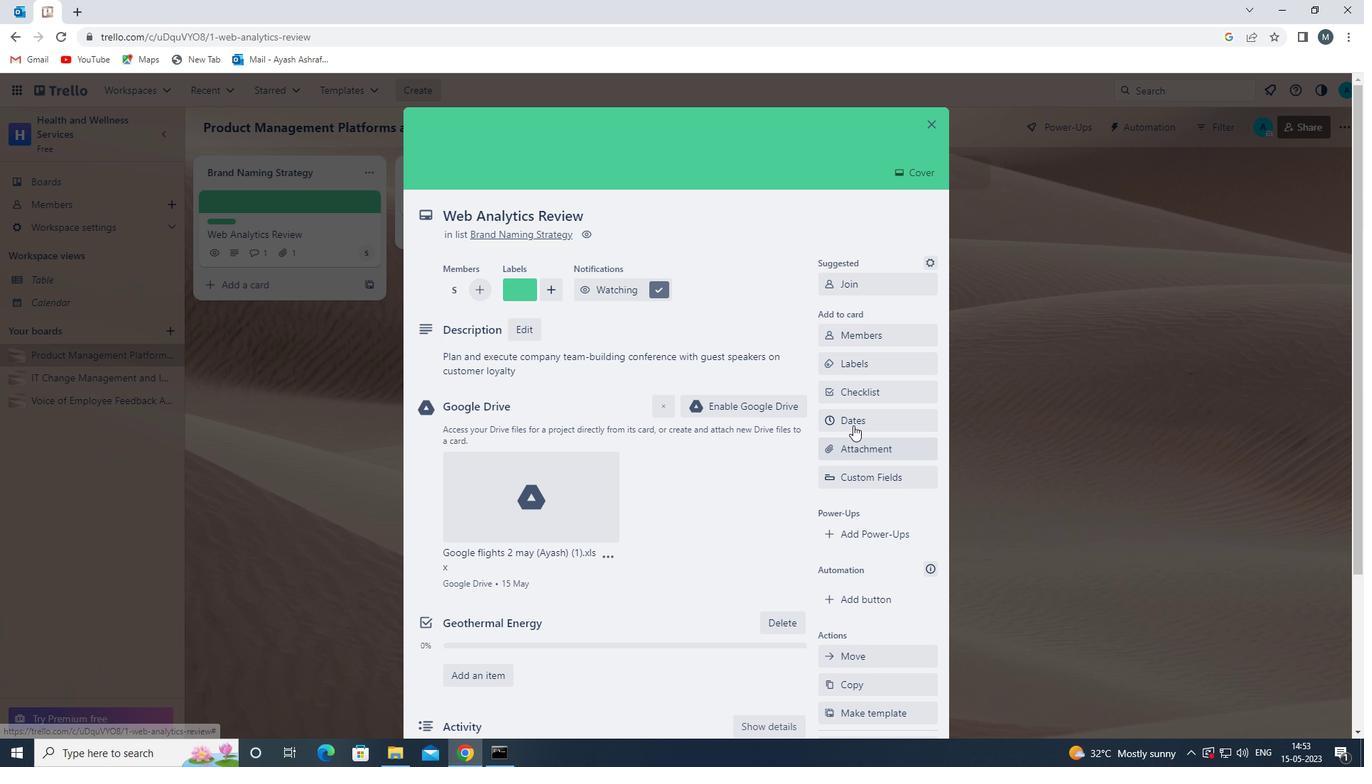 
Action: Mouse moved to (833, 379)
Screenshot: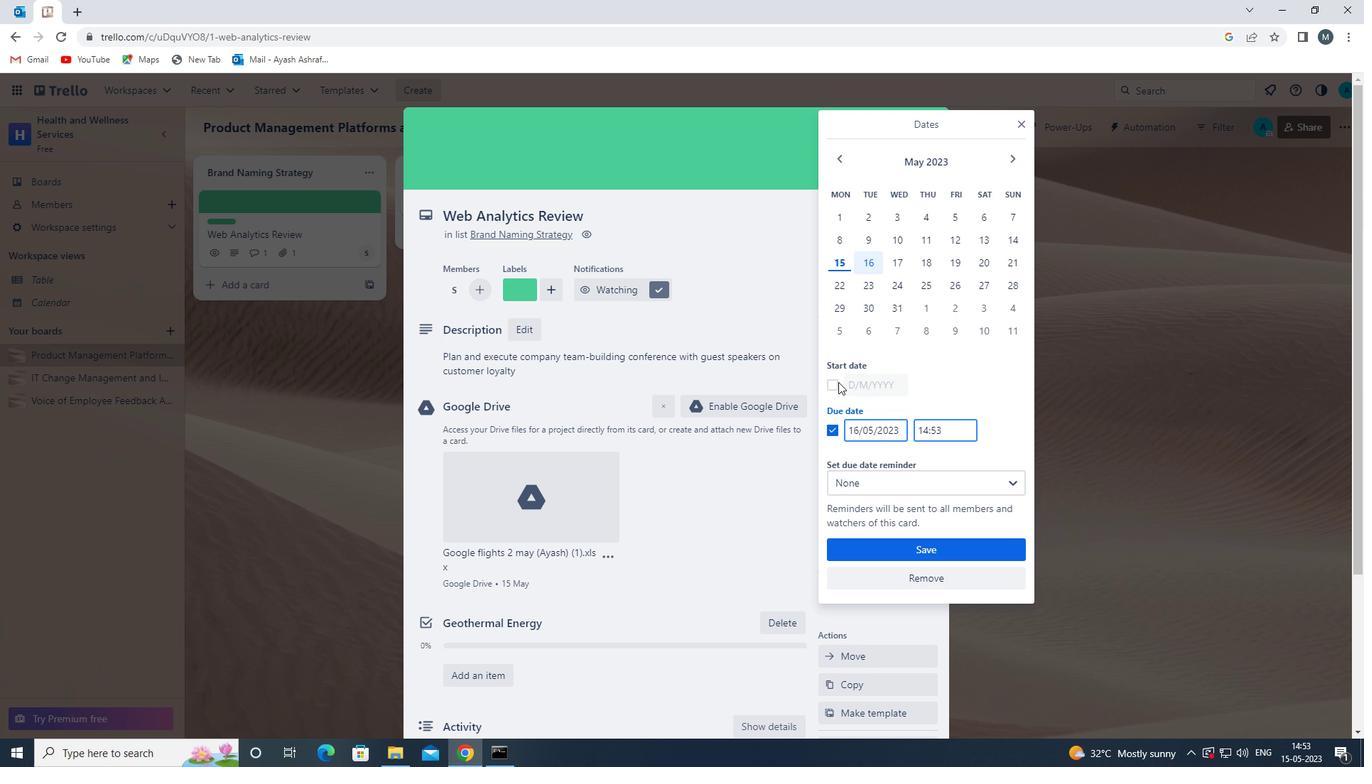 
Action: Mouse pressed left at (833, 379)
Screenshot: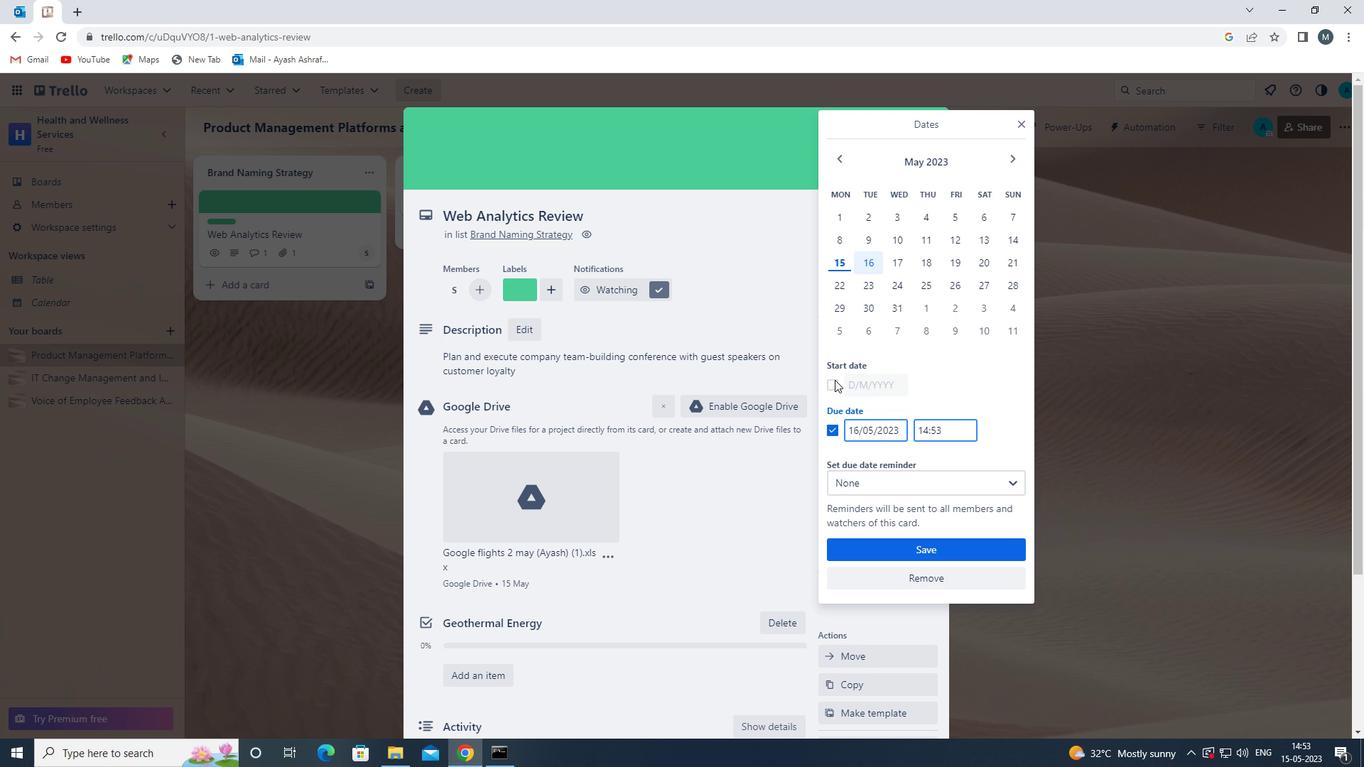 
Action: Mouse moved to (860, 388)
Screenshot: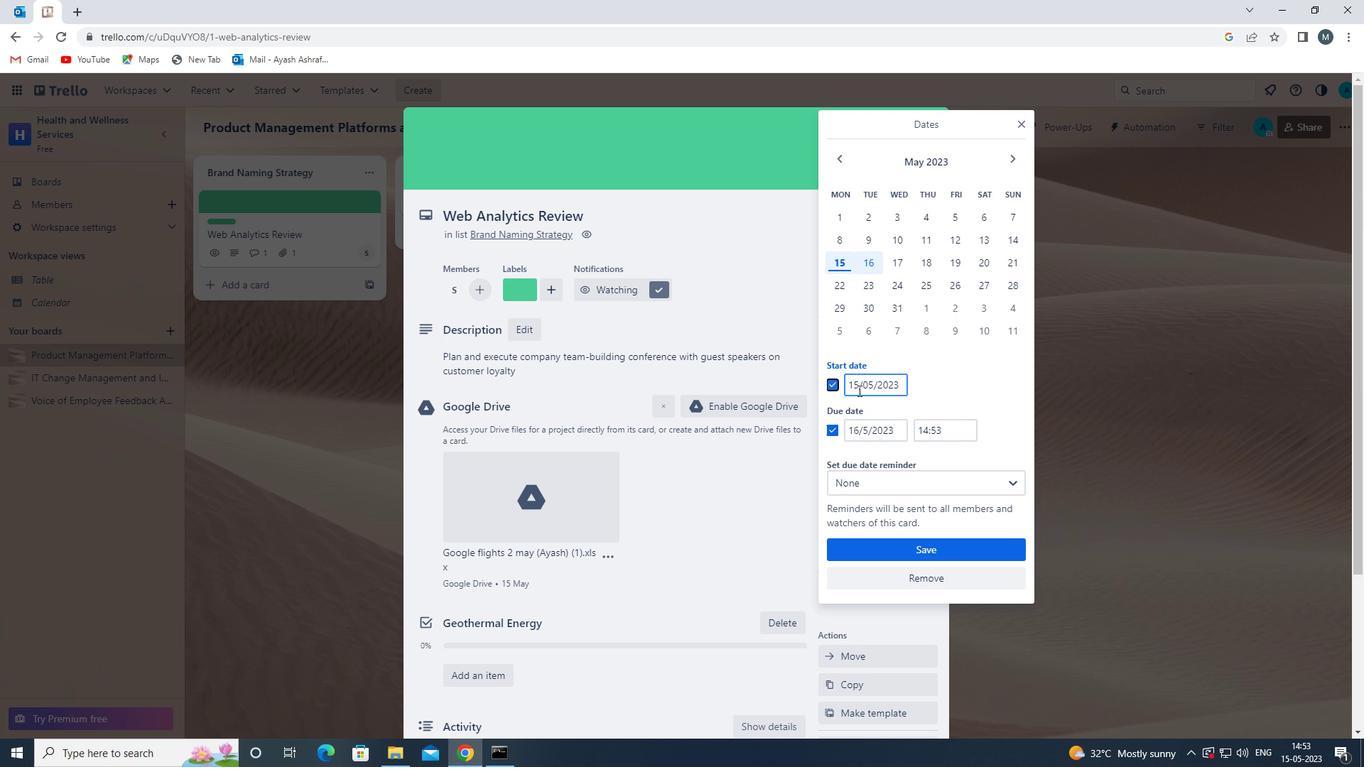 
Action: Mouse pressed left at (860, 388)
Screenshot: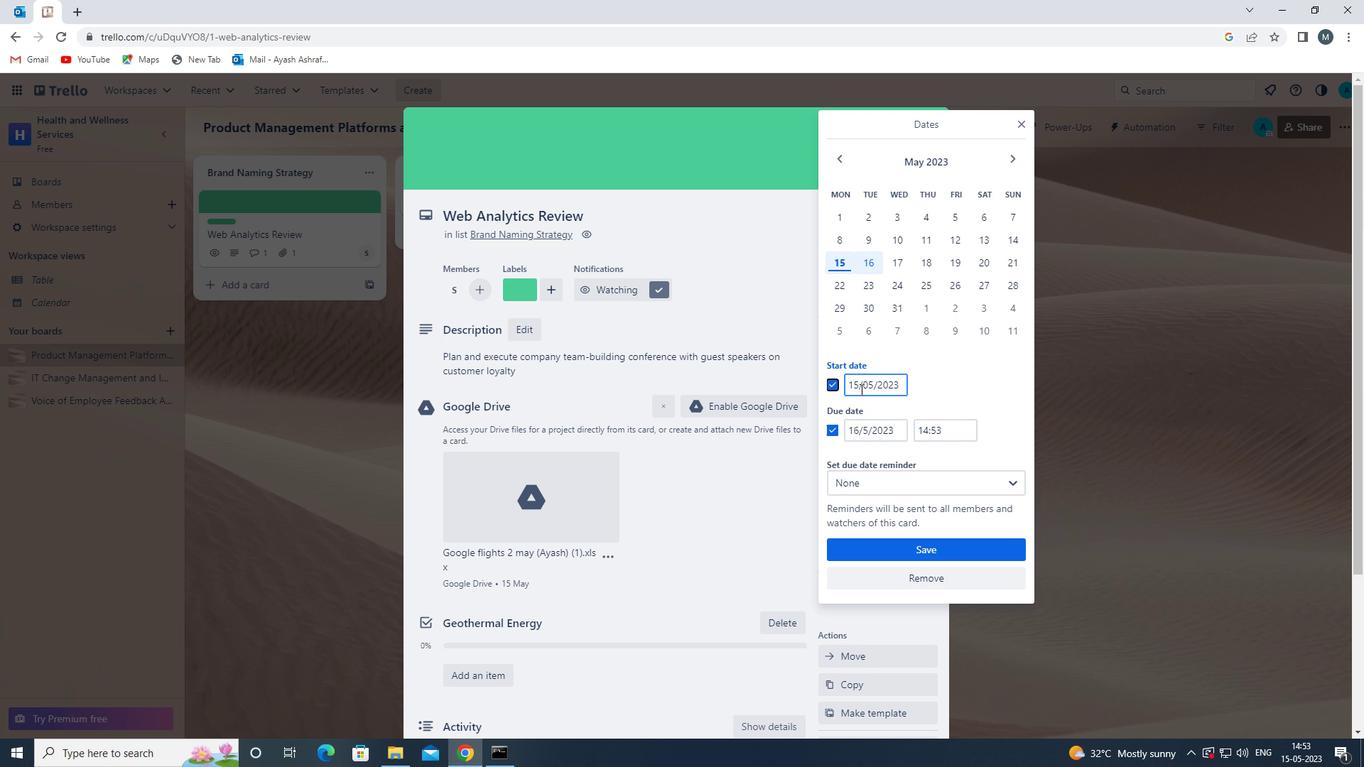 
Action: Mouse moved to (878, 402)
Screenshot: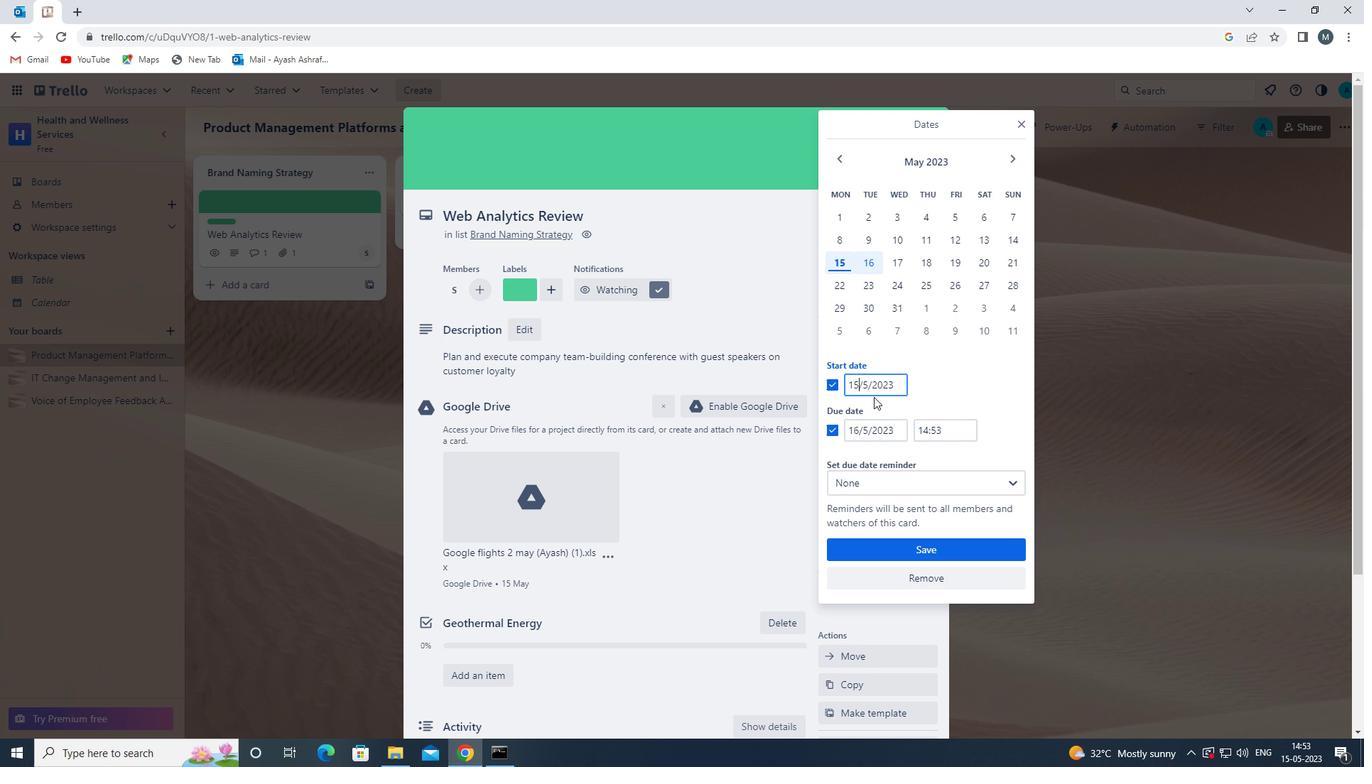 
Action: Key pressed <Key.backspace><Key.backspace>01
Screenshot: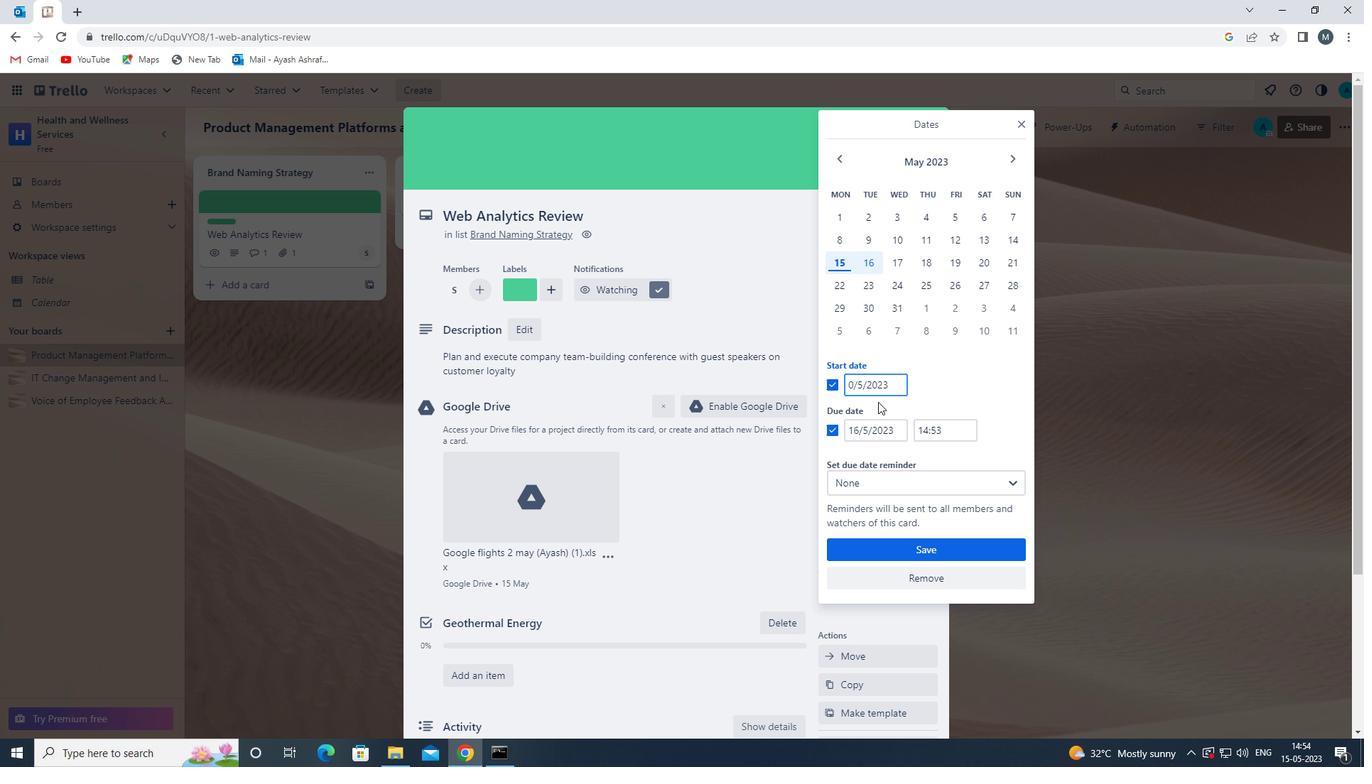 
Action: Mouse moved to (867, 385)
Screenshot: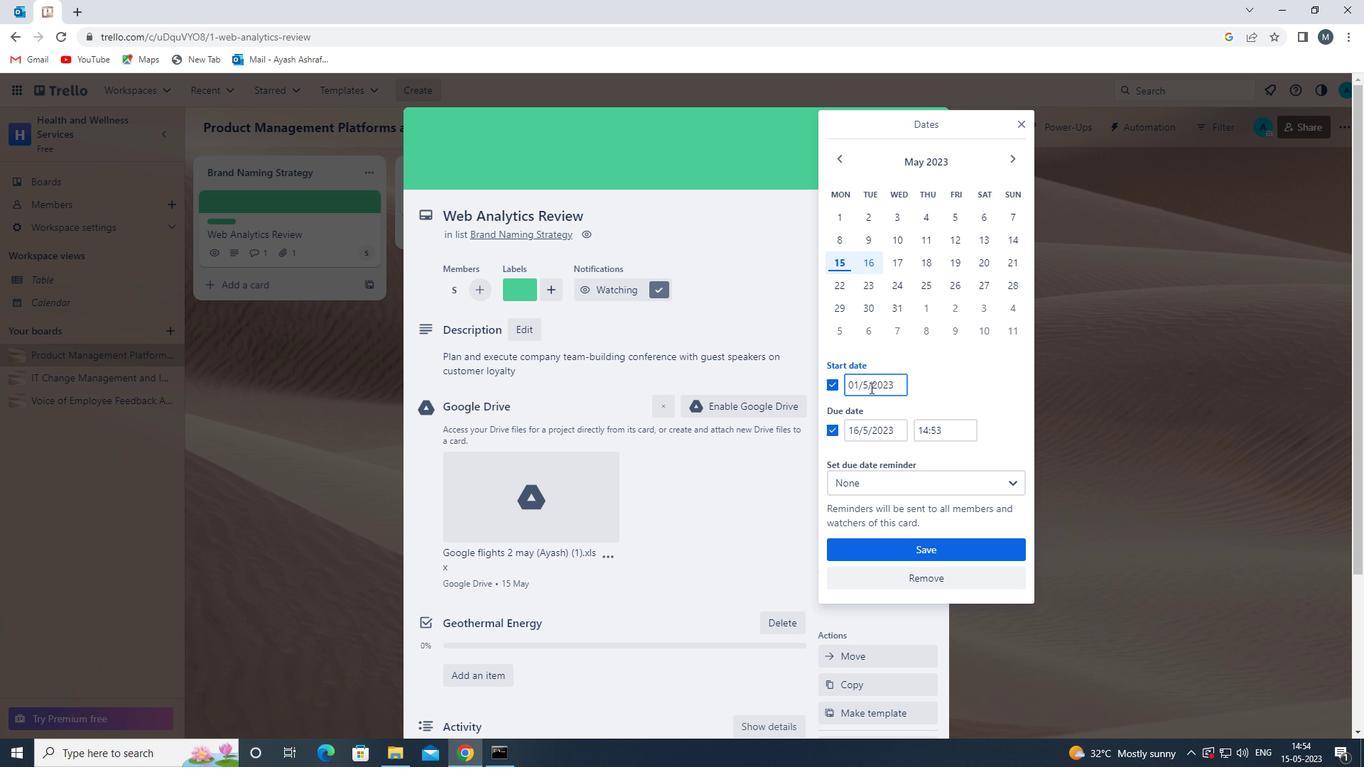 
Action: Mouse pressed left at (867, 385)
Screenshot: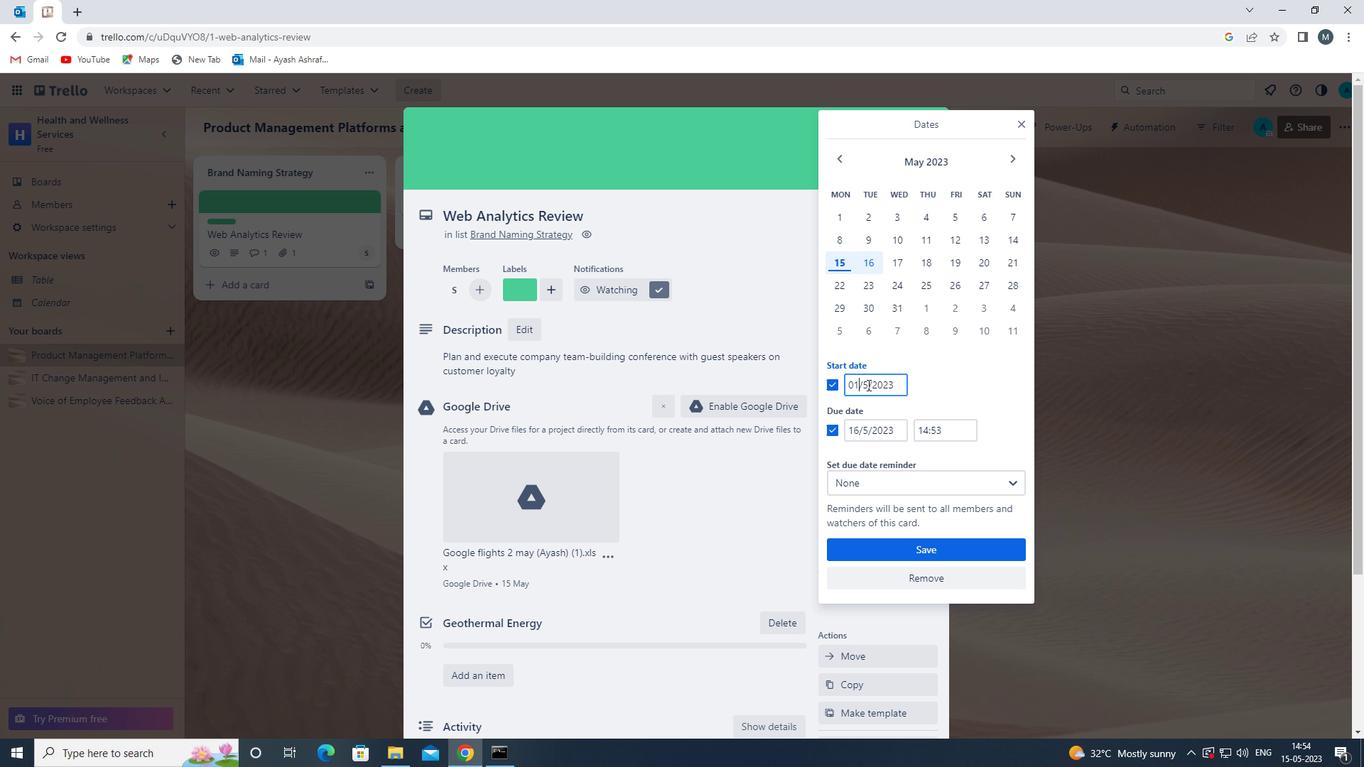 
Action: Mouse moved to (872, 393)
Screenshot: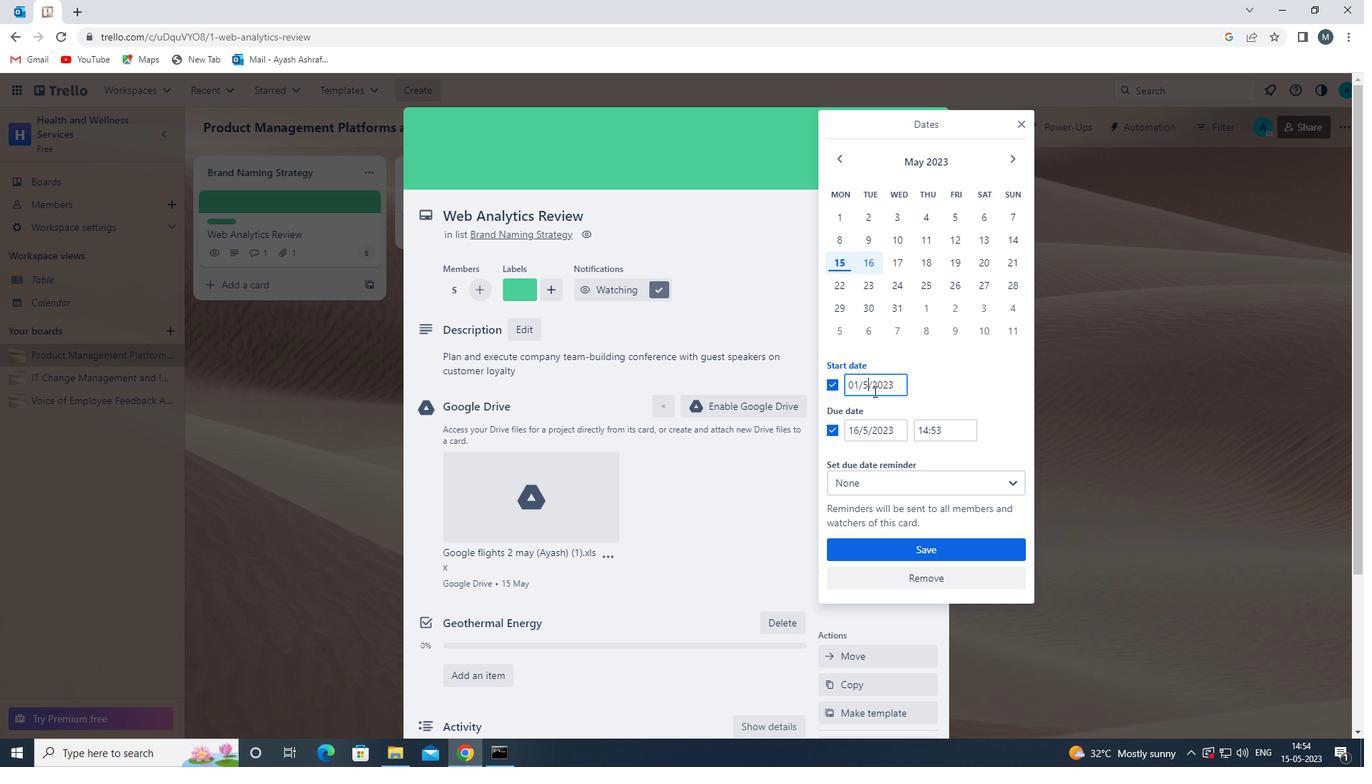 
Action: Key pressed <Key.backspace>
Screenshot: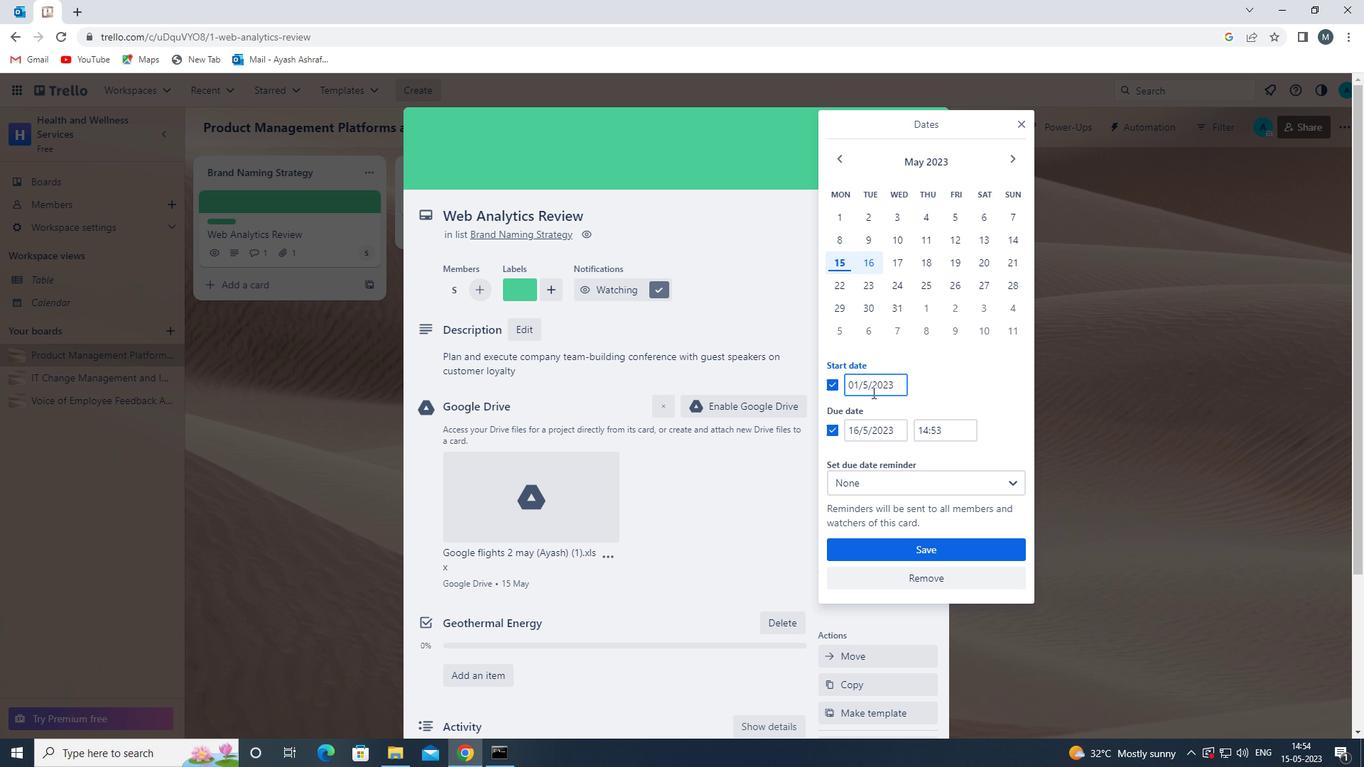 
Action: Mouse moved to (869, 394)
Screenshot: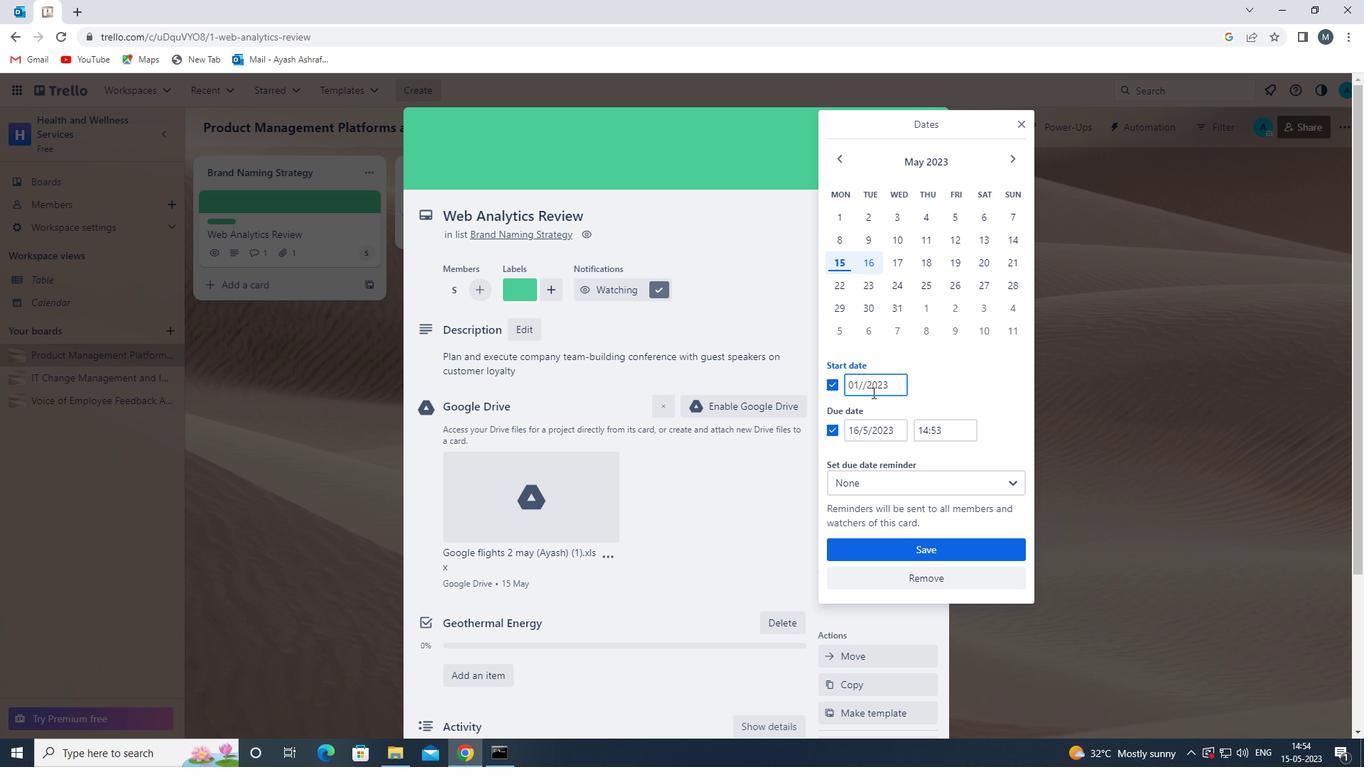 
Action: Key pressed 01
Screenshot: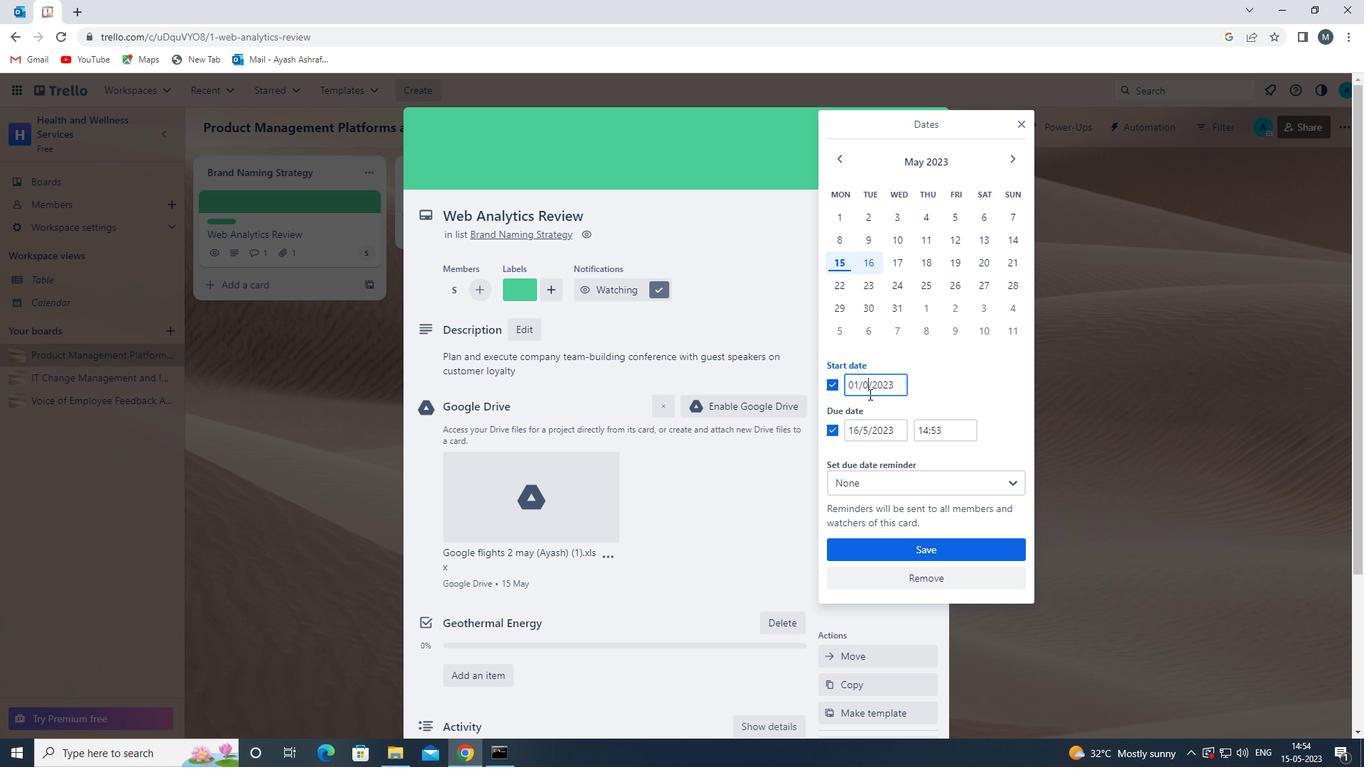 
Action: Mouse moved to (901, 385)
Screenshot: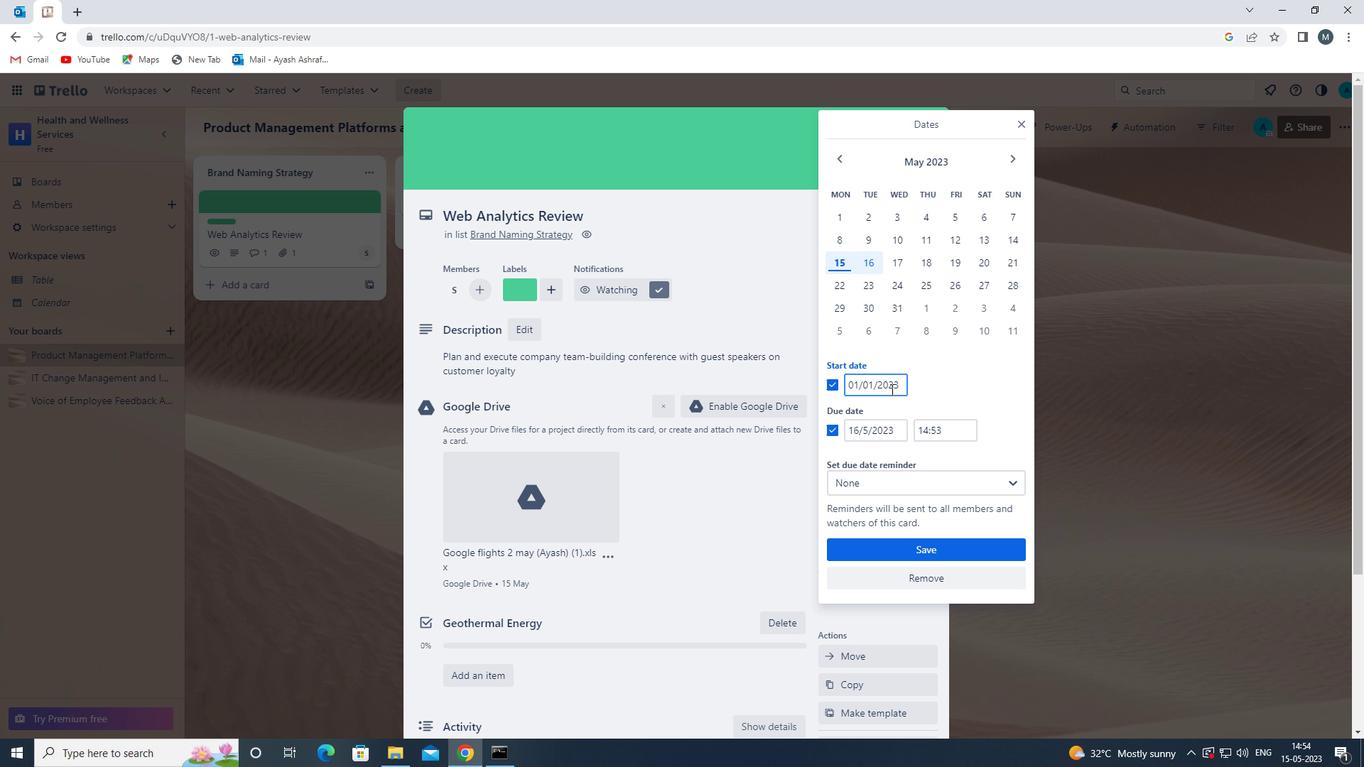 
Action: Mouse pressed left at (901, 385)
Screenshot: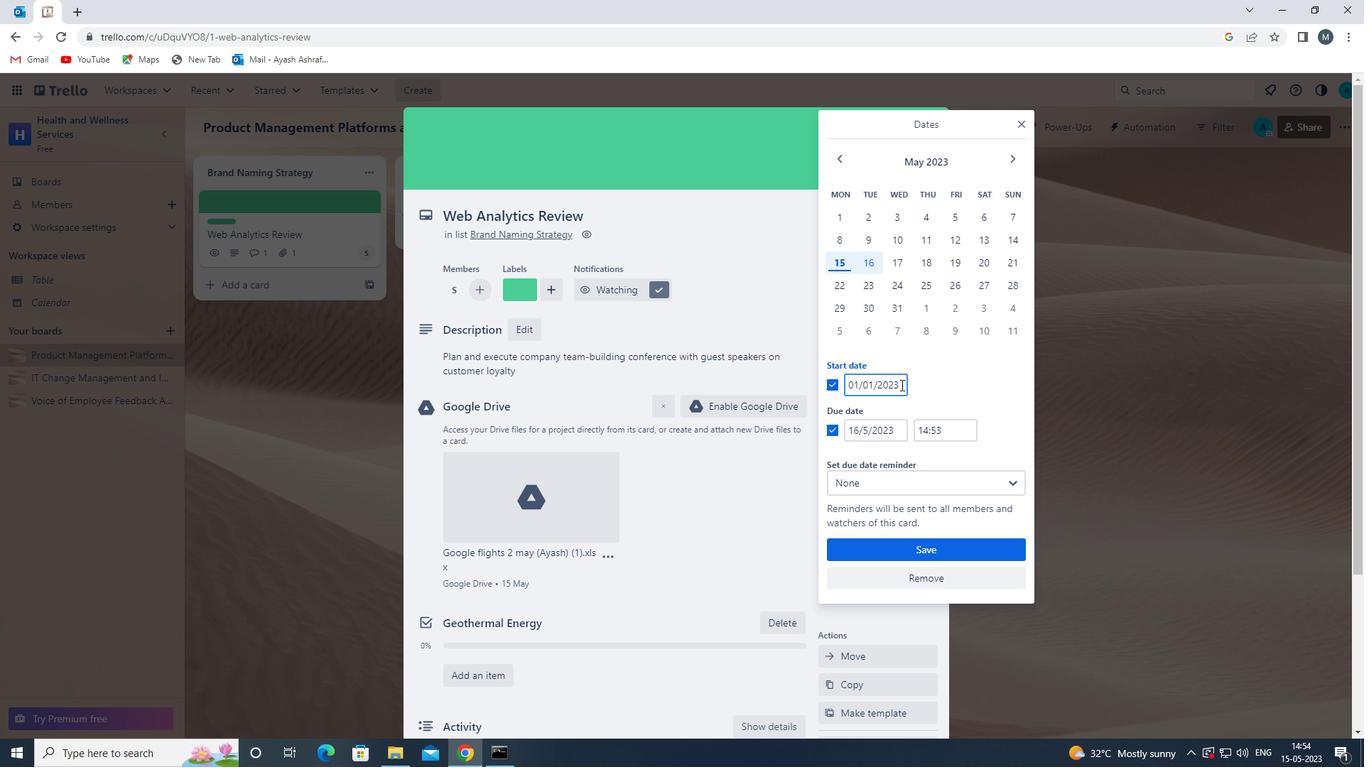
Action: Mouse moved to (899, 385)
Screenshot: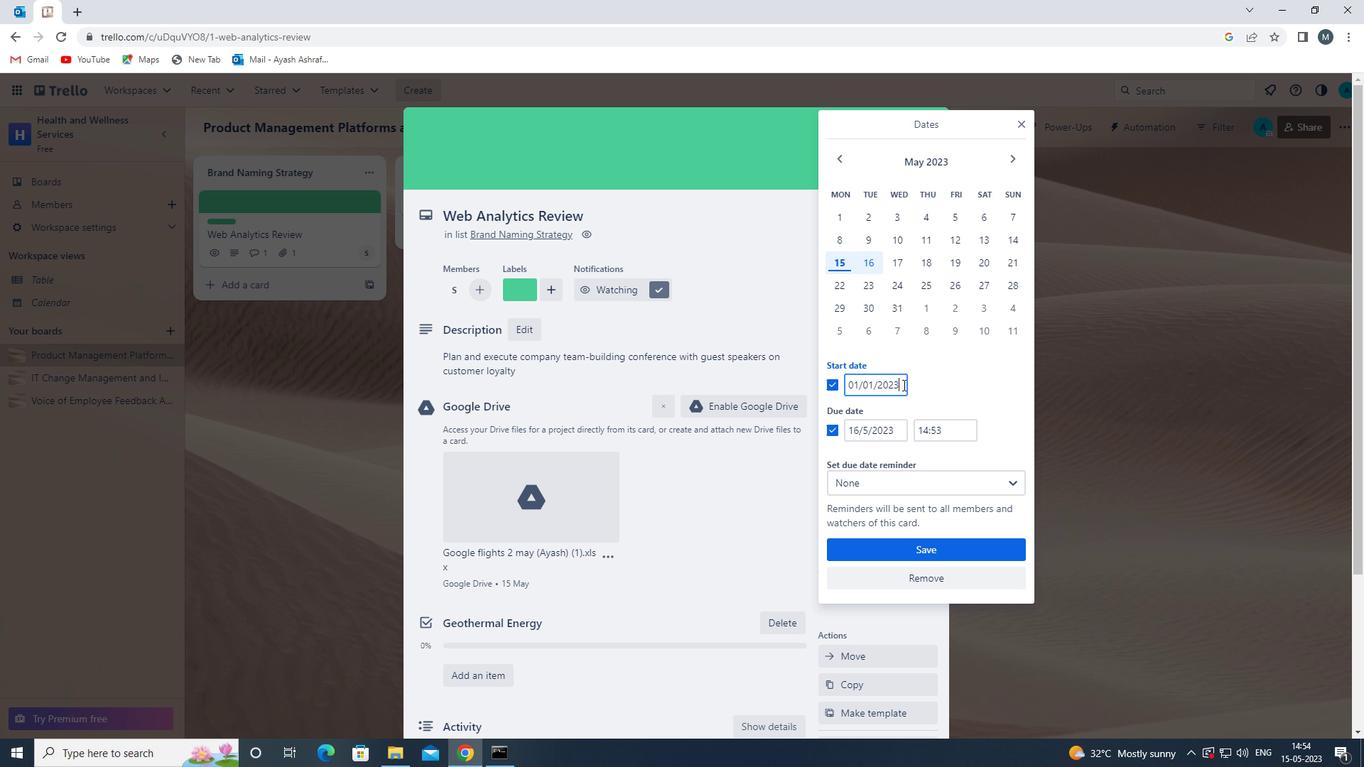
Action: Key pressed <Key.backspace>
Screenshot: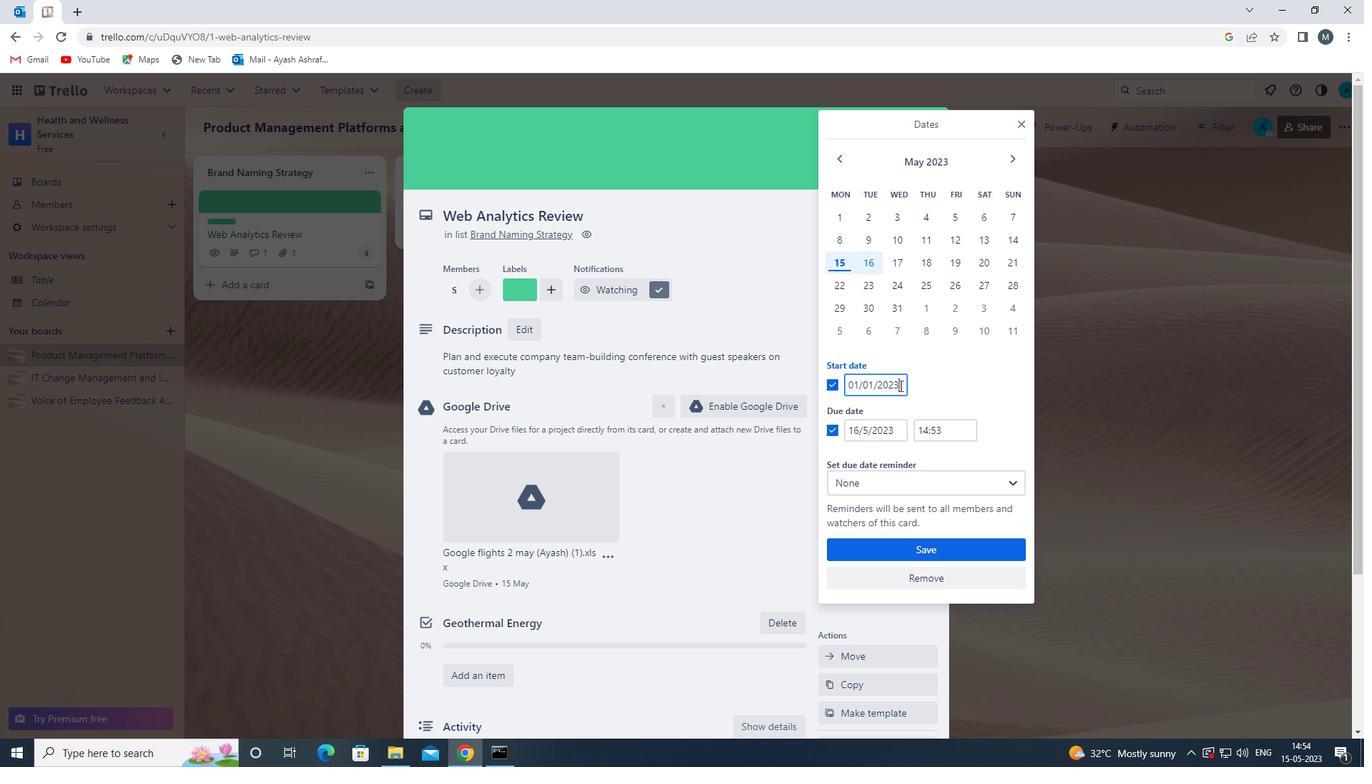 
Action: Mouse moved to (899, 385)
Screenshot: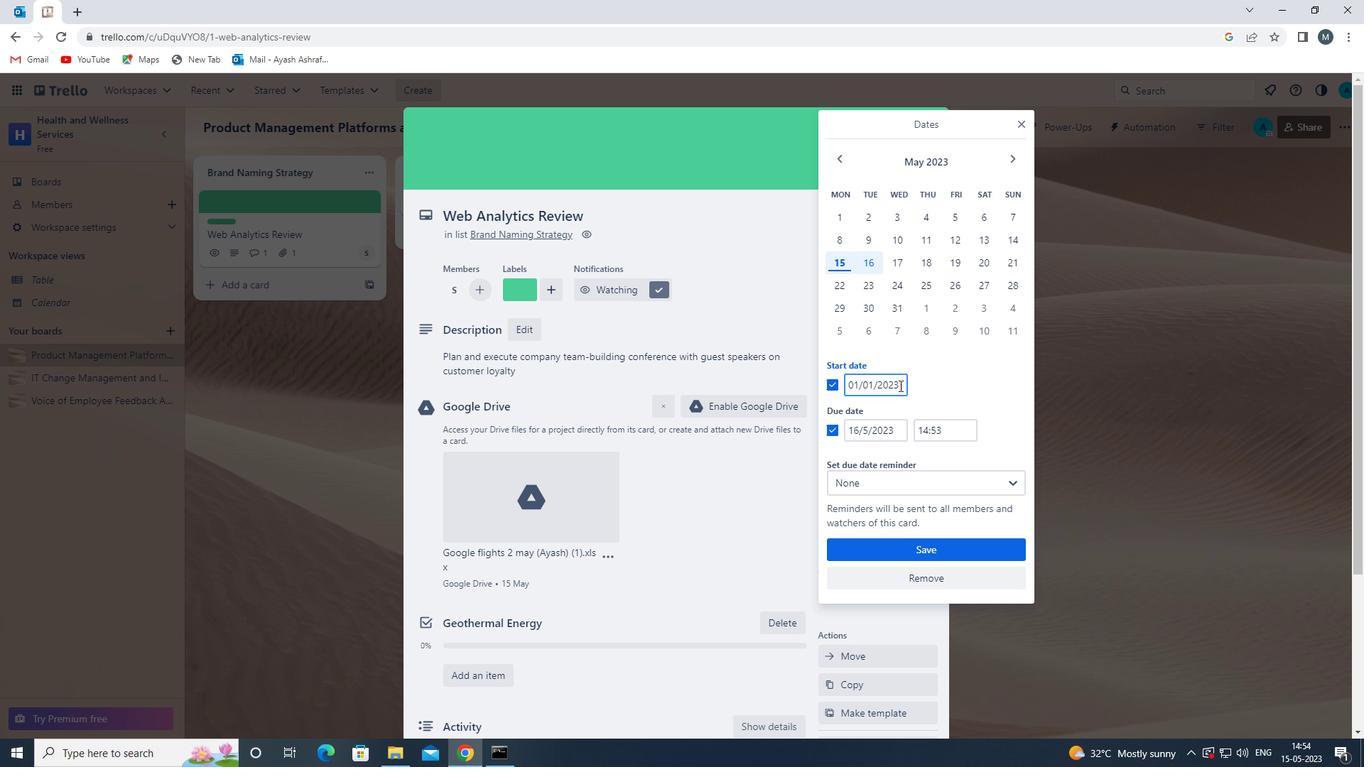 
Action: Key pressed <Key.backspace>
Screenshot: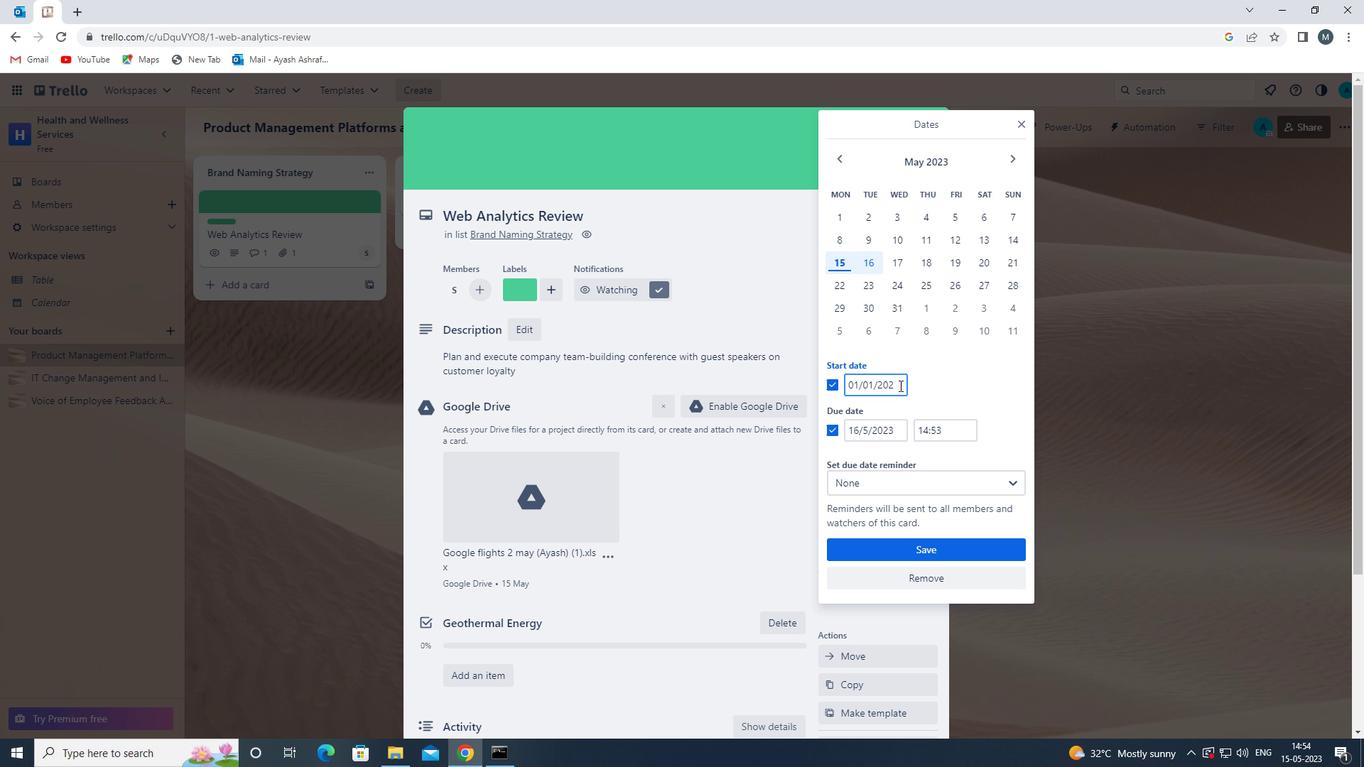 
Action: Mouse moved to (894, 388)
Screenshot: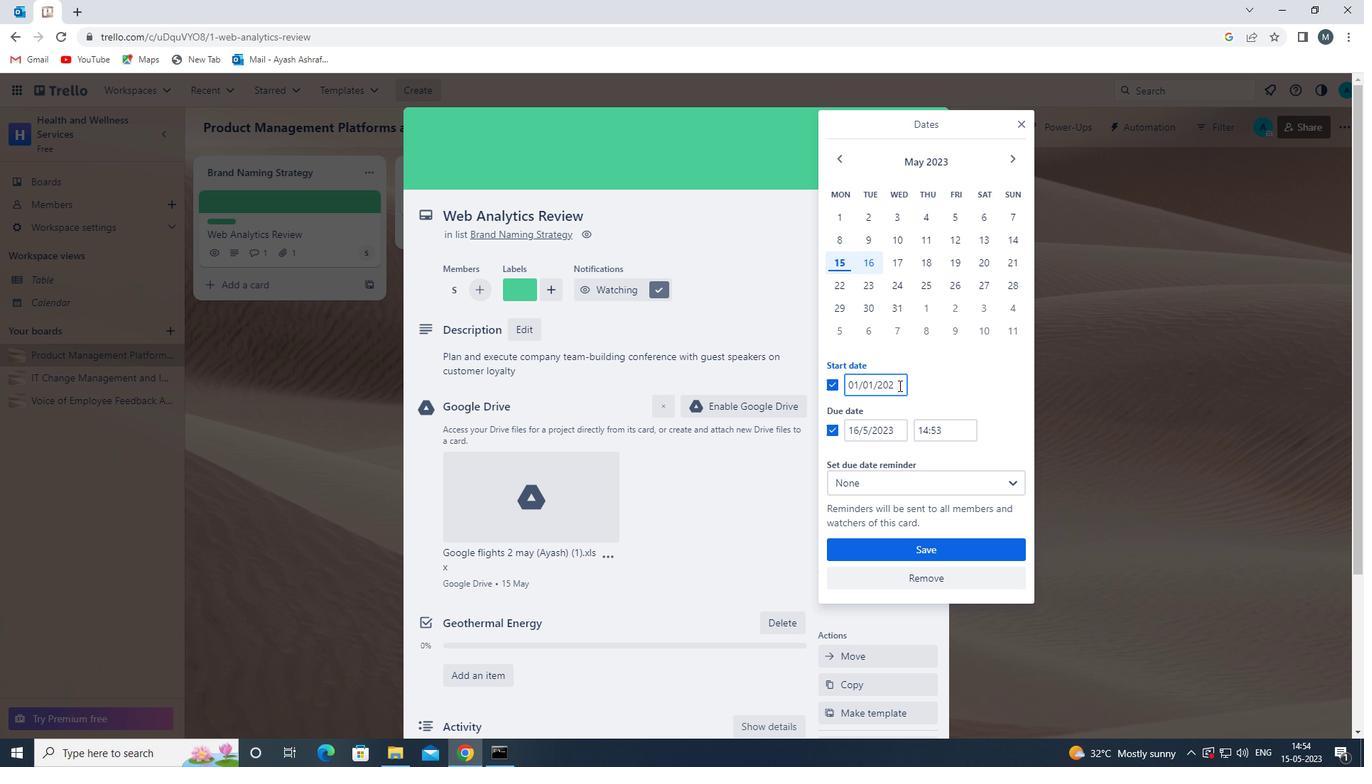 
Action: Key pressed <Key.backspace>
Screenshot: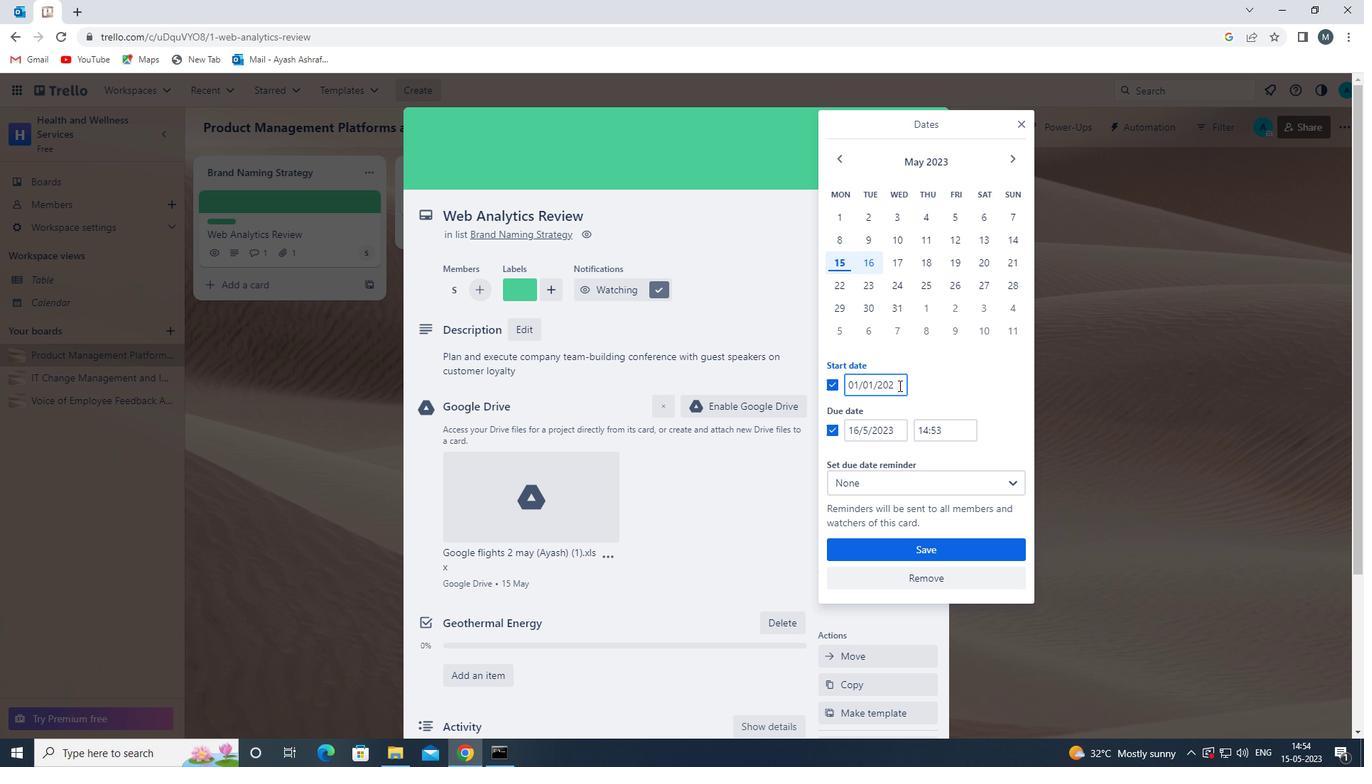 
Action: Mouse moved to (893, 389)
Screenshot: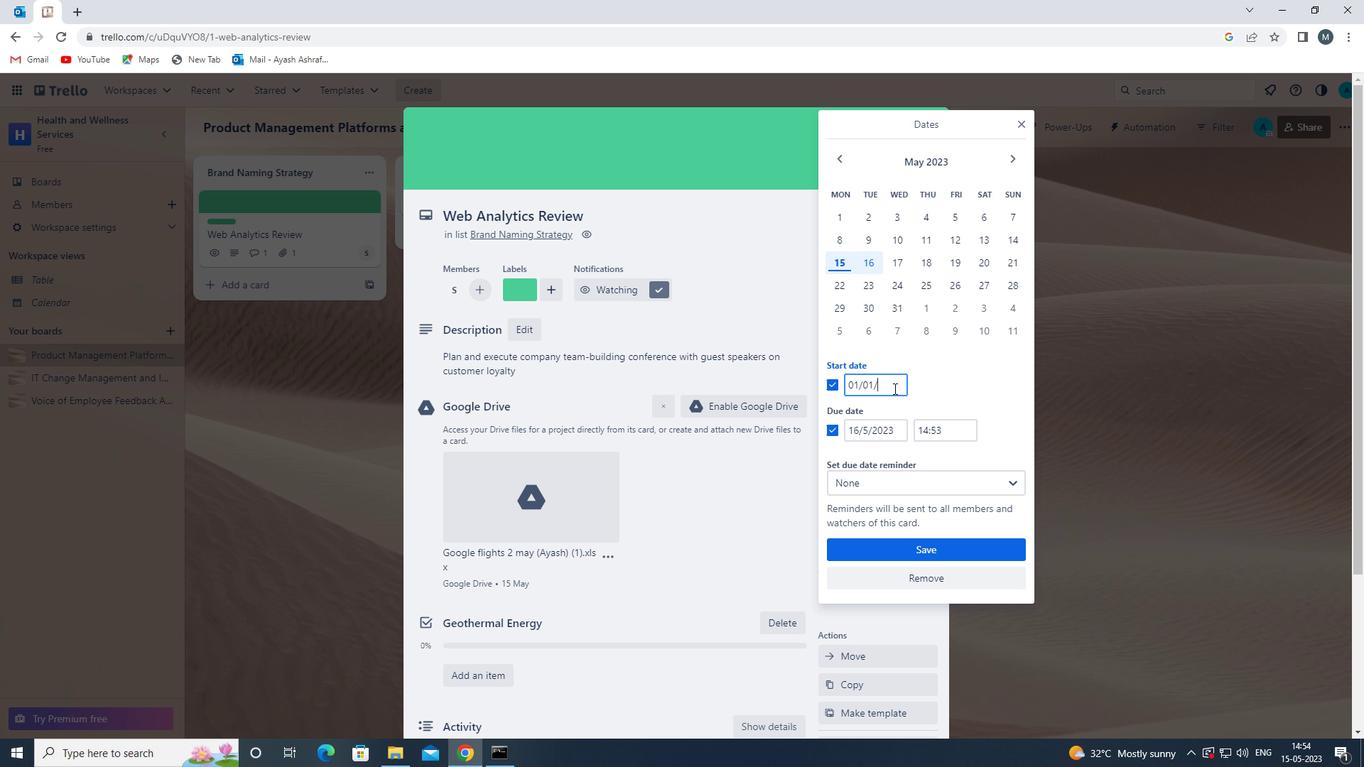 
Action: Key pressed Q<Key.backspace>1900
Screenshot: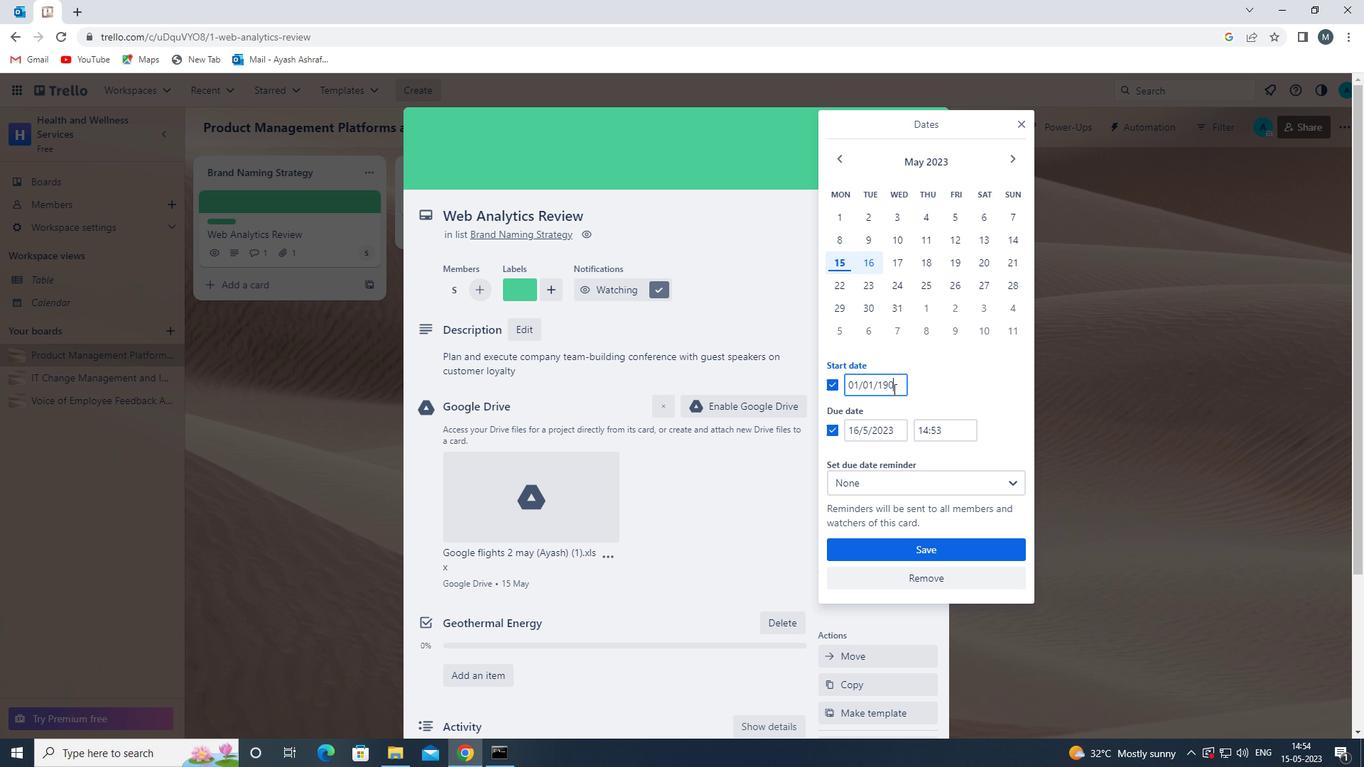 
Action: Mouse moved to (860, 432)
Screenshot: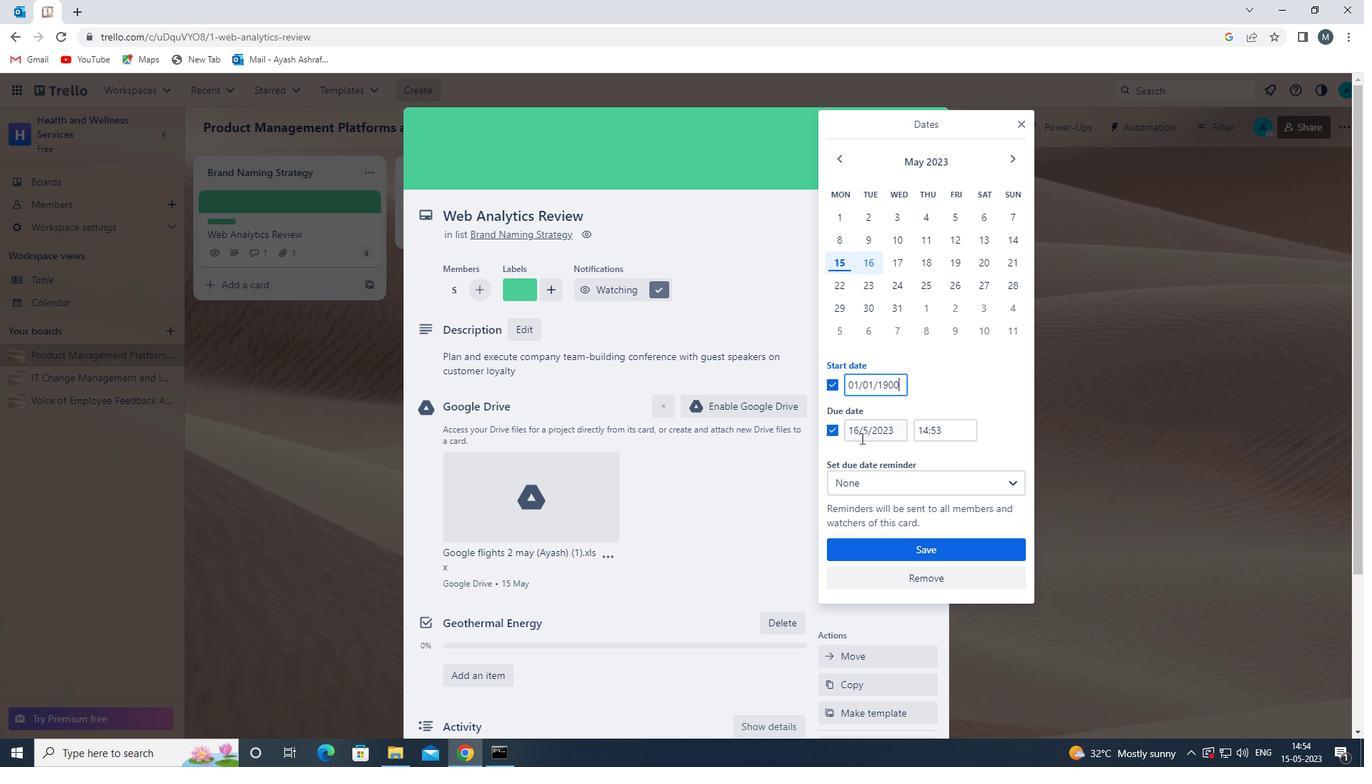 
Action: Mouse pressed left at (860, 432)
Screenshot: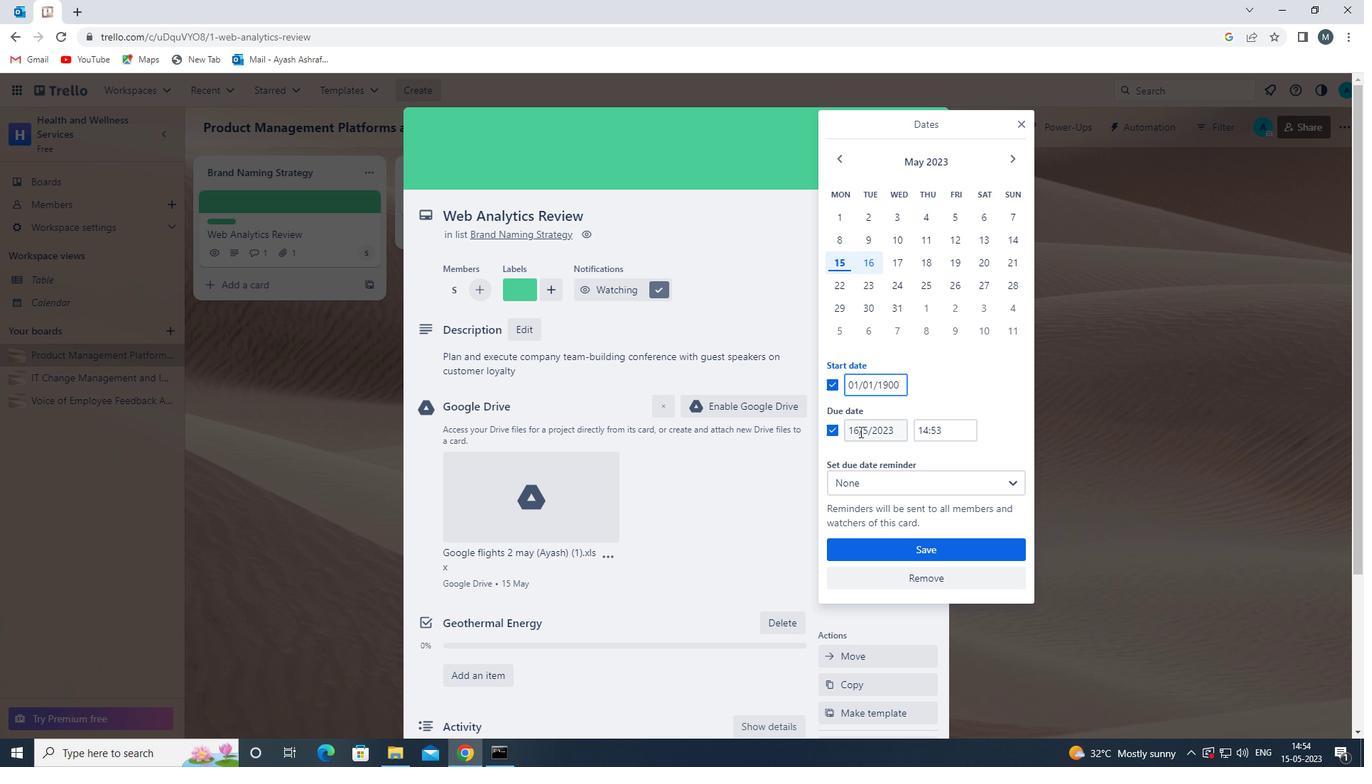 
Action: Mouse moved to (860, 433)
Screenshot: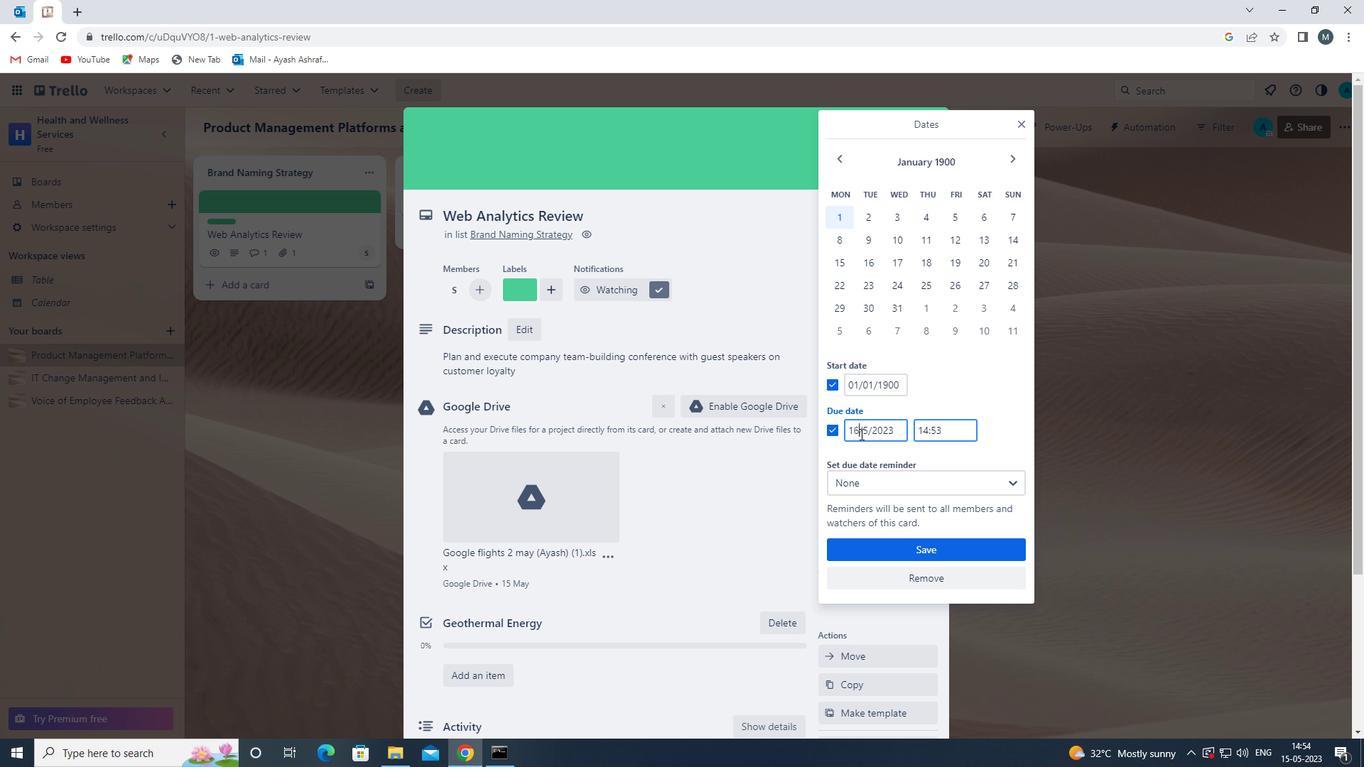 
Action: Mouse pressed left at (860, 433)
Screenshot: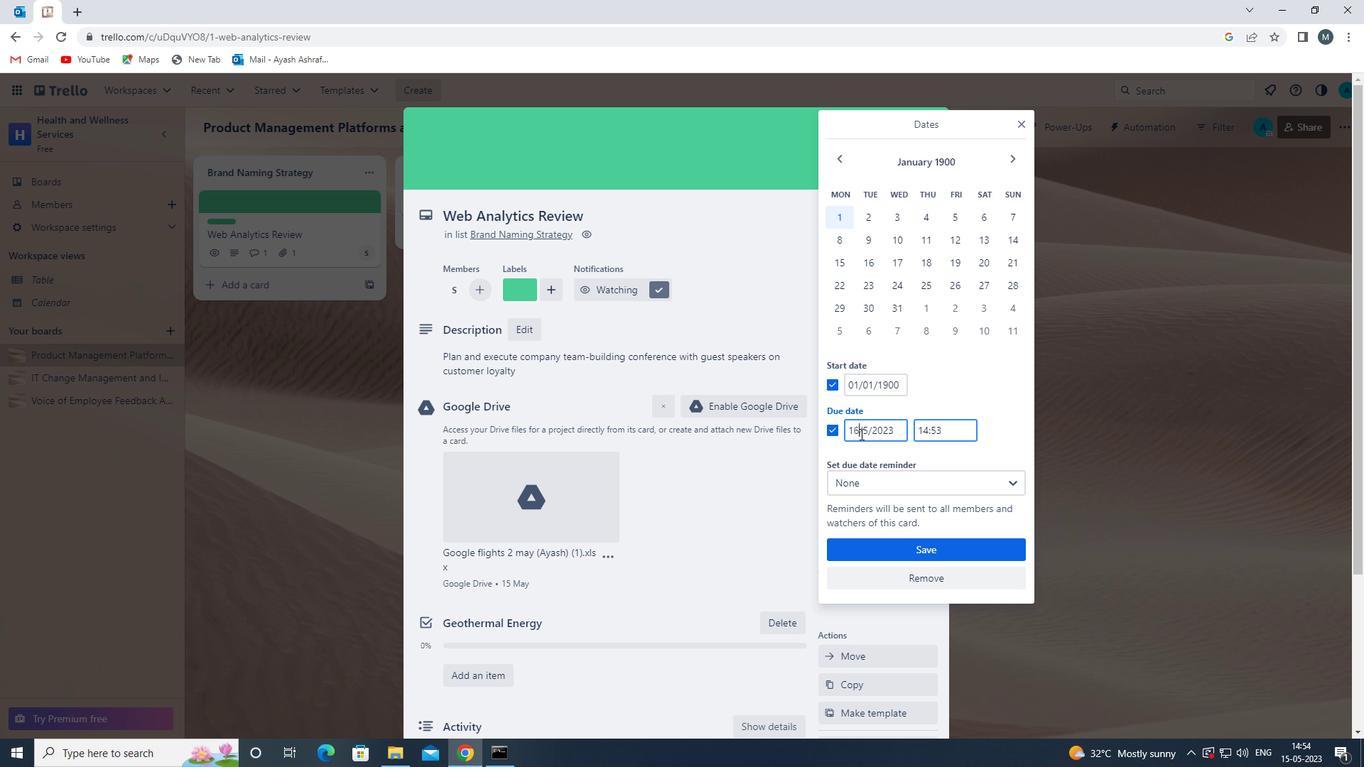 
Action: Key pressed <Key.backspace><Key.backspace>08
Screenshot: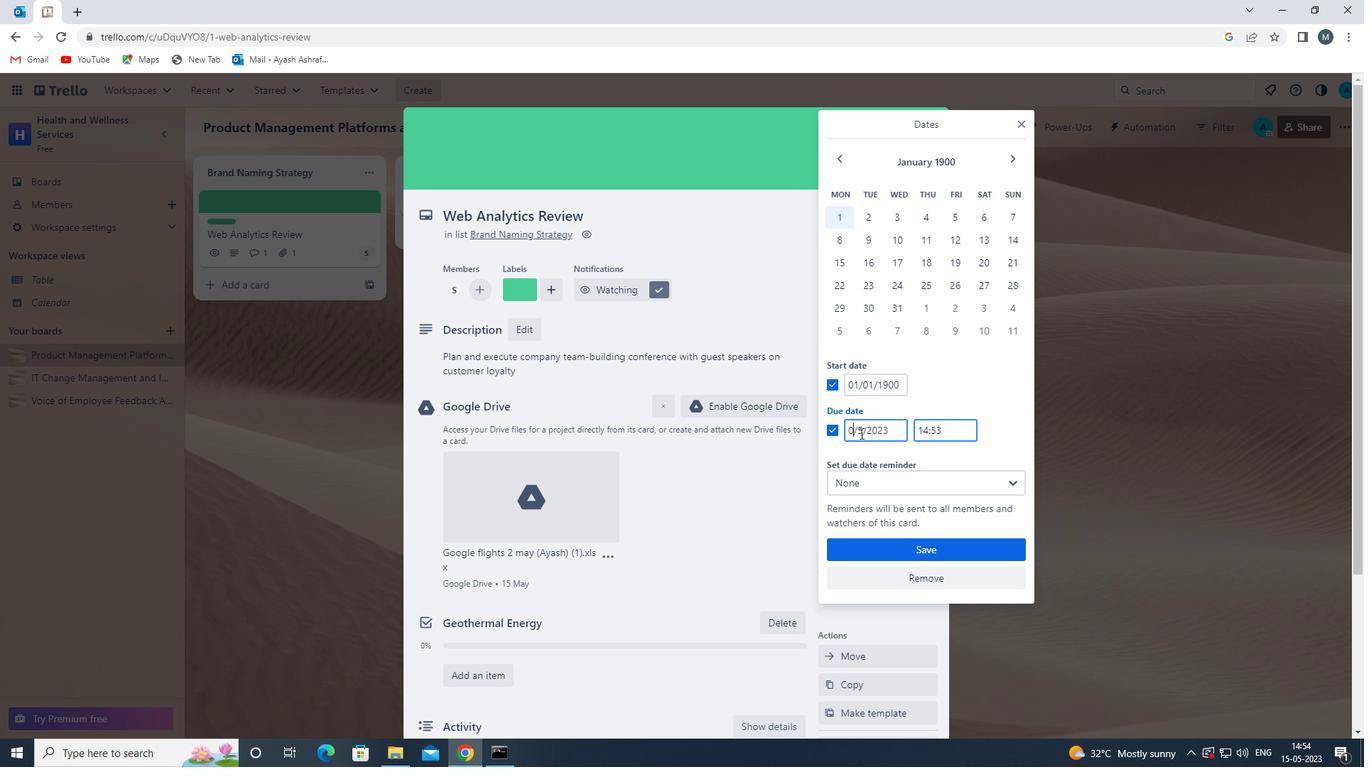 
Action: Mouse moved to (865, 433)
Screenshot: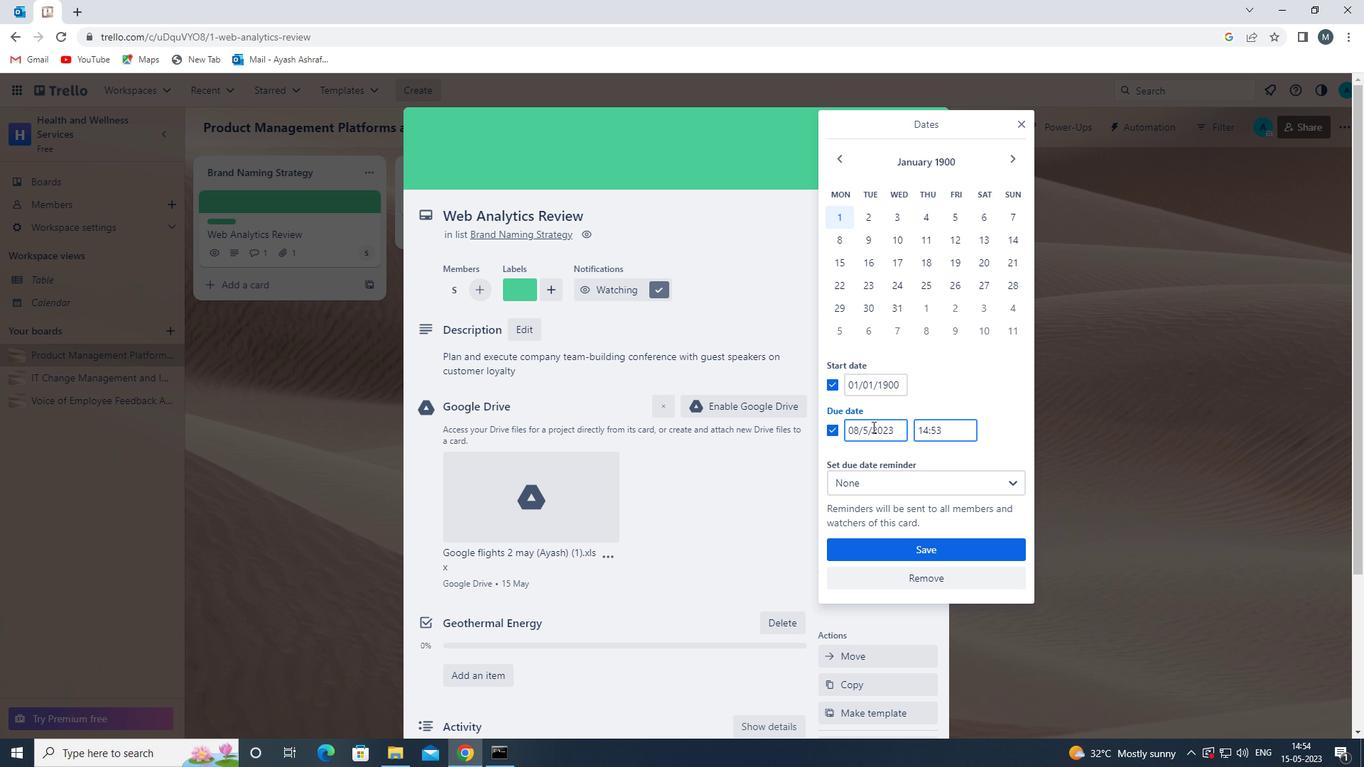 
Action: Mouse pressed left at (865, 433)
Screenshot: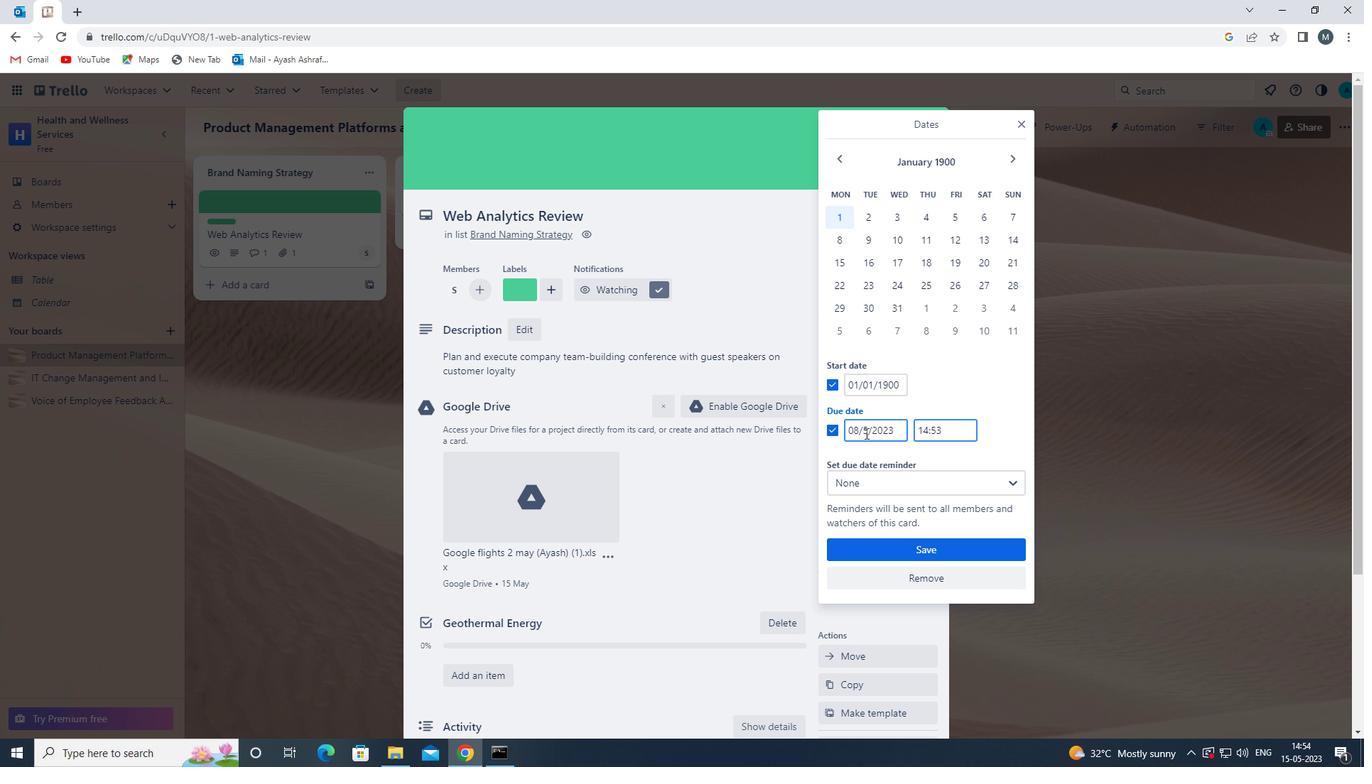 
Action: Mouse moved to (869, 434)
Screenshot: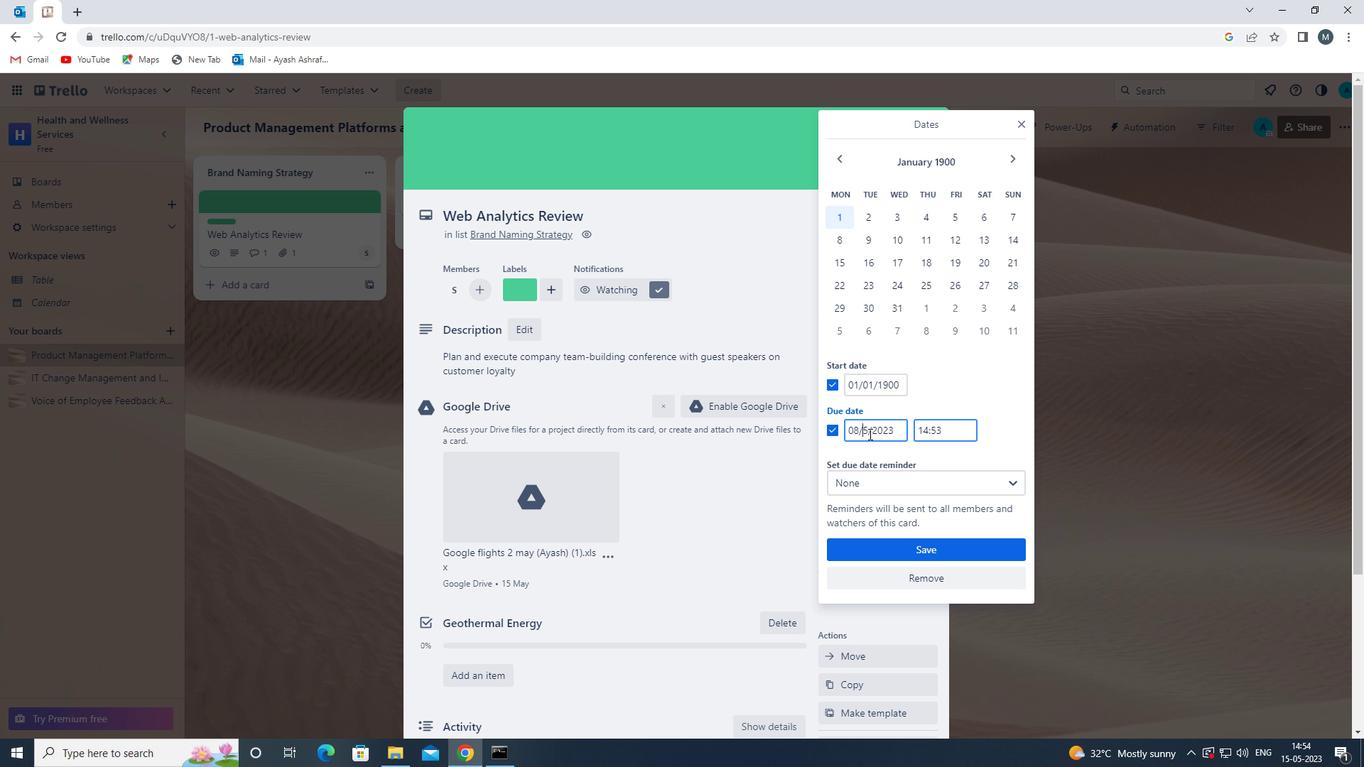 
Action: Mouse pressed left at (869, 434)
Screenshot: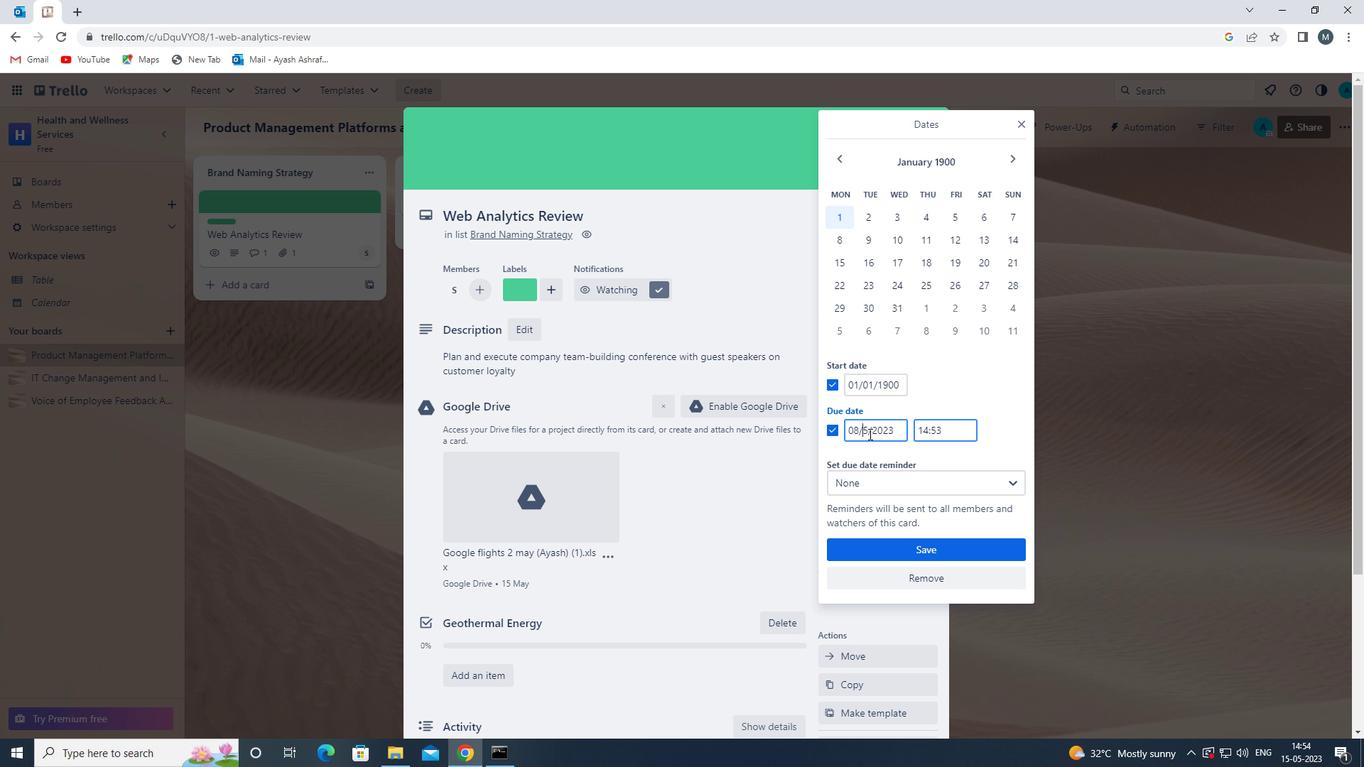 
Action: Key pressed <Key.backspace>01
Screenshot: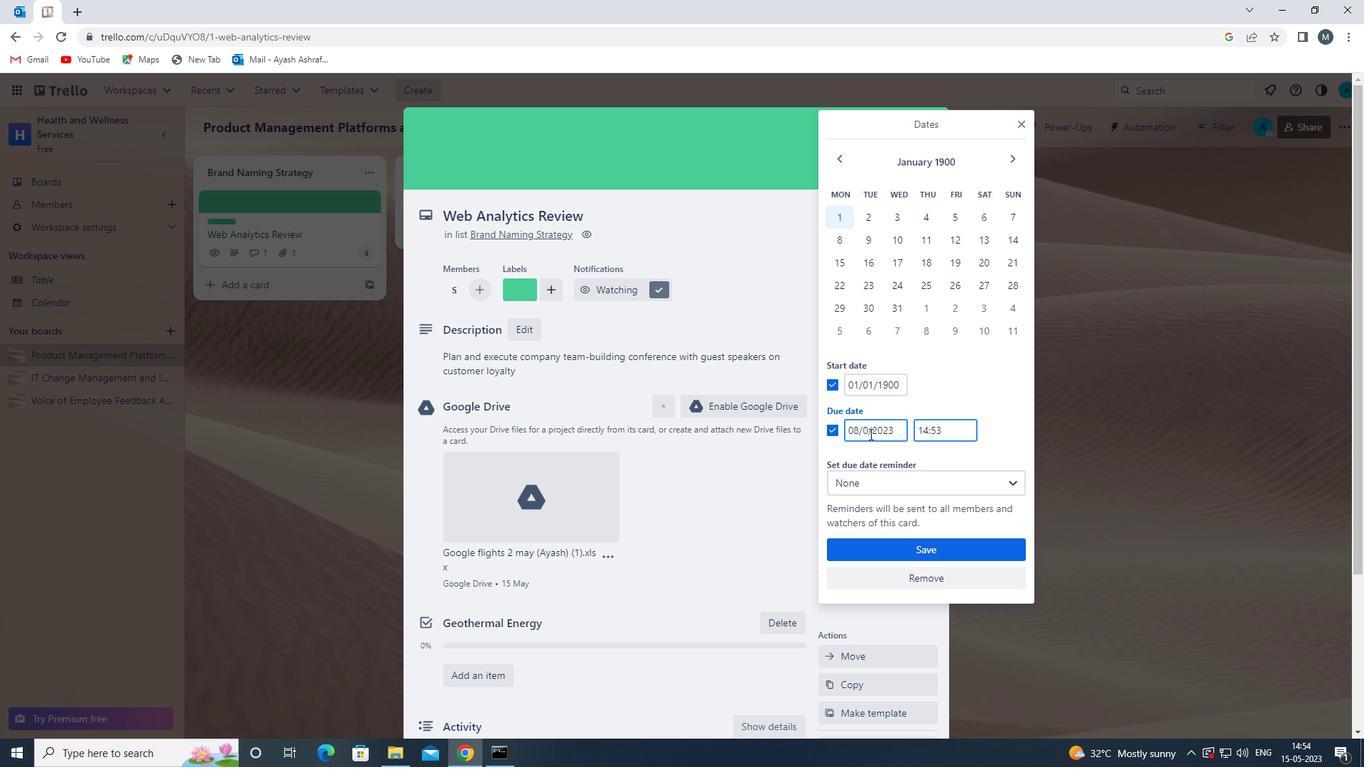 
Action: Mouse moved to (899, 432)
Screenshot: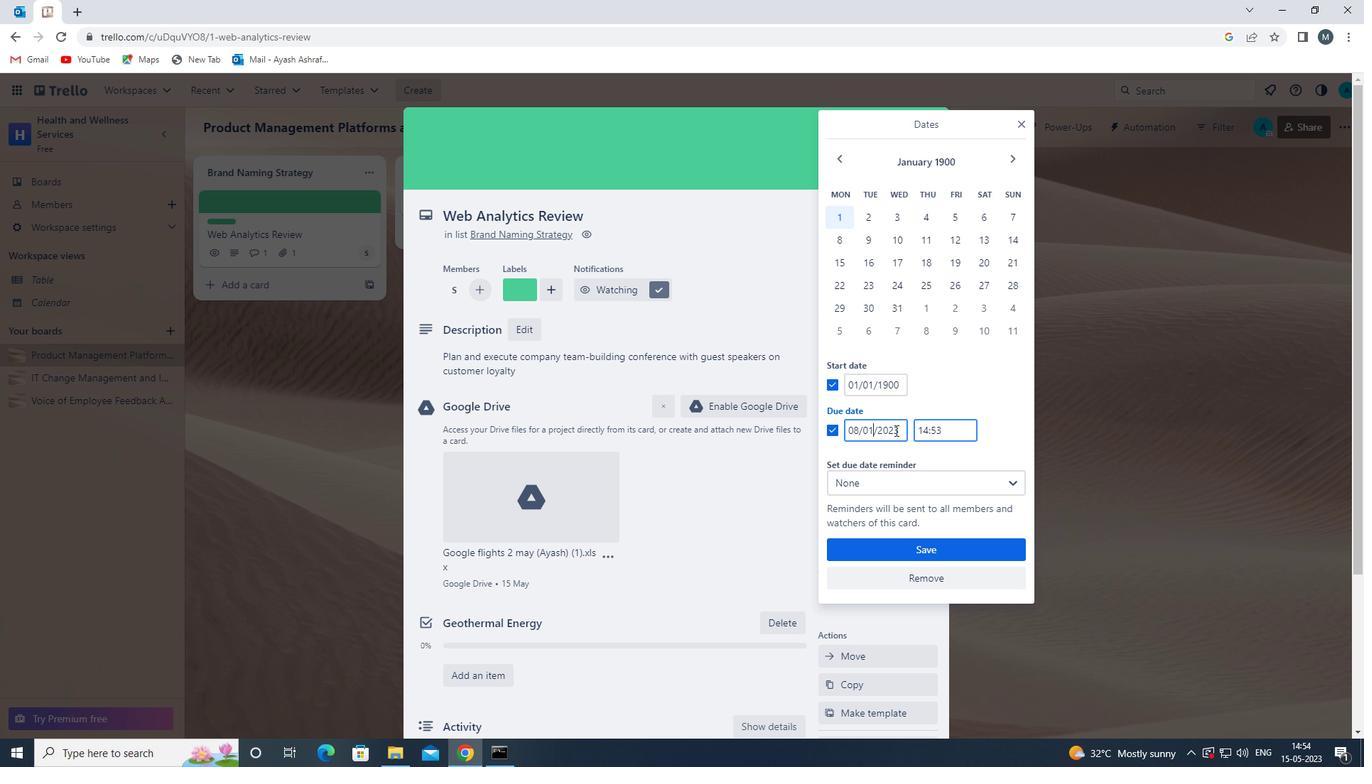
Action: Mouse pressed left at (899, 432)
Screenshot: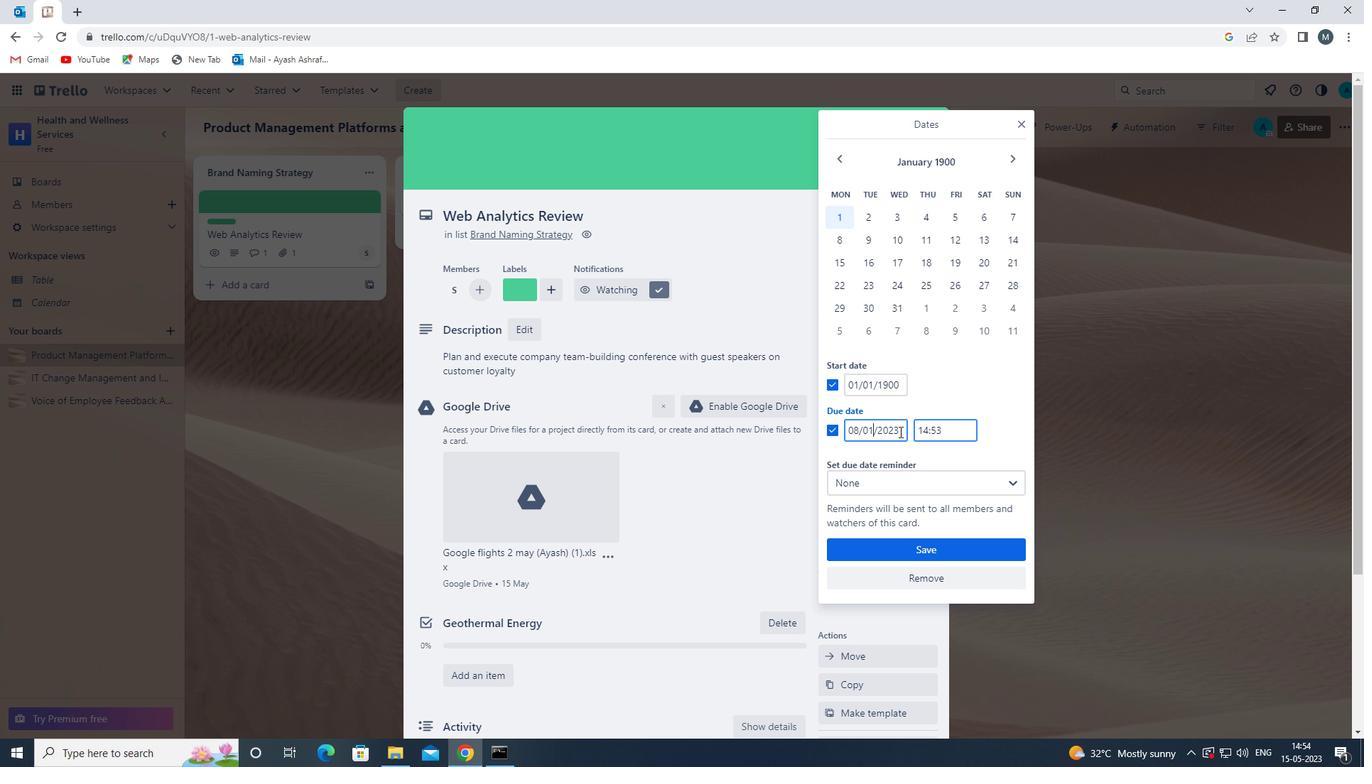
Action: Mouse moved to (899, 432)
Screenshot: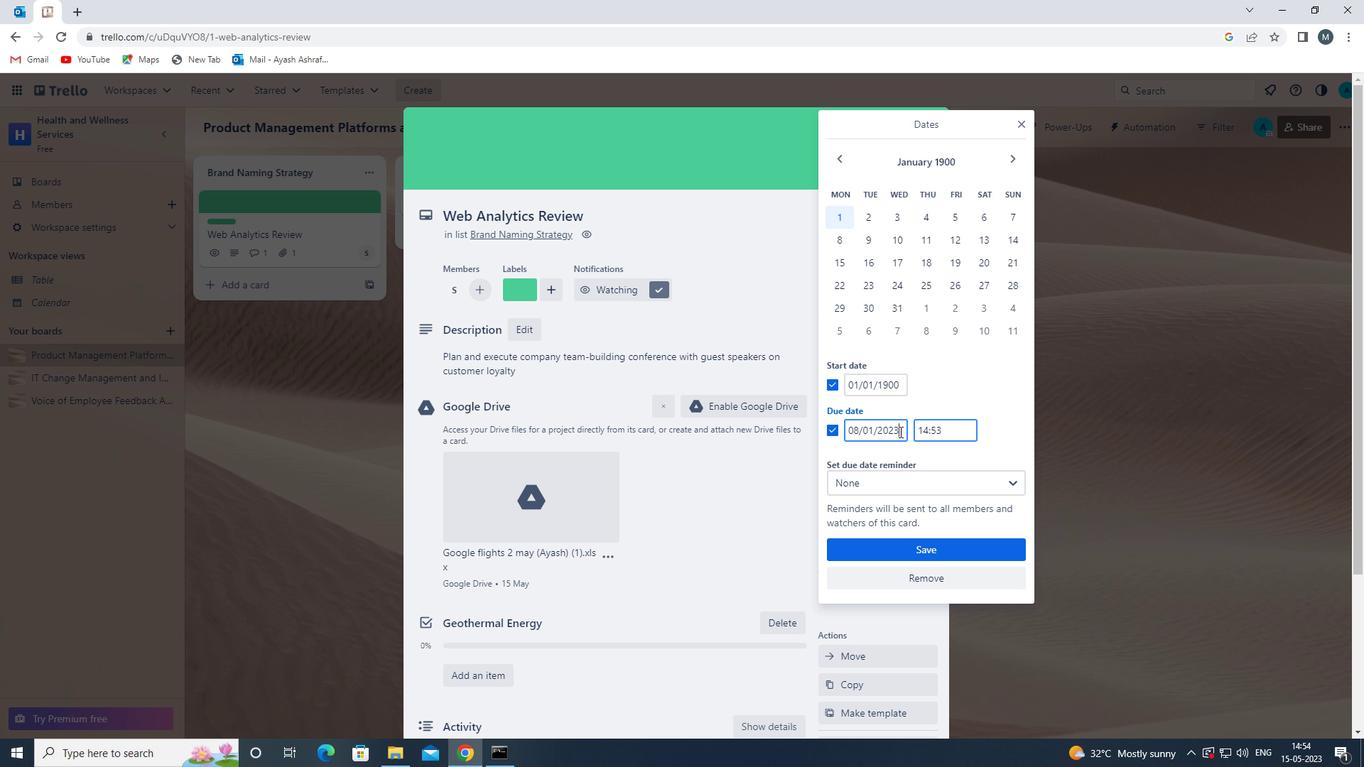 
Action: Key pressed <Key.backspace><Key.backspace><Key.backspace><Key.backspace>1900
Screenshot: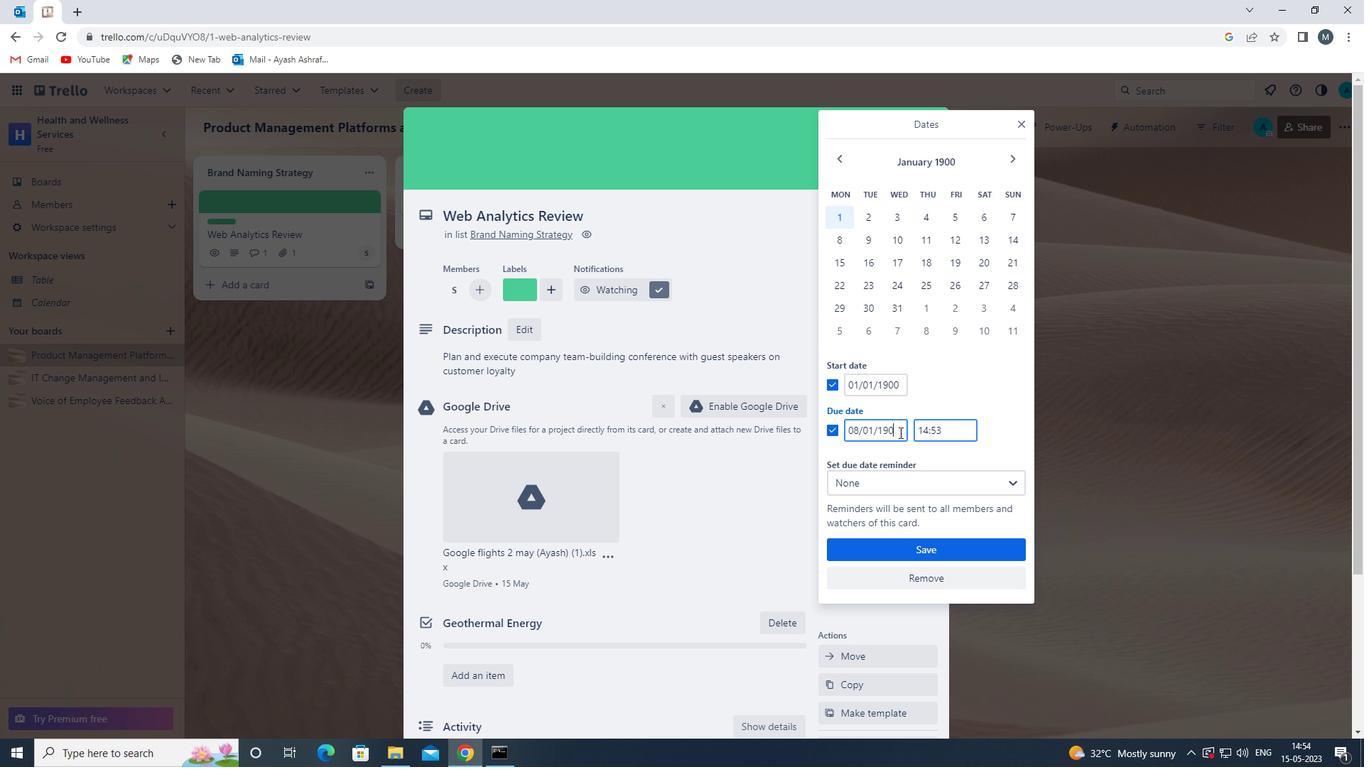 
Action: Mouse moved to (888, 550)
Screenshot: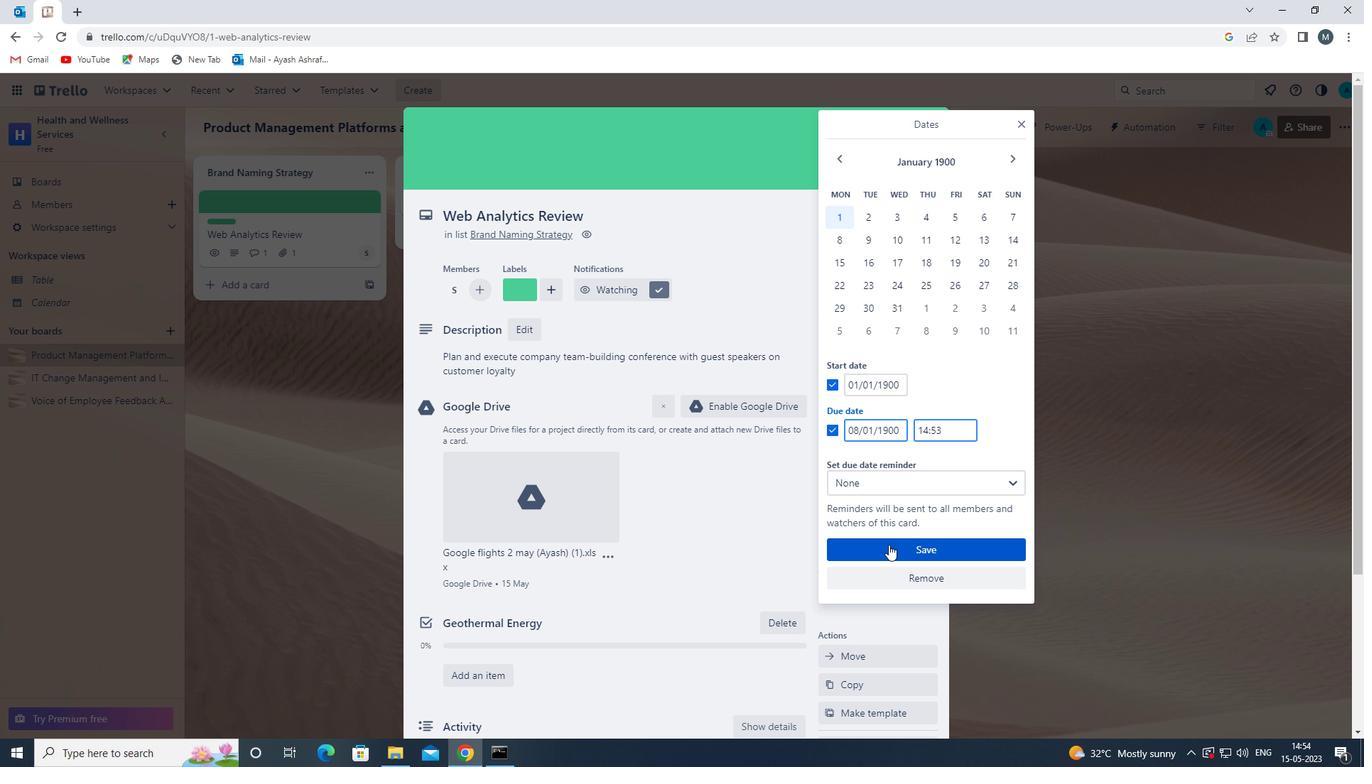 
Action: Mouse pressed left at (888, 550)
Screenshot: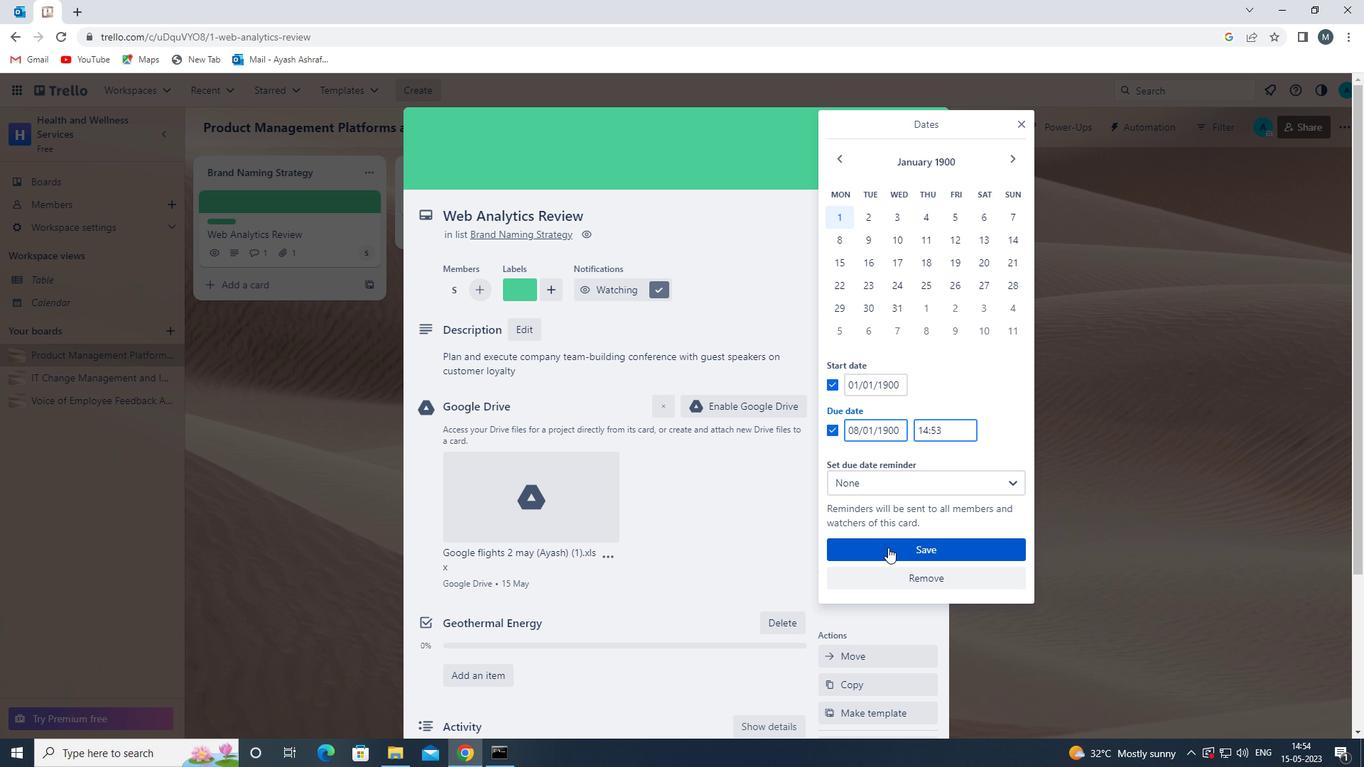 
Action: Mouse moved to (725, 562)
Screenshot: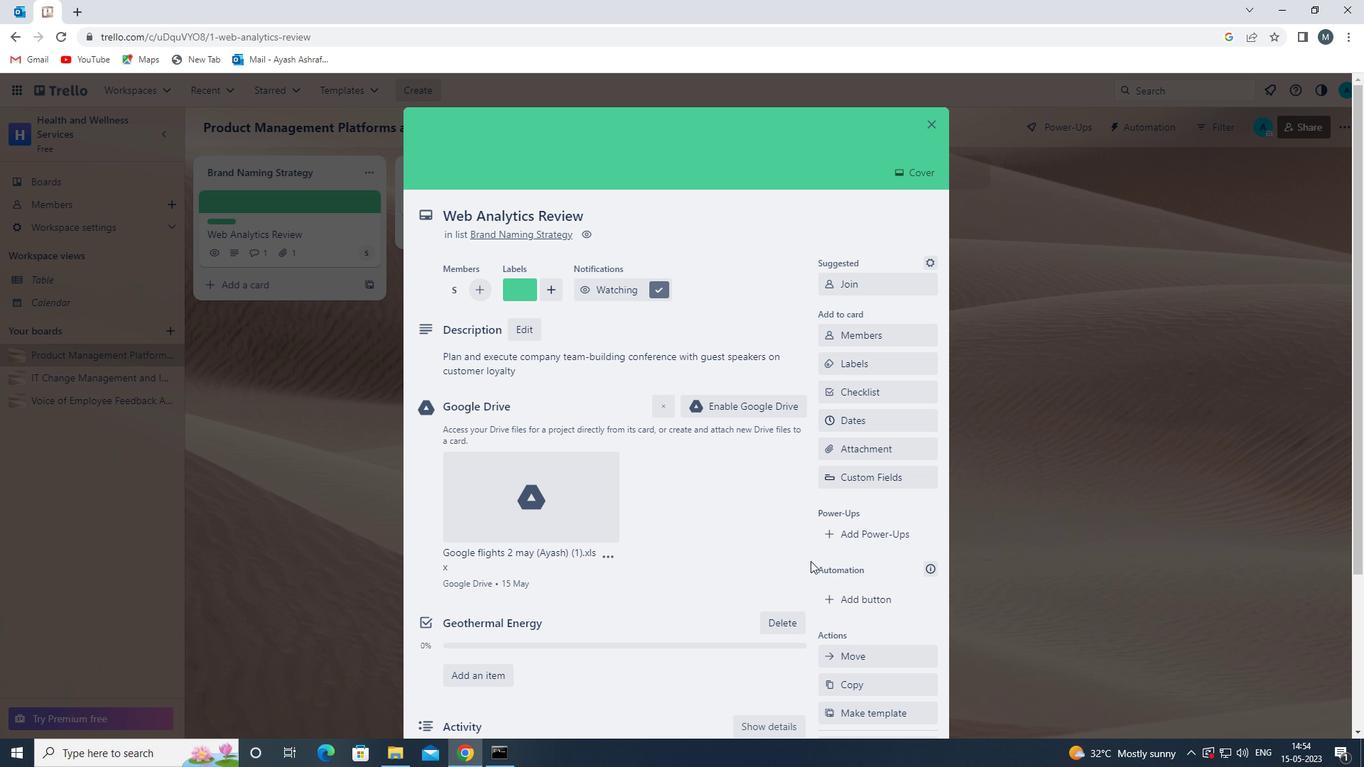 
Action: Mouse scrolled (725, 562) with delta (0, 0)
Screenshot: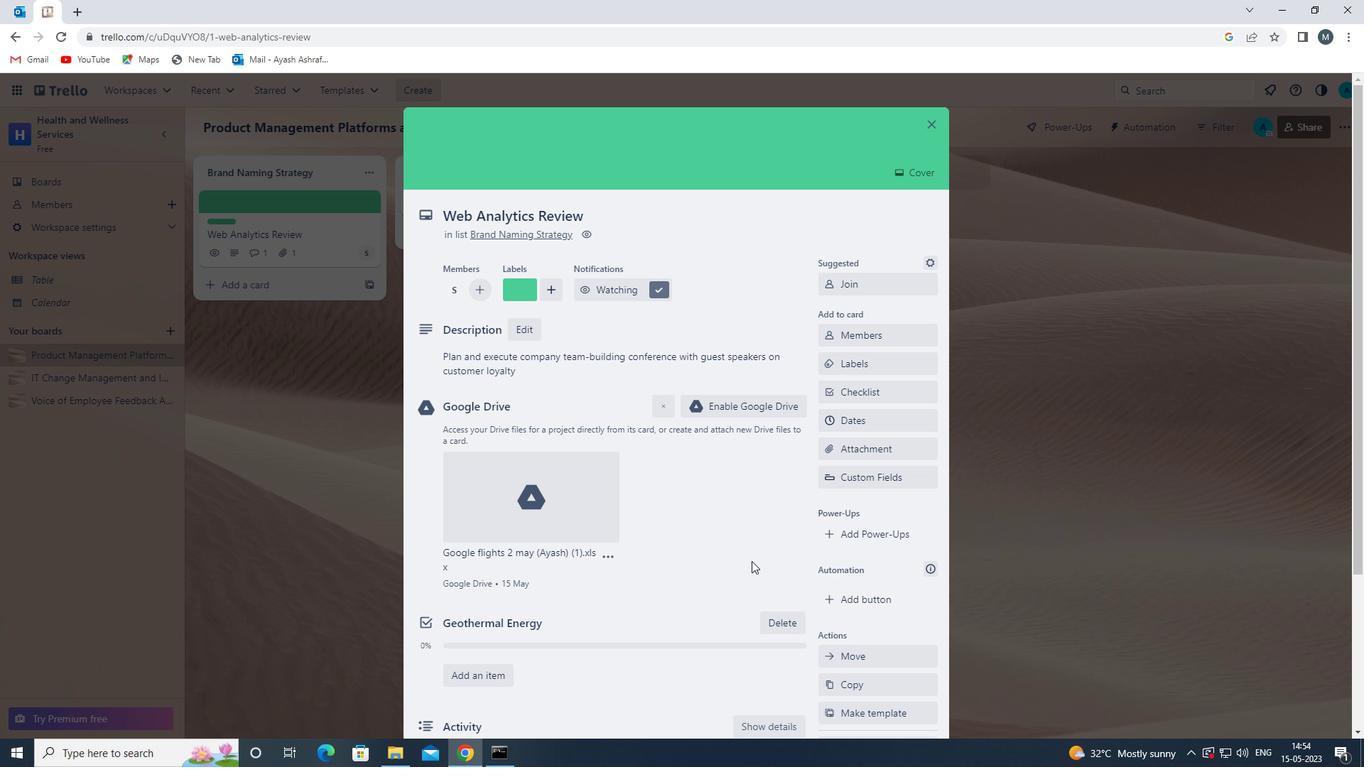 
Action: Mouse moved to (724, 562)
Screenshot: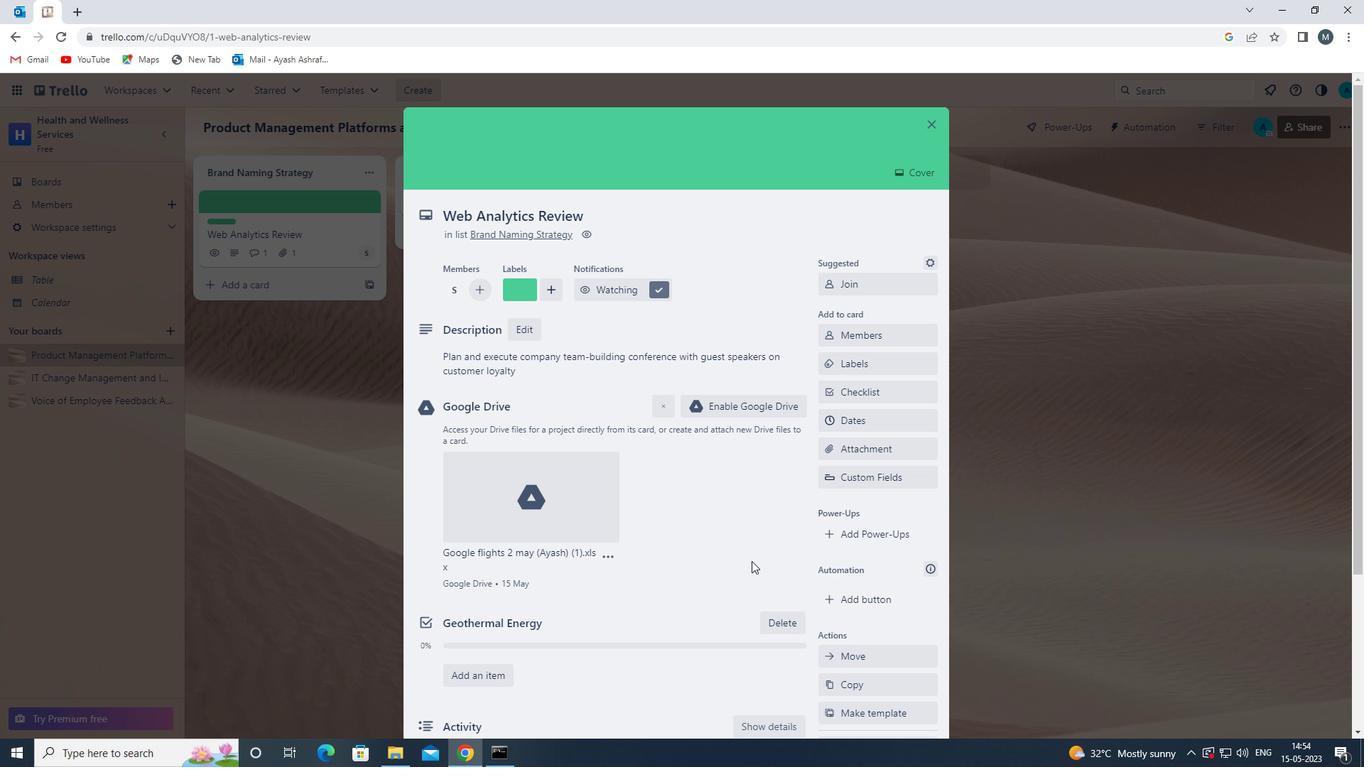 
Action: Mouse scrolled (724, 562) with delta (0, 0)
Screenshot: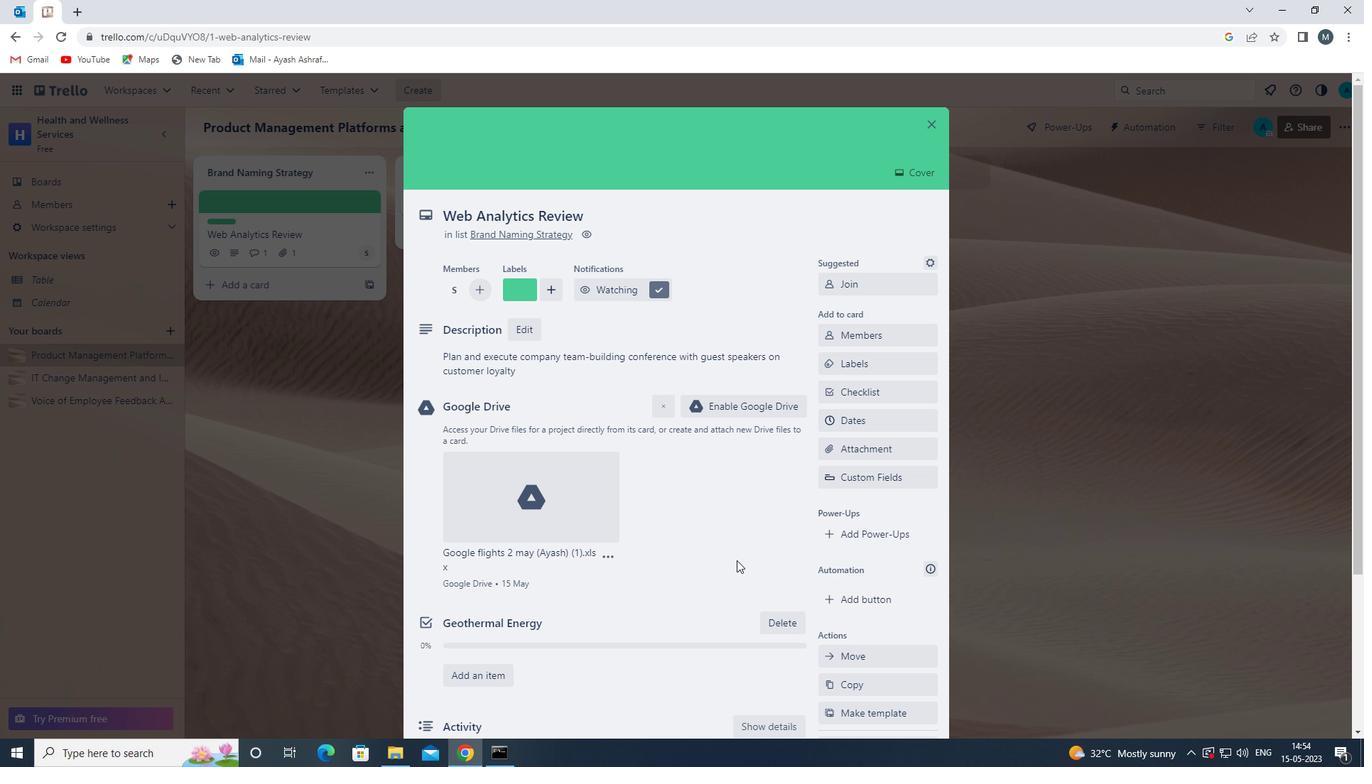 
Action: Mouse scrolled (724, 562) with delta (0, 0)
Screenshot: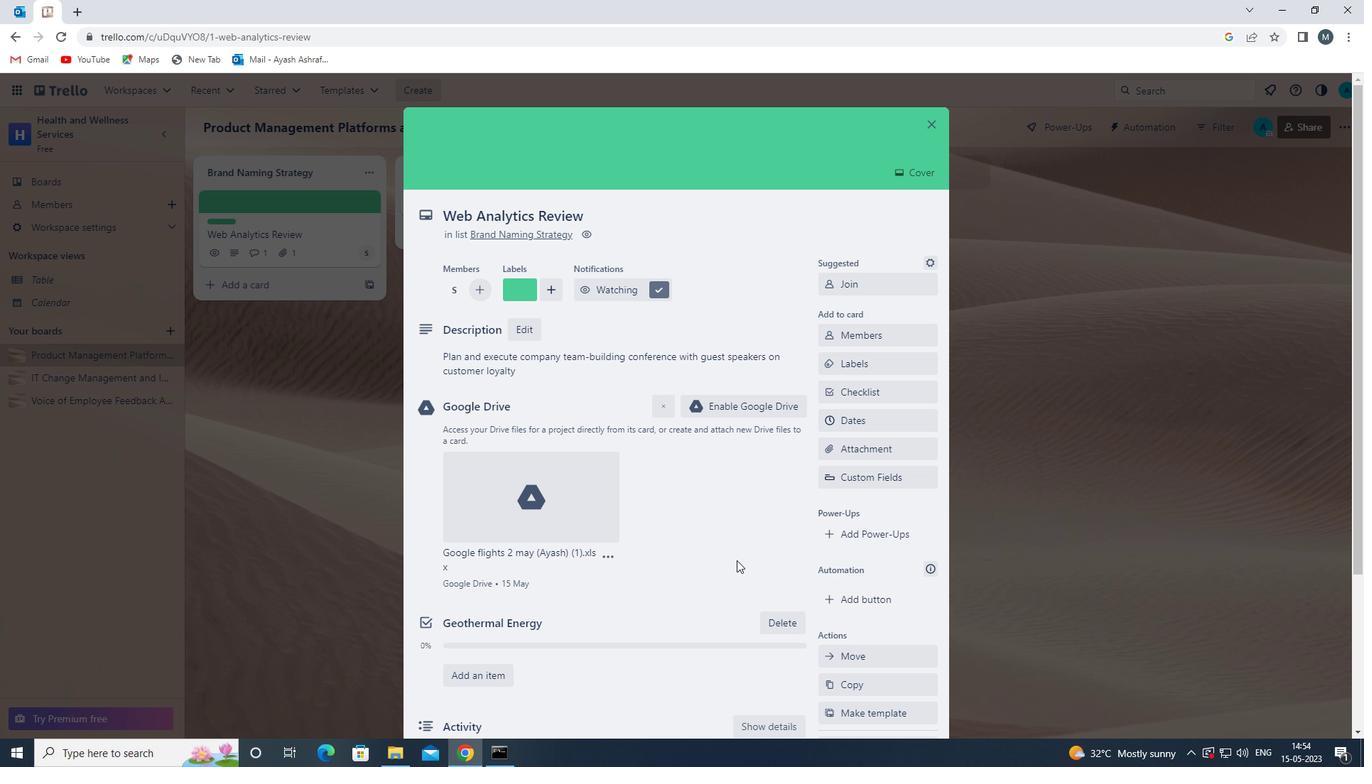 
Action: Mouse scrolled (724, 562) with delta (0, 0)
Screenshot: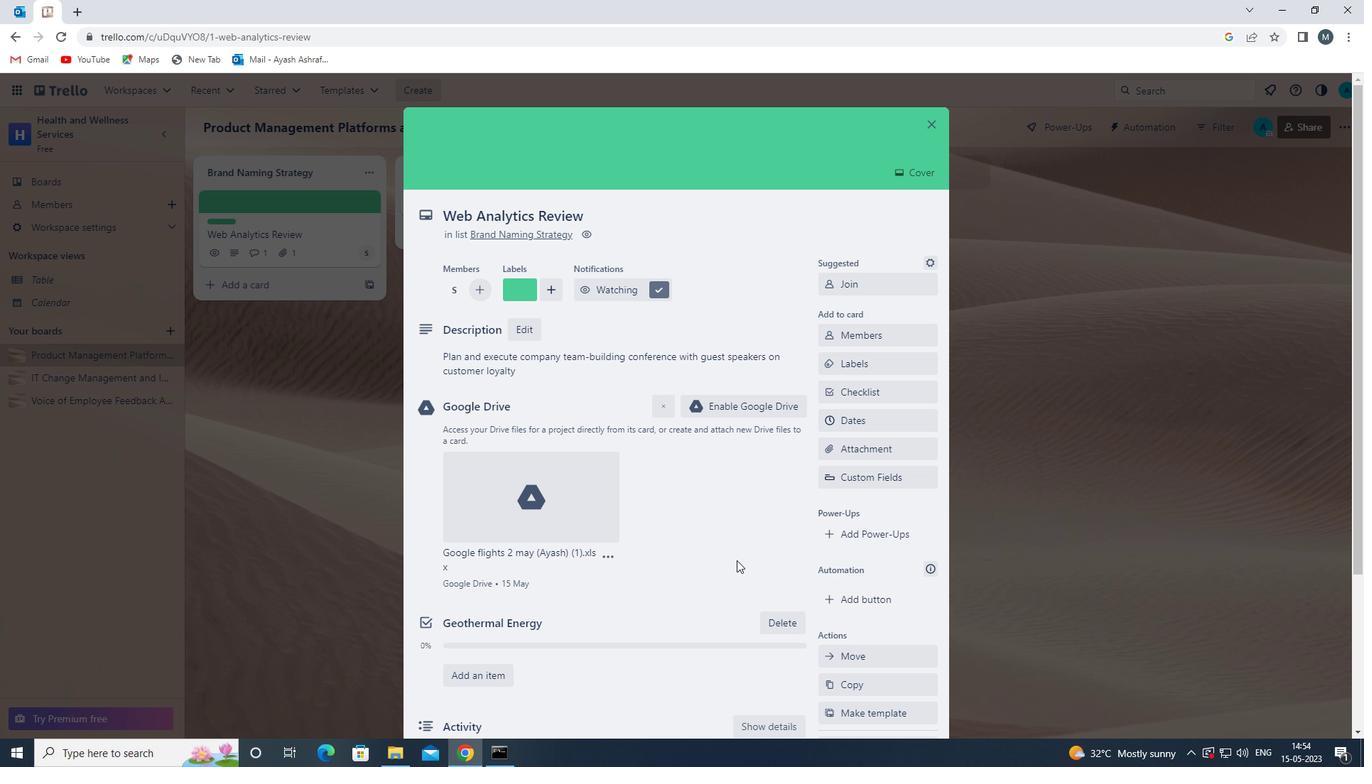 
Action: Mouse scrolled (724, 562) with delta (0, 0)
Screenshot: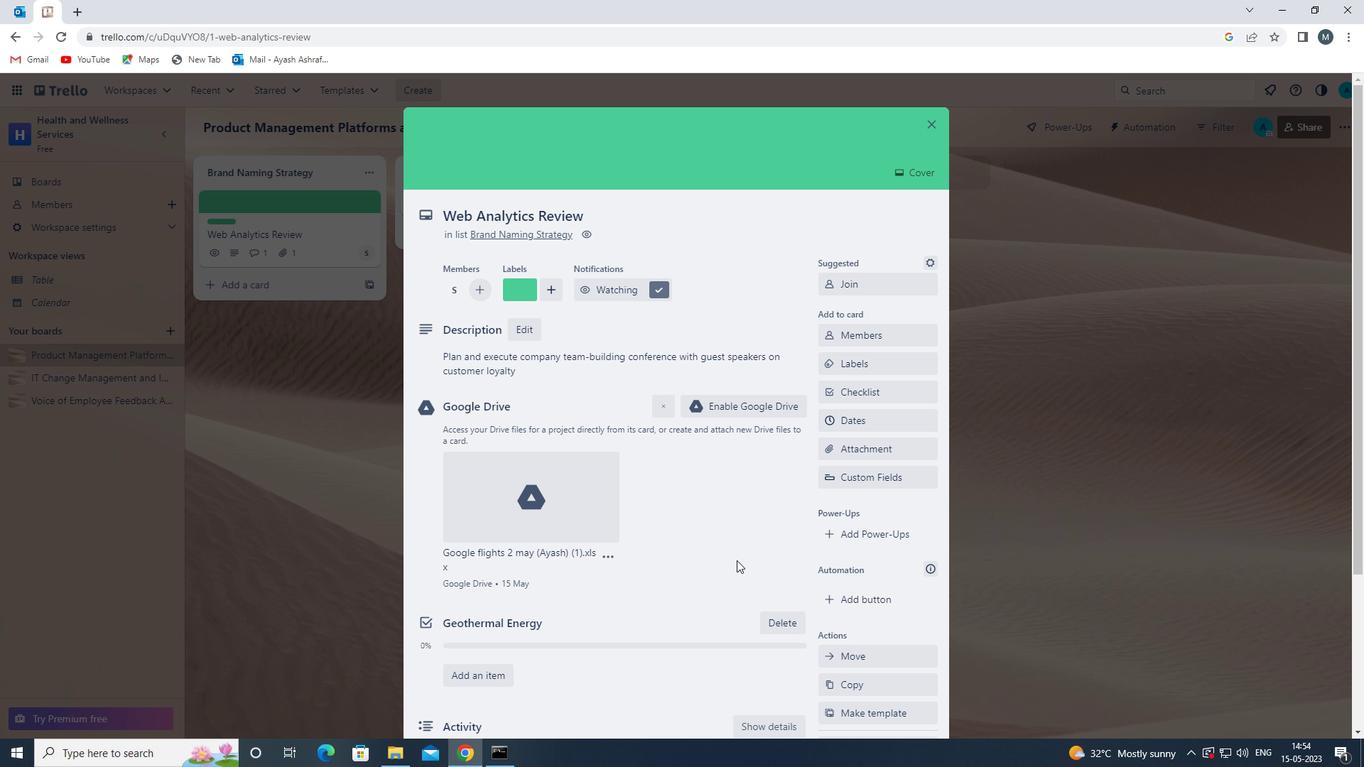 
